 Task: Go to Program & Features. Select Whole Food Market. Add to cart Organic Raw Honey-2. Select Amazon Health. Add to cart Cold and hot therapy pack-2. Place order for James Flores, _x000D_
65 Levine Rd_x000D_
Odenville, Alabama(AL), 35120, Cell Number (205) 629-1135
Action: Mouse moved to (358, 255)
Screenshot: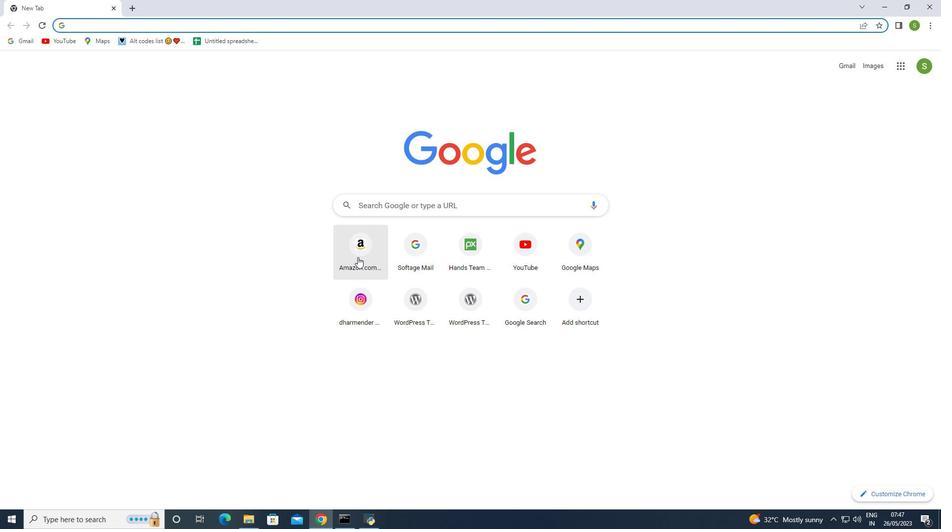 
Action: Mouse pressed left at (358, 255)
Screenshot: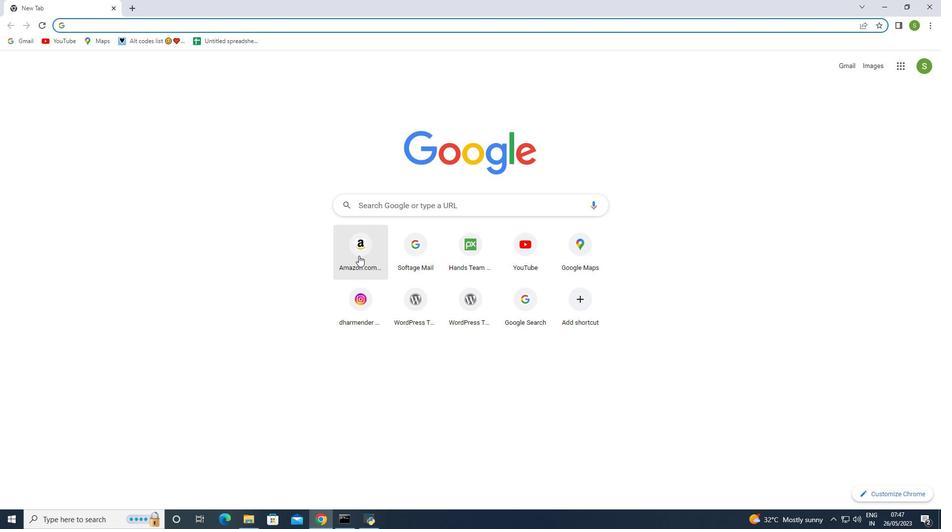 
Action: Mouse moved to (361, 260)
Screenshot: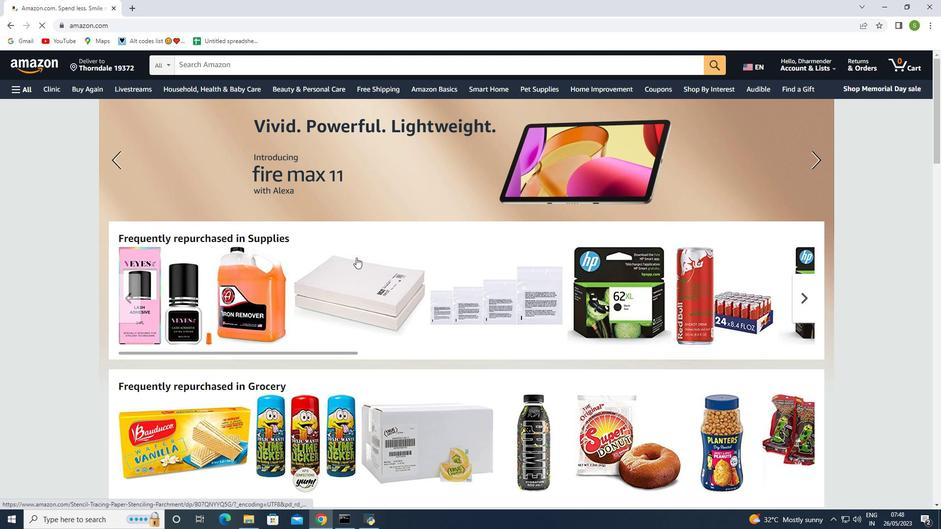 
Action: Mouse scrolled (361, 260) with delta (0, 0)
Screenshot: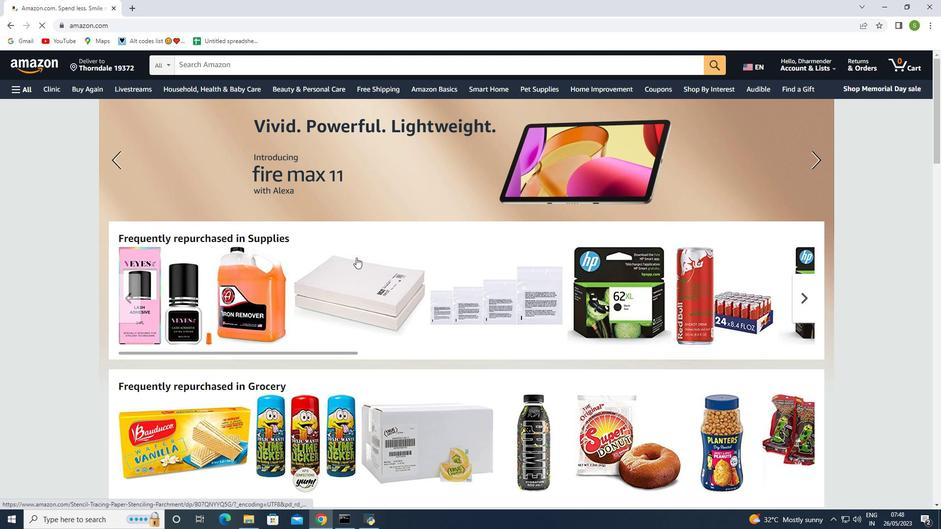 
Action: Mouse moved to (361, 260)
Screenshot: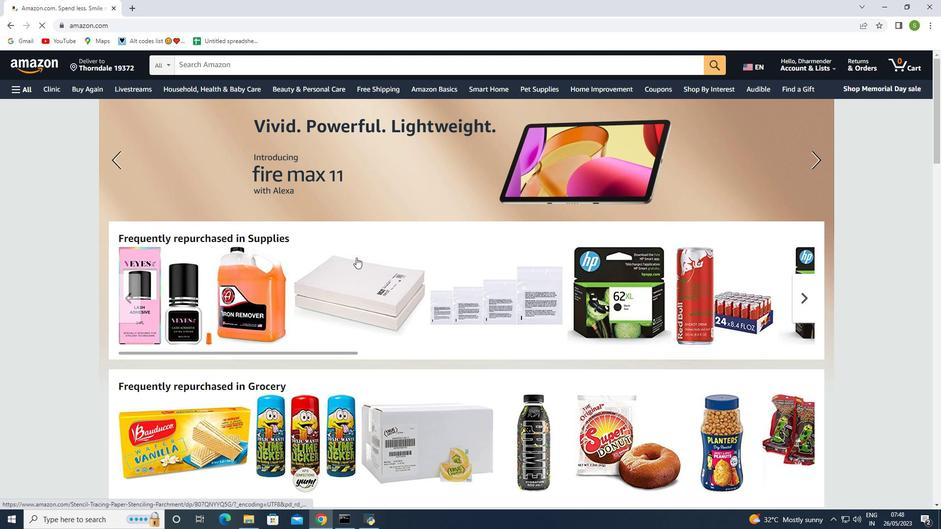 
Action: Mouse scrolled (361, 261) with delta (0, 0)
Screenshot: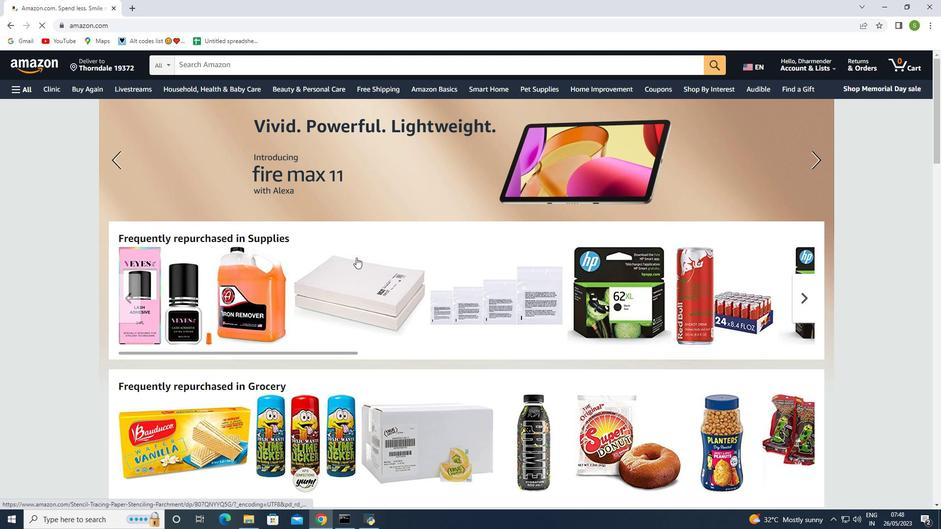 
Action: Mouse moved to (786, 64)
Screenshot: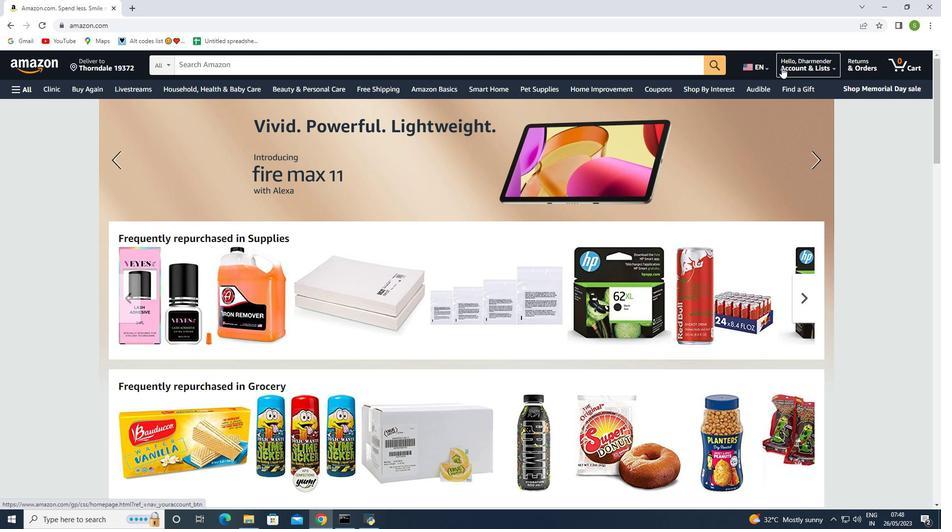 
Action: Mouse pressed left at (786, 64)
Screenshot: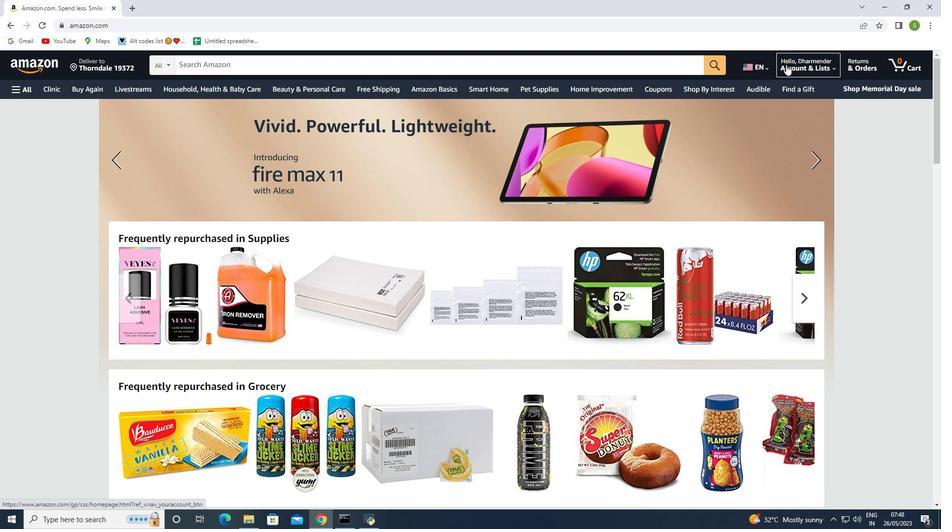 
Action: Mouse moved to (801, 127)
Screenshot: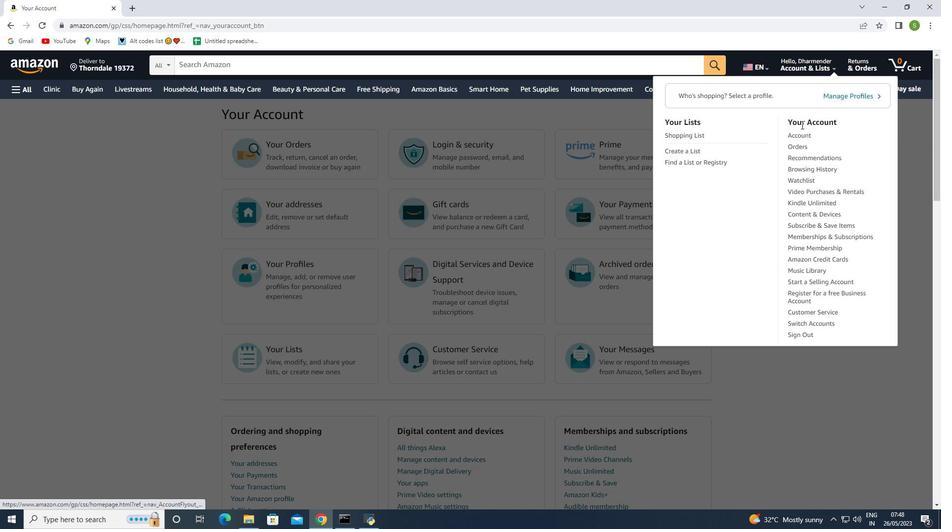
Action: Mouse pressed left at (801, 127)
Screenshot: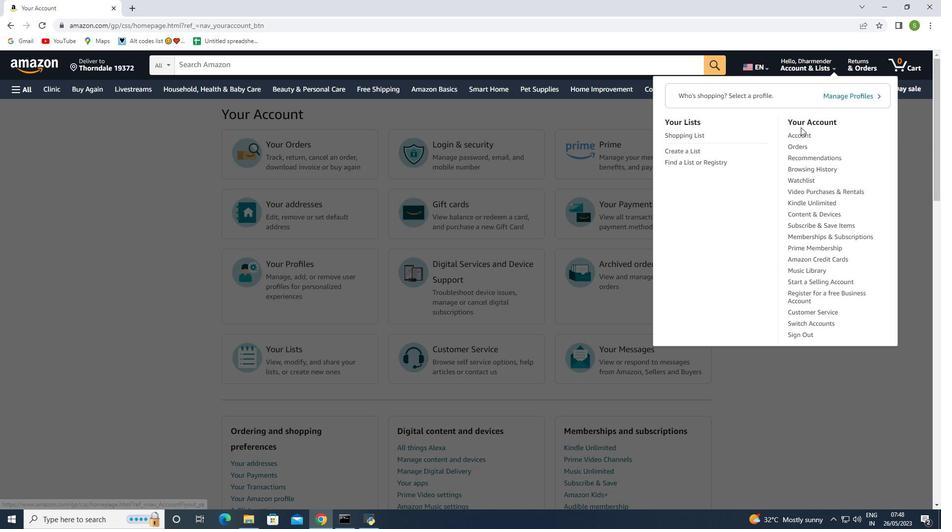
Action: Mouse moved to (799, 133)
Screenshot: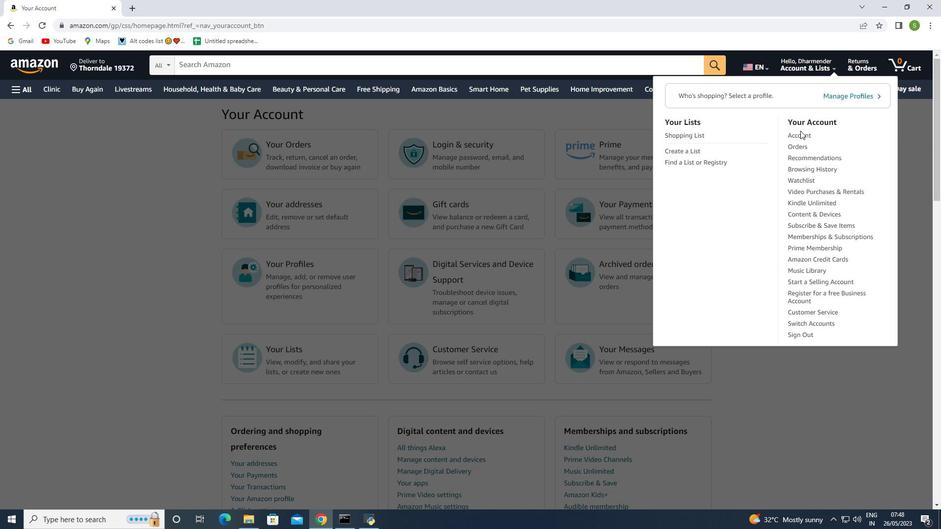 
Action: Mouse pressed left at (799, 133)
Screenshot: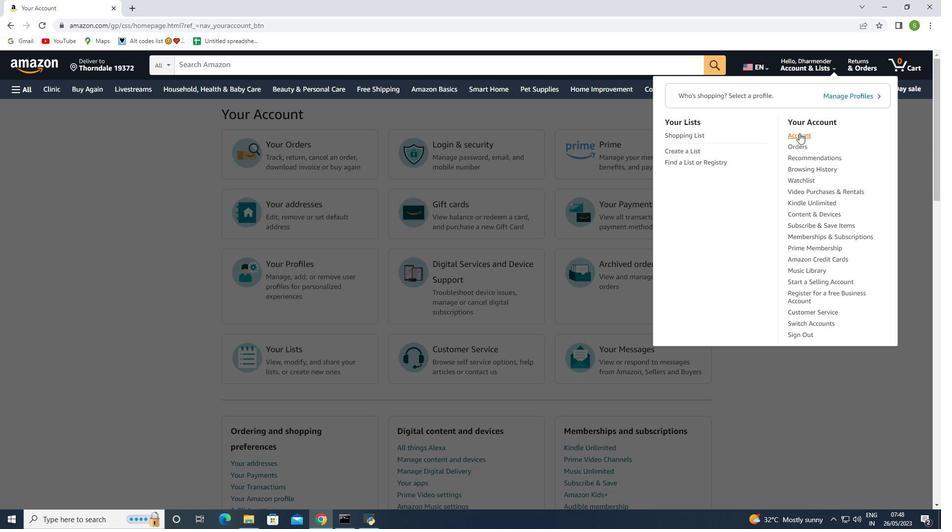 
Action: Mouse moved to (327, 213)
Screenshot: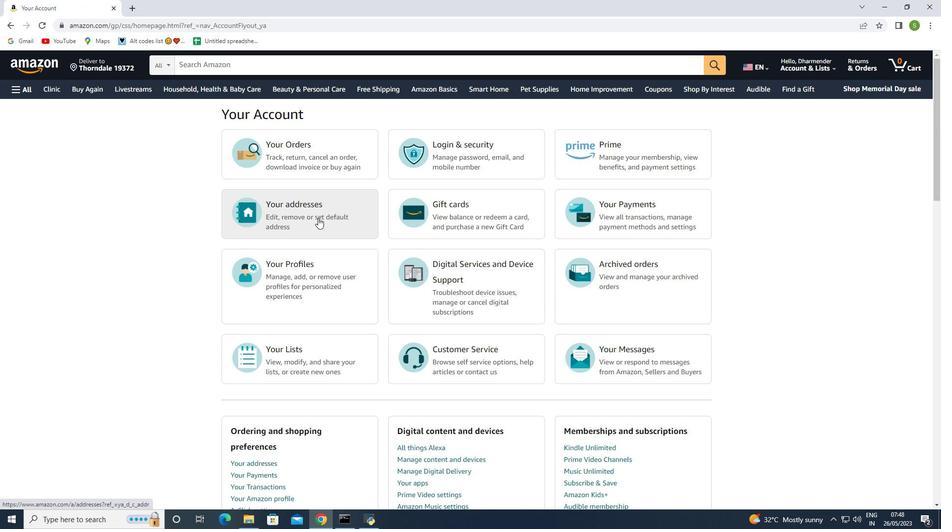 
Action: Mouse pressed left at (327, 213)
Screenshot: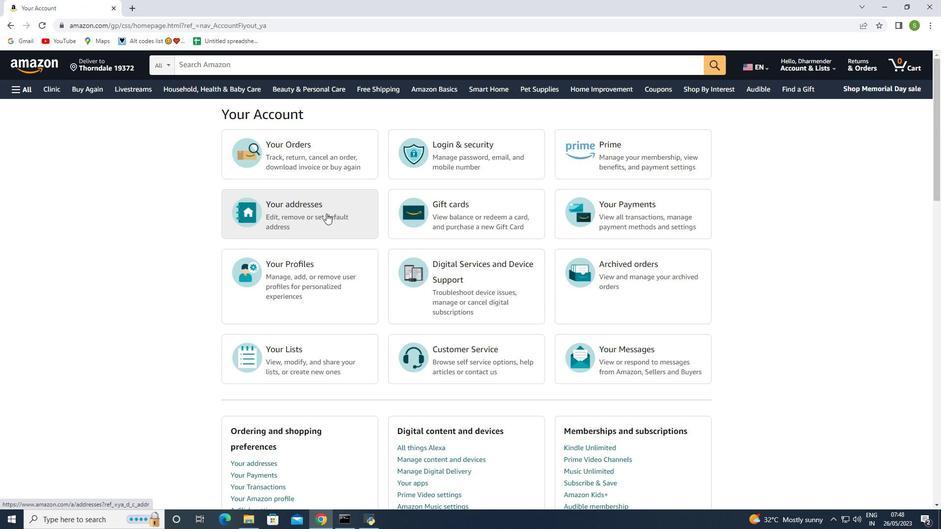 
Action: Mouse moved to (273, 250)
Screenshot: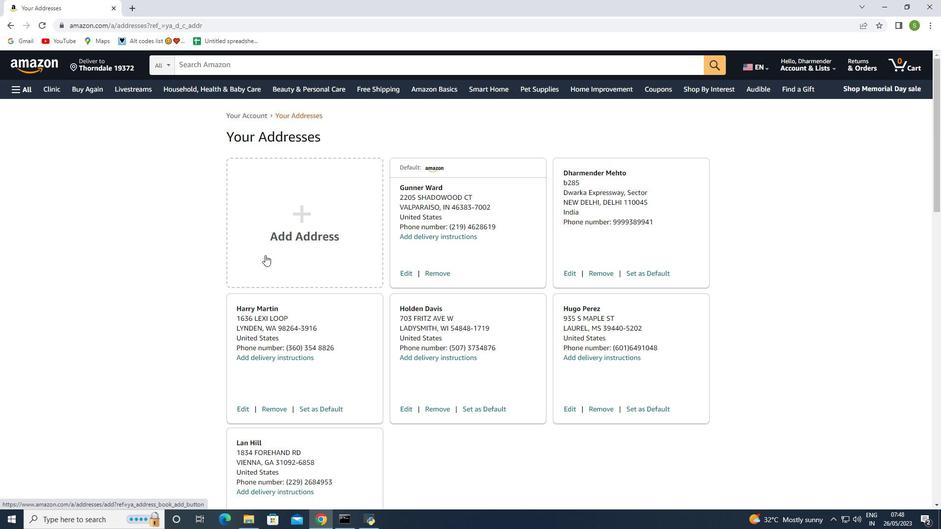 
Action: Mouse pressed left at (273, 250)
Screenshot: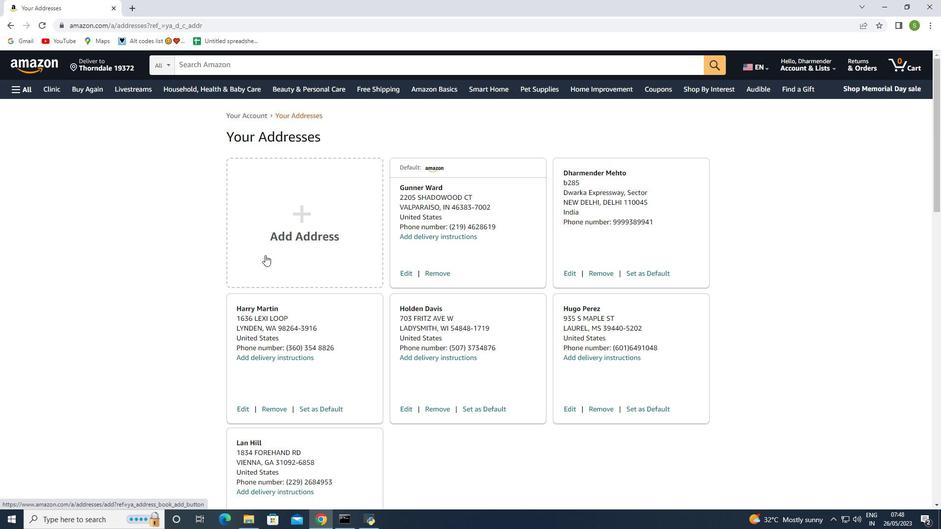 
Action: Mouse moved to (424, 254)
Screenshot: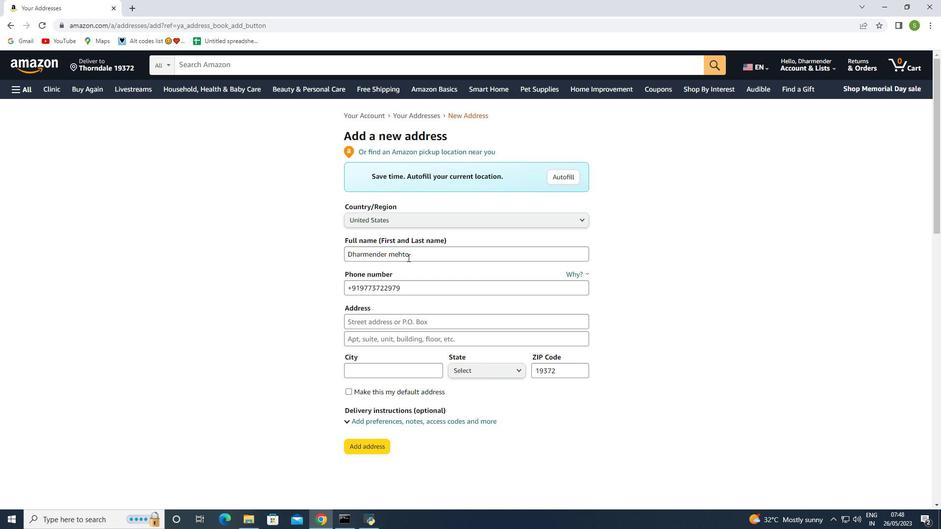 
Action: Mouse pressed left at (424, 254)
Screenshot: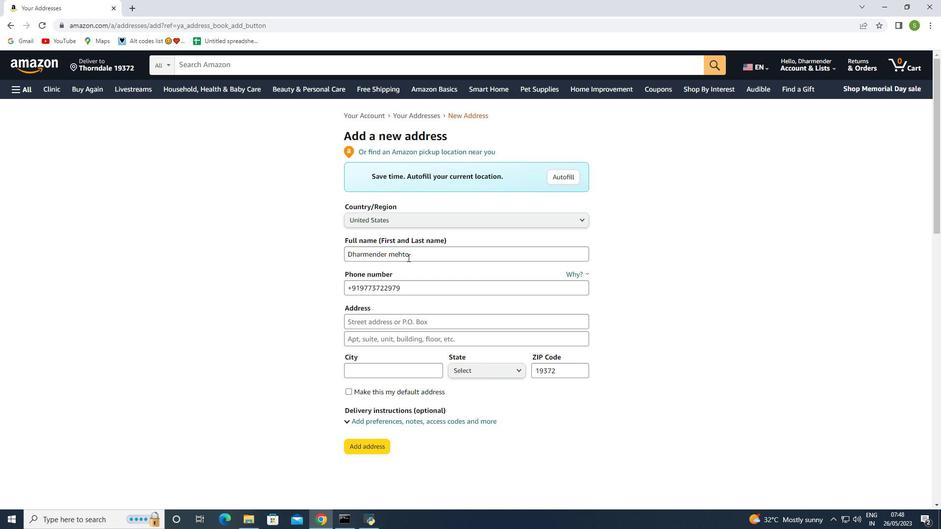 
Action: Mouse moved to (272, 243)
Screenshot: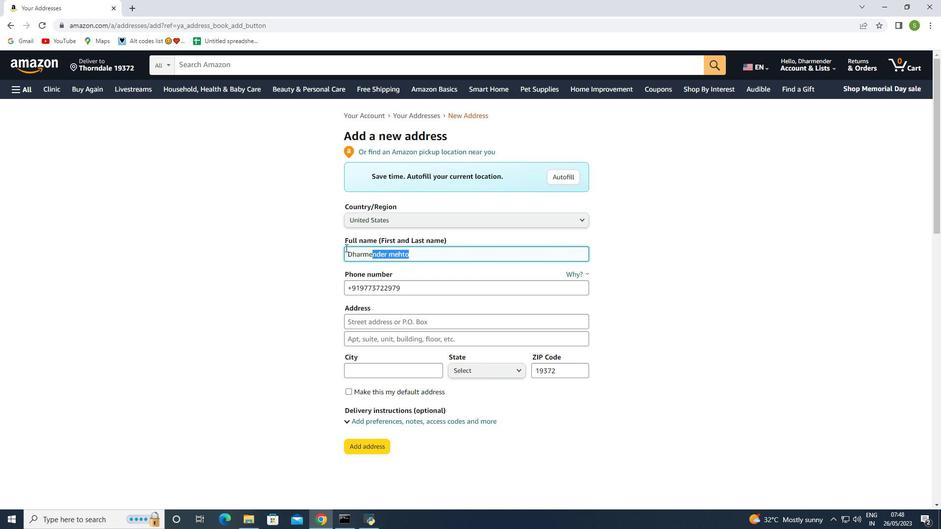 
Action: Key pressed <Key.backspace><Key.shift><Key.shift>James<Key.space><Key.shift>Flores
Screenshot: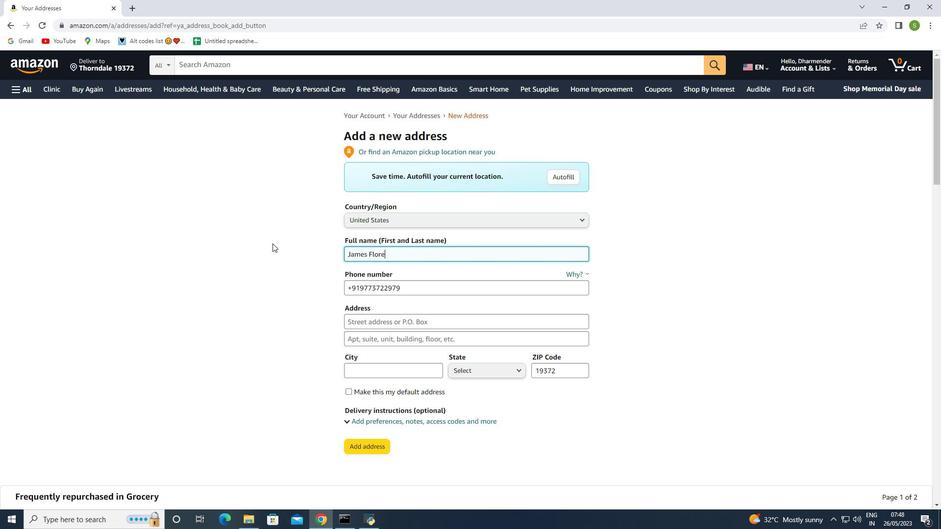 
Action: Mouse moved to (429, 289)
Screenshot: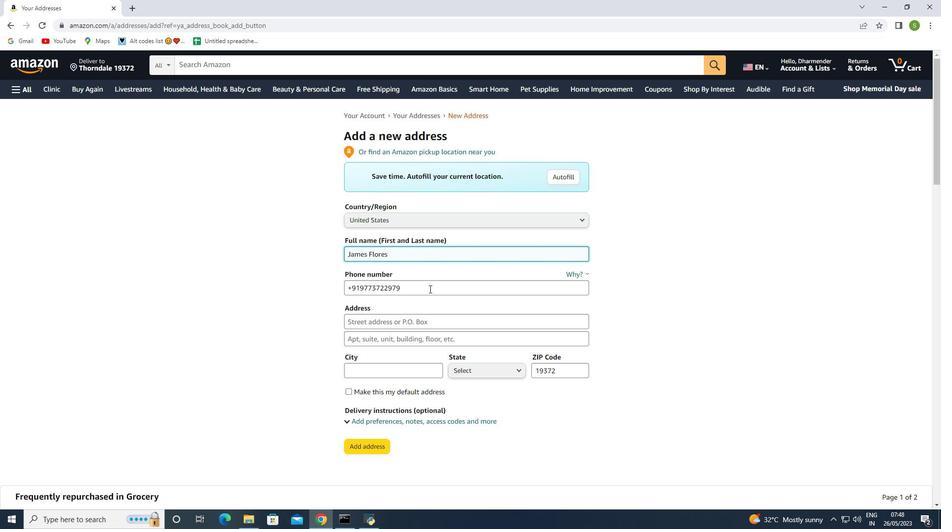 
Action: Mouse pressed left at (429, 289)
Screenshot: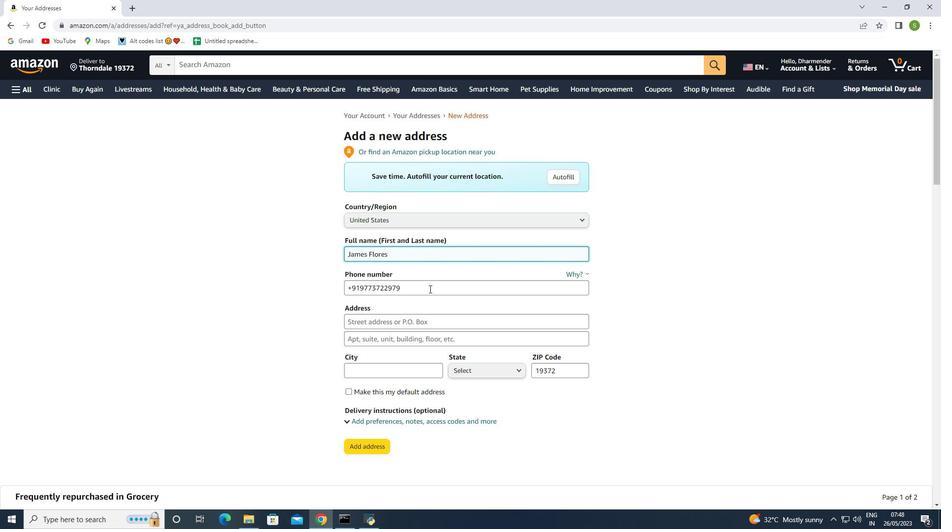 
Action: Mouse moved to (345, 293)
Screenshot: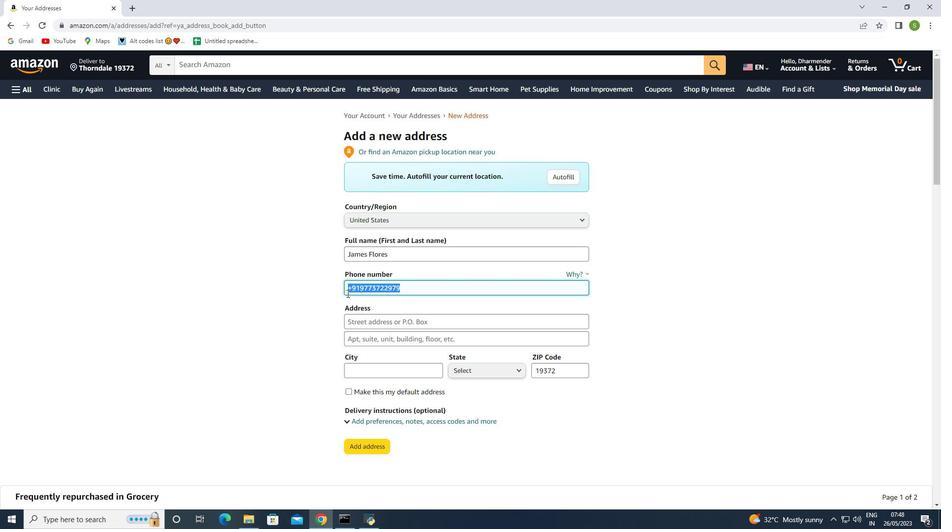 
Action: Key pressed <Key.backspace><Key.shift>65<Key.space><Key.shift>Levine<Key.space><Key.shift>Rd
Screenshot: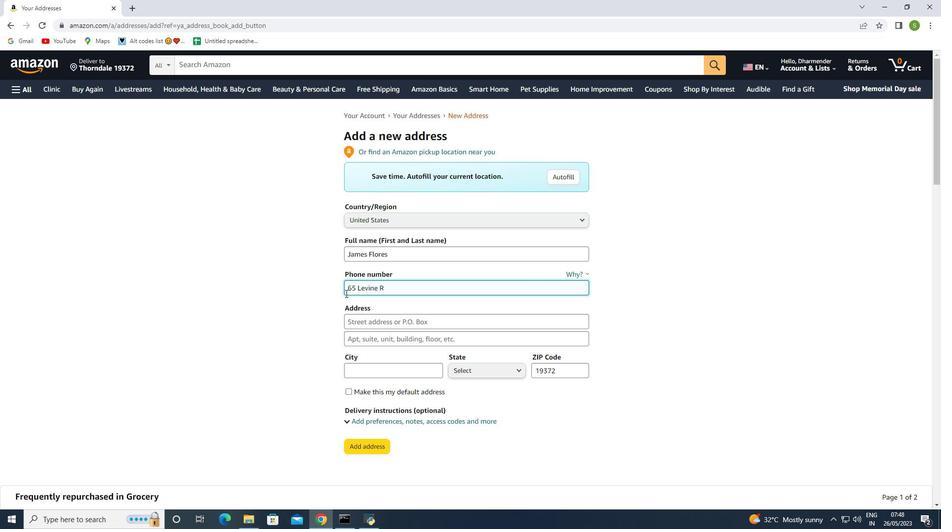 
Action: Mouse moved to (406, 291)
Screenshot: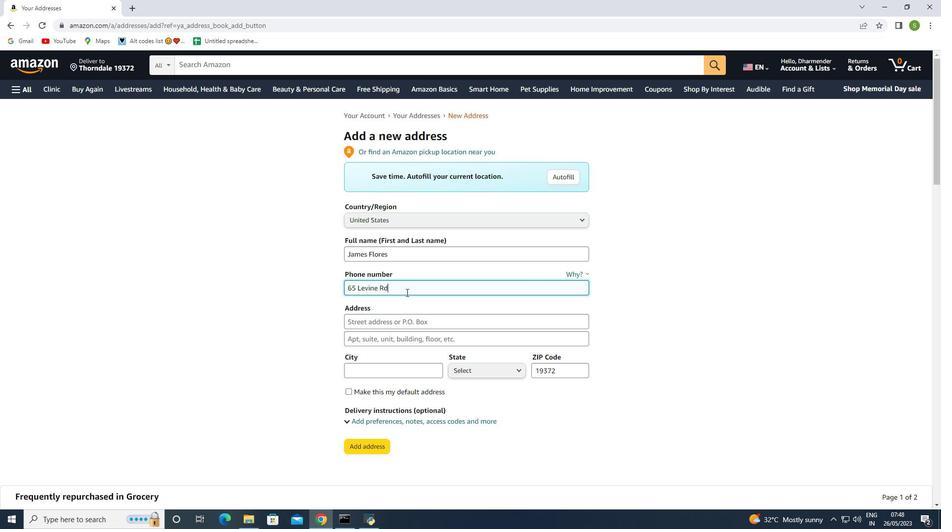 
Action: Key pressed <Key.space><Key.shift><Key.shift><Key.shift><Key.shift><Key.shift><Key.shift><Key.shift><Key.shift>Odenvile
Screenshot: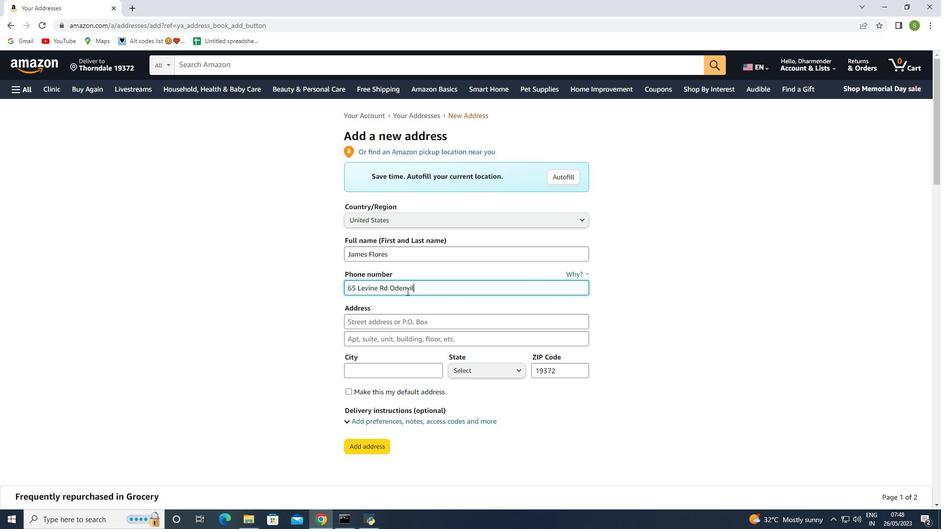 
Action: Mouse moved to (313, 333)
Screenshot: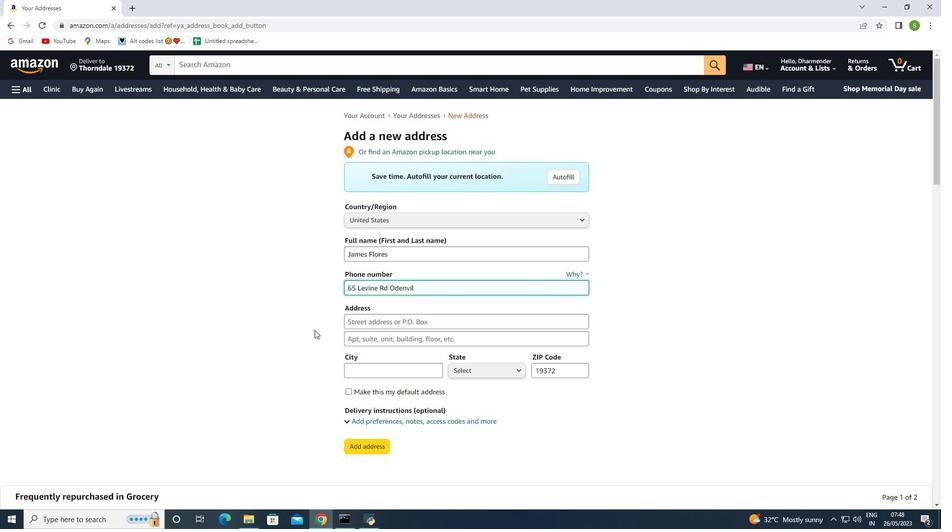 
Action: Mouse pressed left at (313, 333)
Screenshot: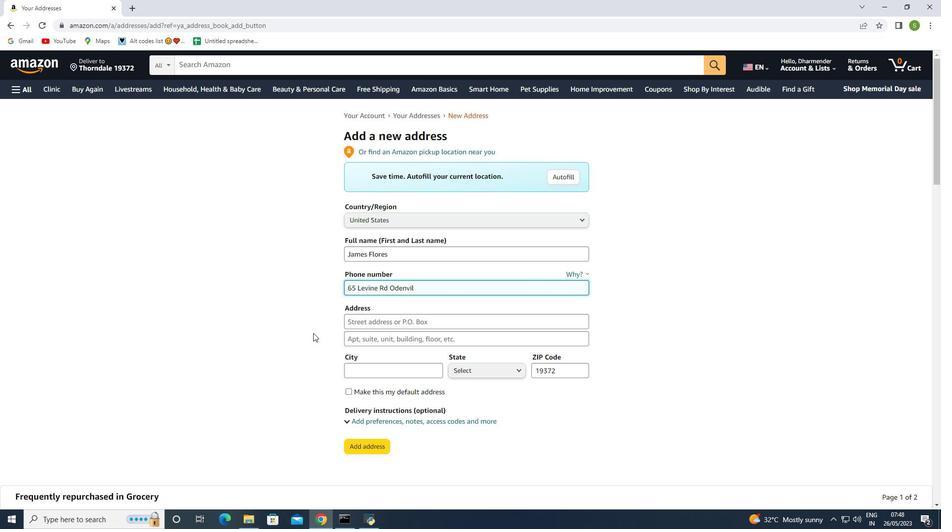 
Action: Mouse moved to (426, 286)
Screenshot: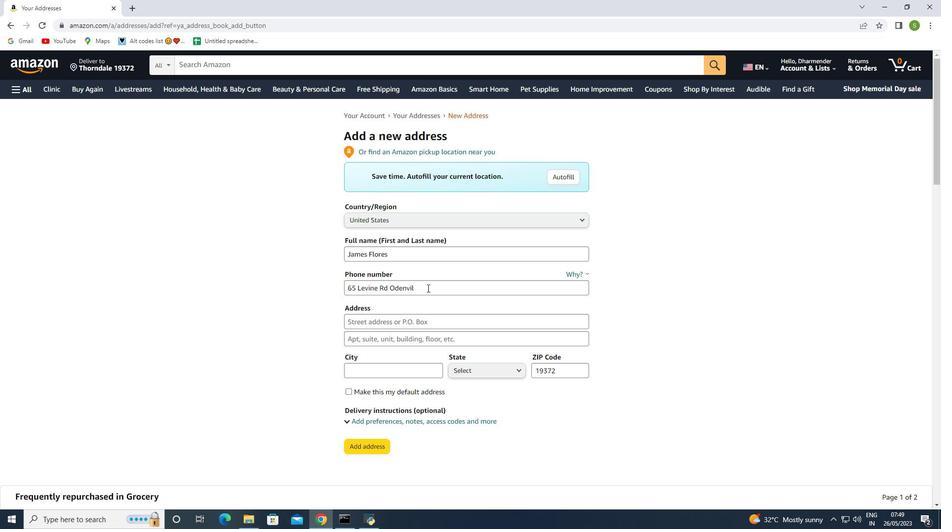 
Action: Mouse pressed left at (426, 286)
Screenshot: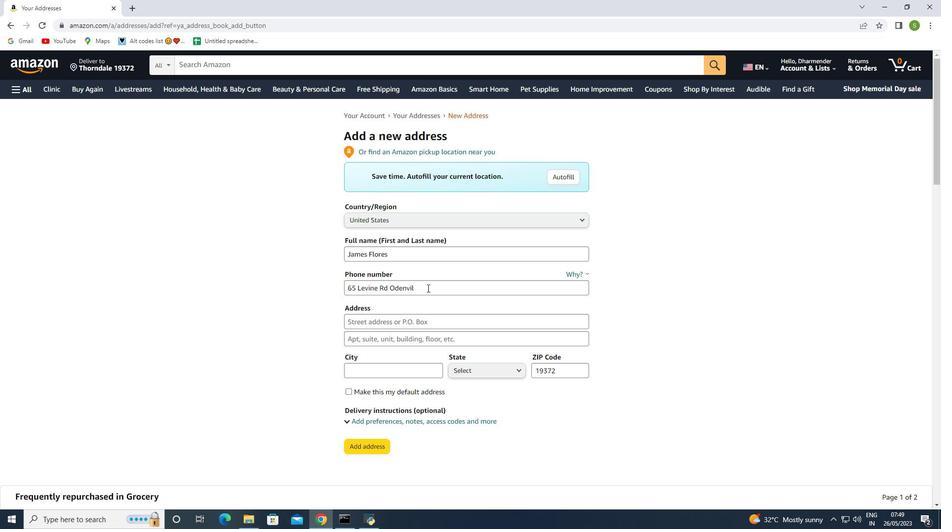 
Action: Mouse moved to (311, 283)
Screenshot: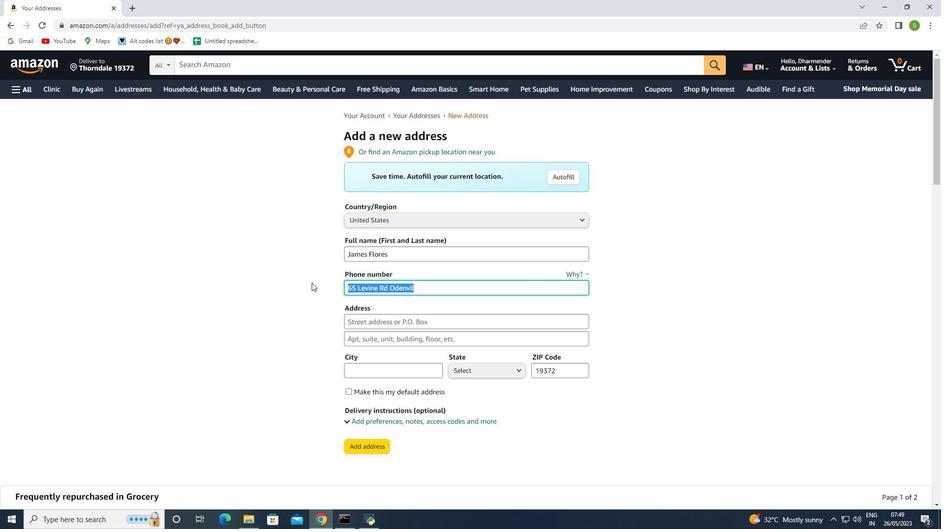 
Action: Key pressed ctrl+C
Screenshot: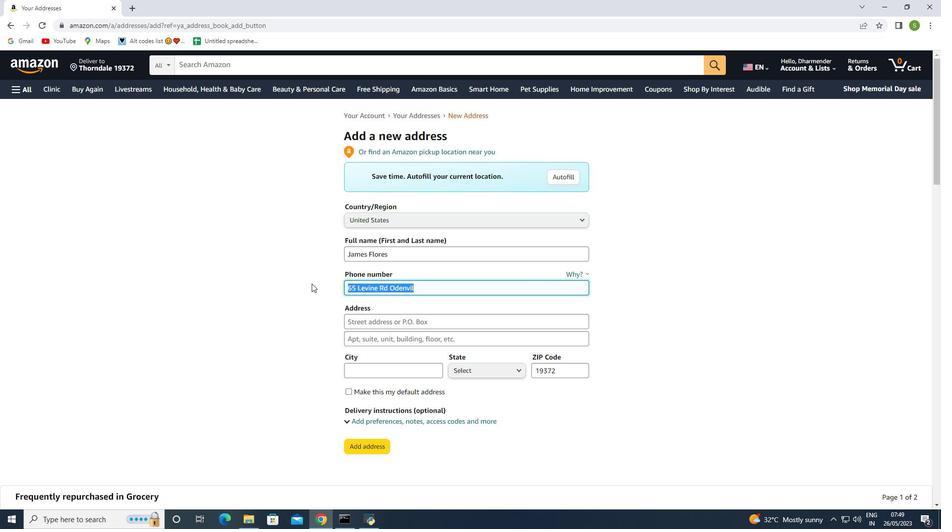 
Action: Mouse moved to (311, 284)
Screenshot: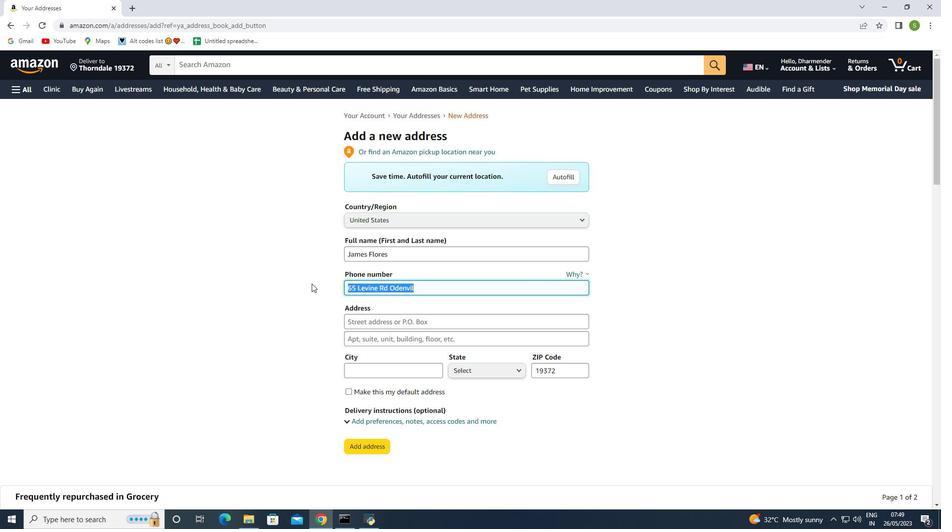 
Action: Key pressed <'\x18'>
Screenshot: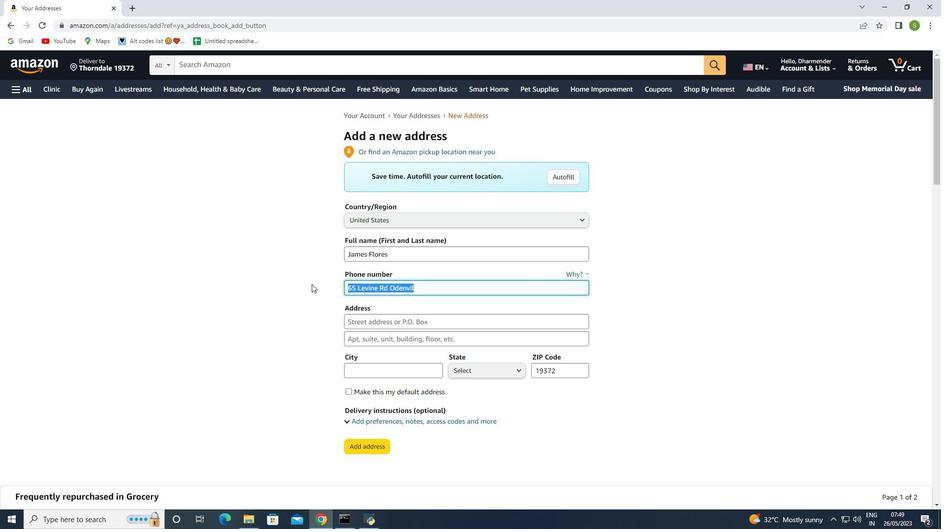 
Action: Mouse moved to (360, 320)
Screenshot: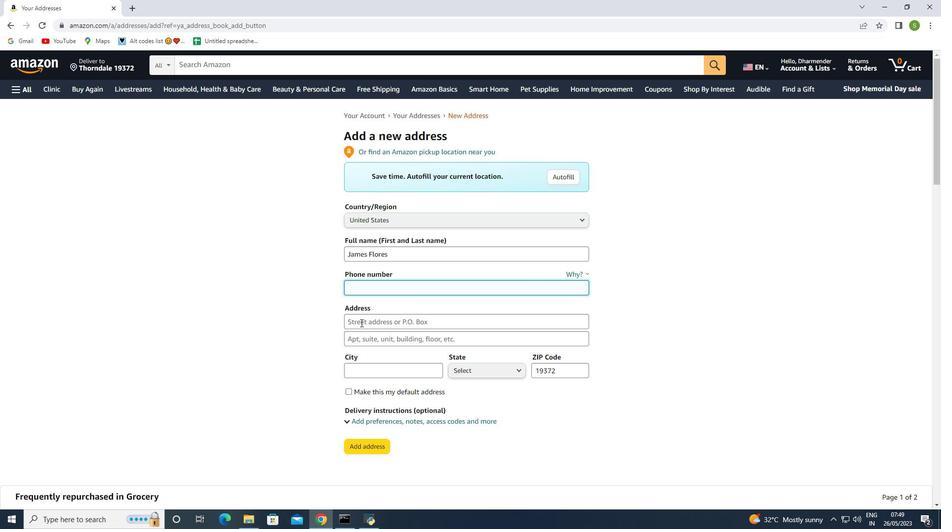 
Action: Mouse pressed left at (360, 320)
Screenshot: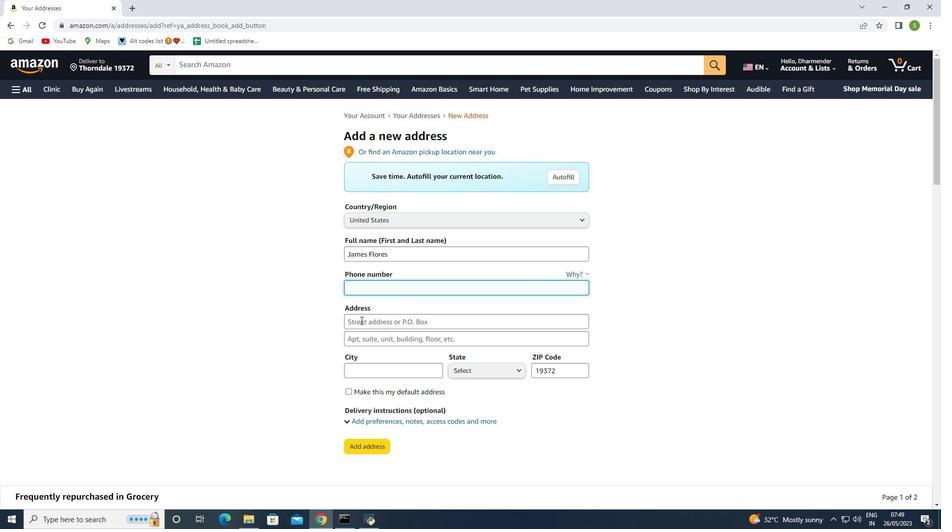 
Action: Mouse moved to (360, 320)
Screenshot: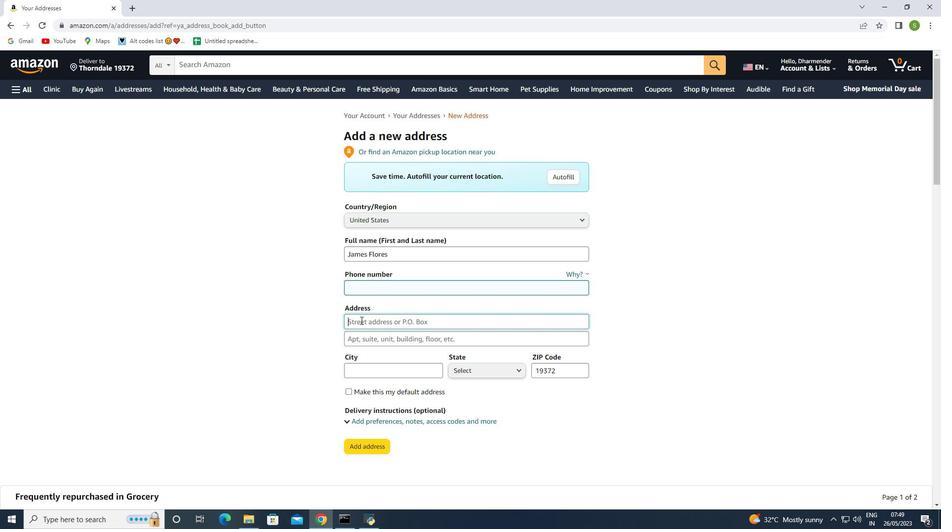 
Action: Key pressed ctrl+V
Screenshot: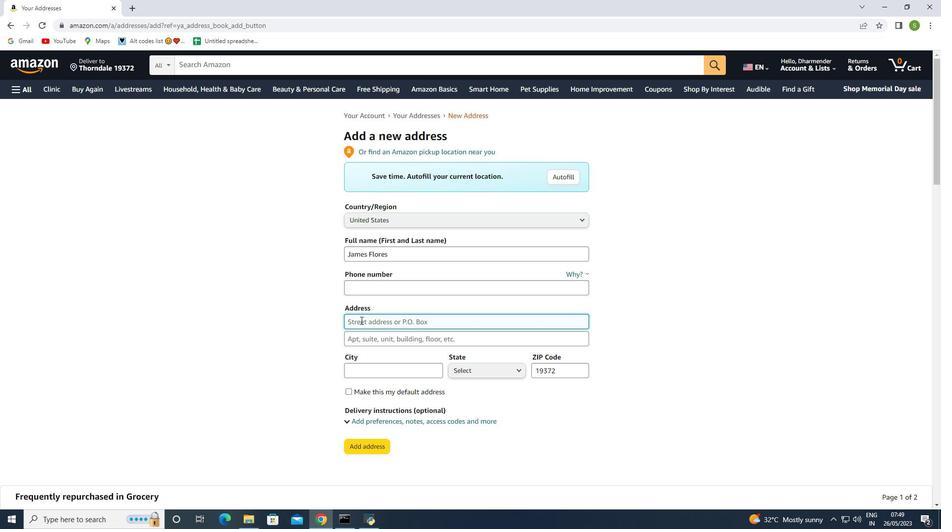
Action: Mouse moved to (367, 284)
Screenshot: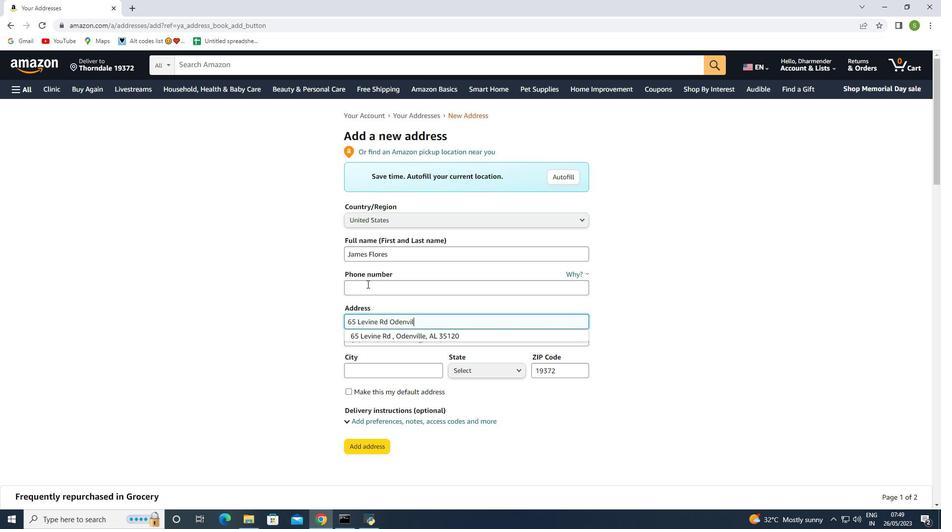 
Action: Mouse pressed left at (367, 284)
Screenshot: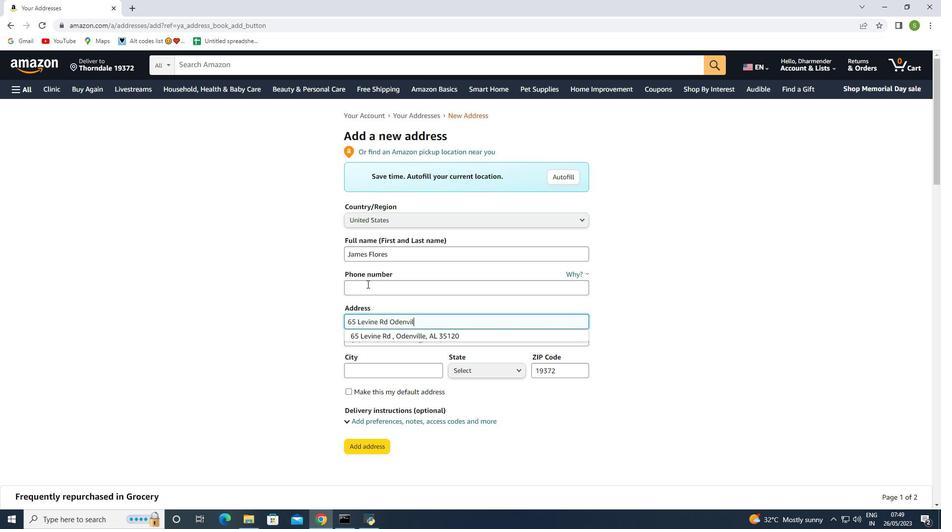
Action: Key pressed <Key.shift_r>(205<Key.shift_r>)629
Screenshot: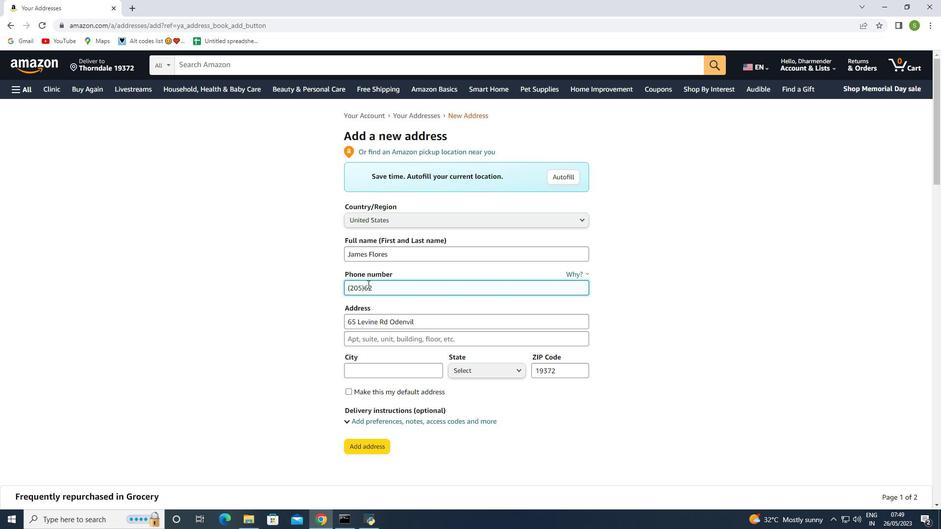
Action: Mouse moved to (407, 294)
Screenshot: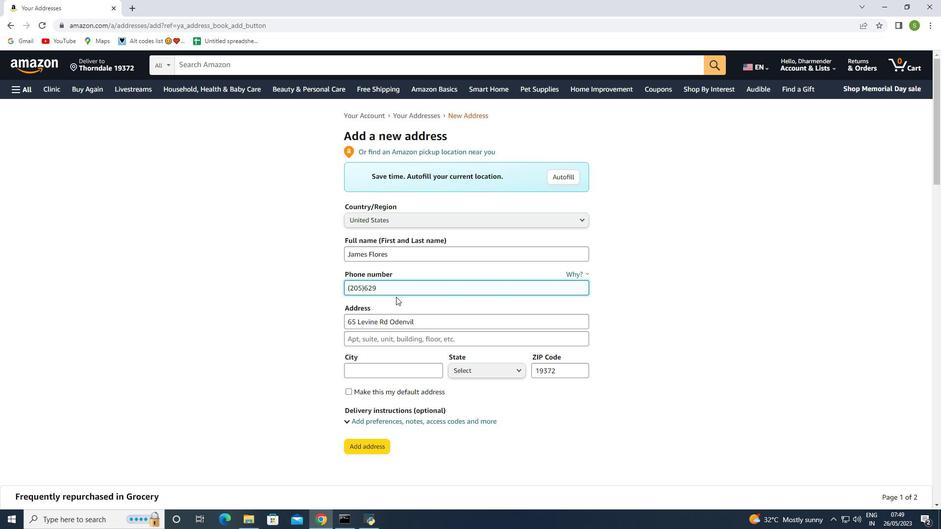 
Action: Key pressed 1135
Screenshot: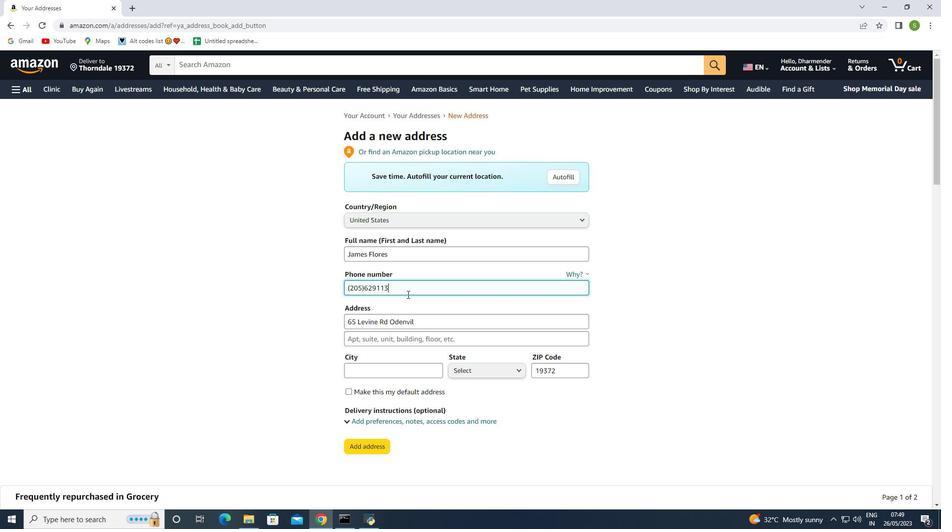 
Action: Mouse moved to (391, 320)
Screenshot: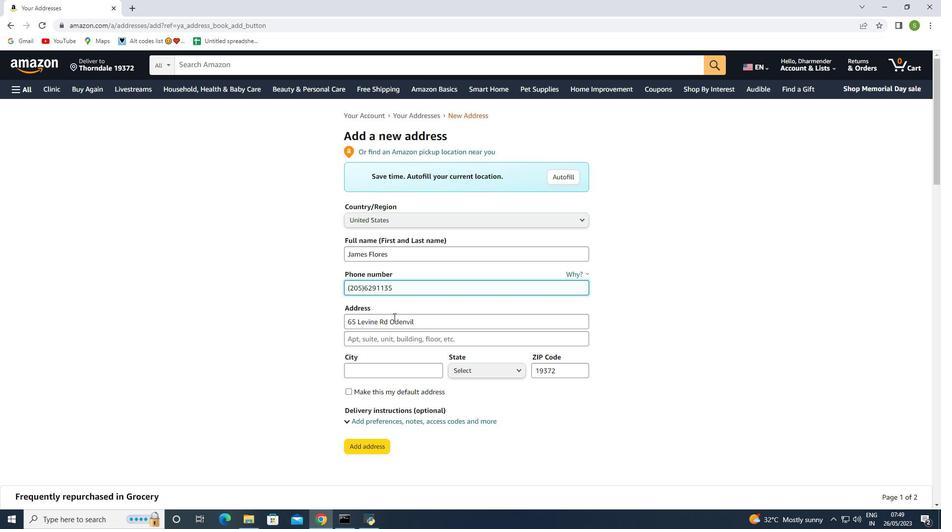 
Action: Mouse pressed left at (391, 320)
Screenshot: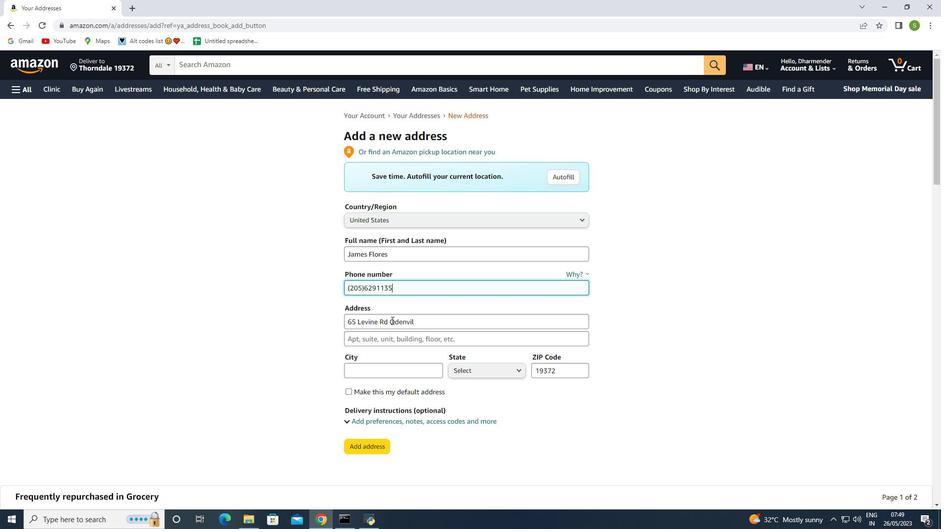 
Action: Mouse moved to (376, 339)
Screenshot: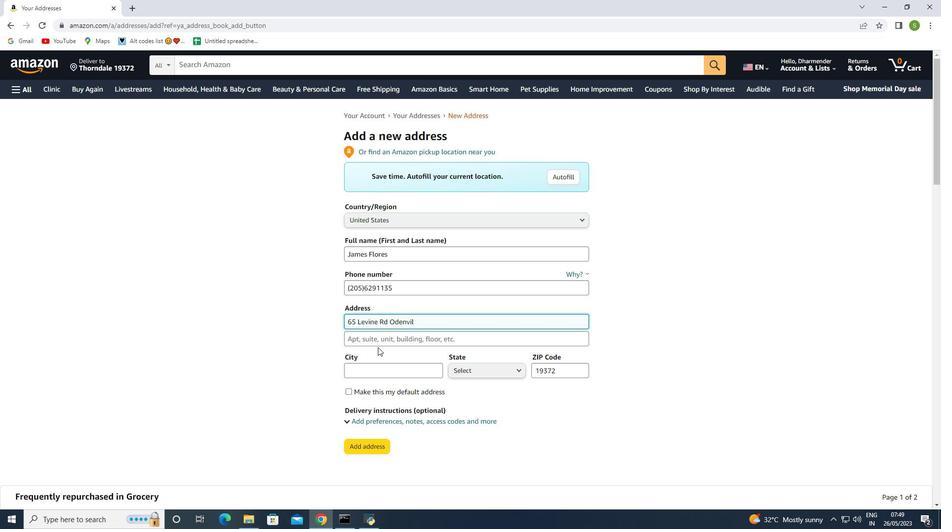 
Action: Mouse pressed left at (376, 339)
Screenshot: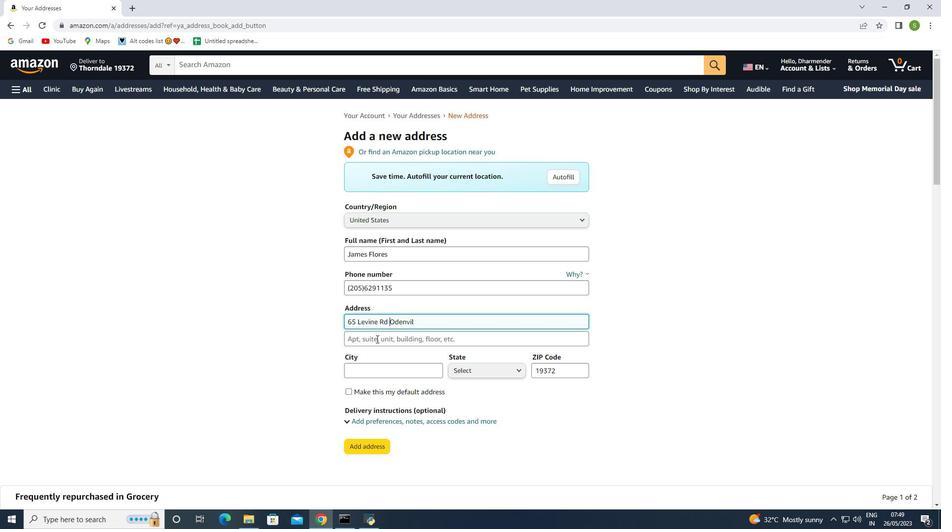 
Action: Mouse moved to (374, 369)
Screenshot: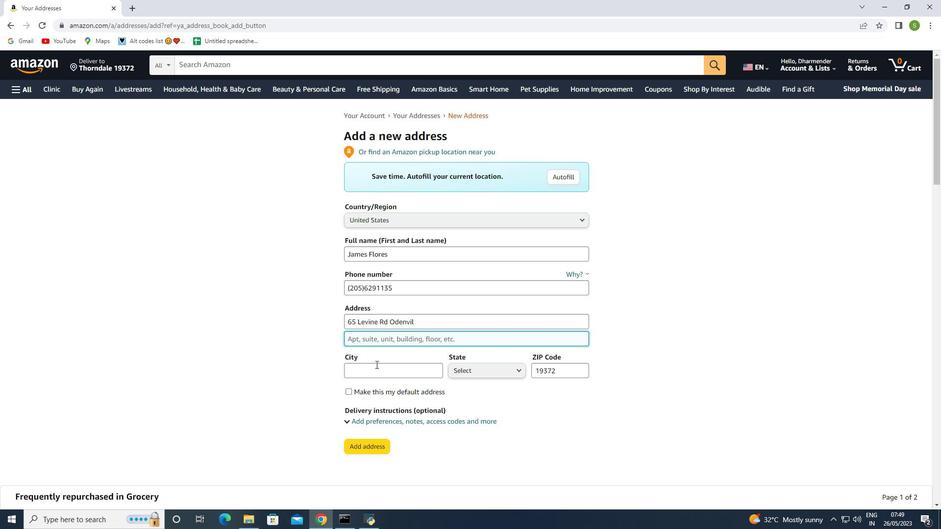 
Action: Mouse pressed left at (374, 369)
Screenshot: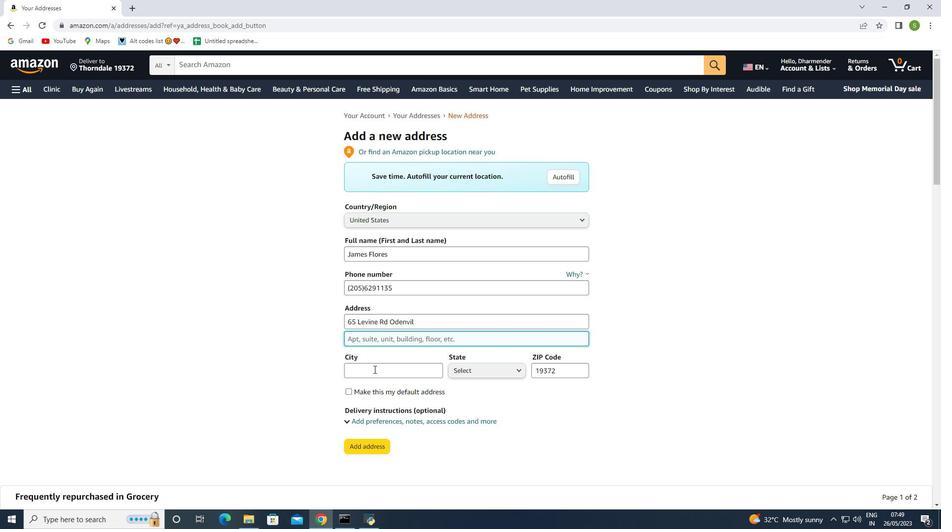 
Action: Key pressed <Key.shift>A
Screenshot: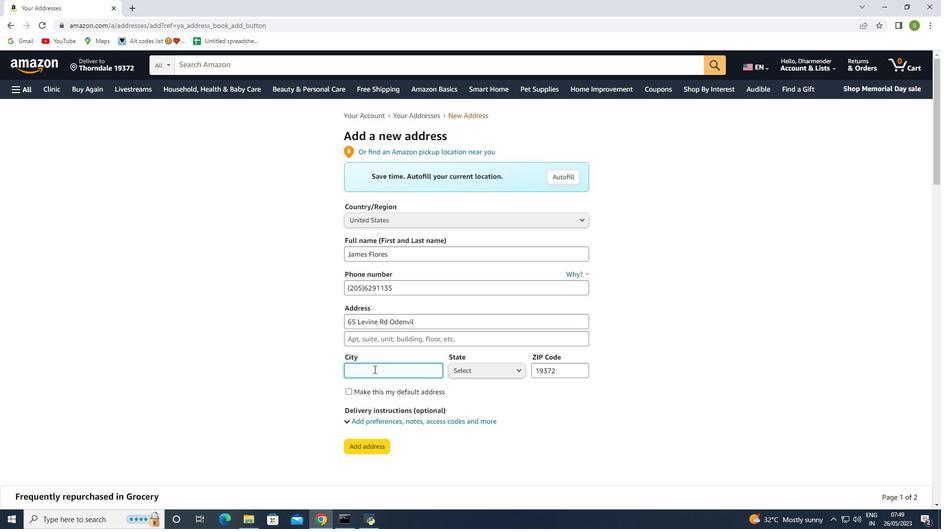 
Action: Mouse moved to (560, 372)
Screenshot: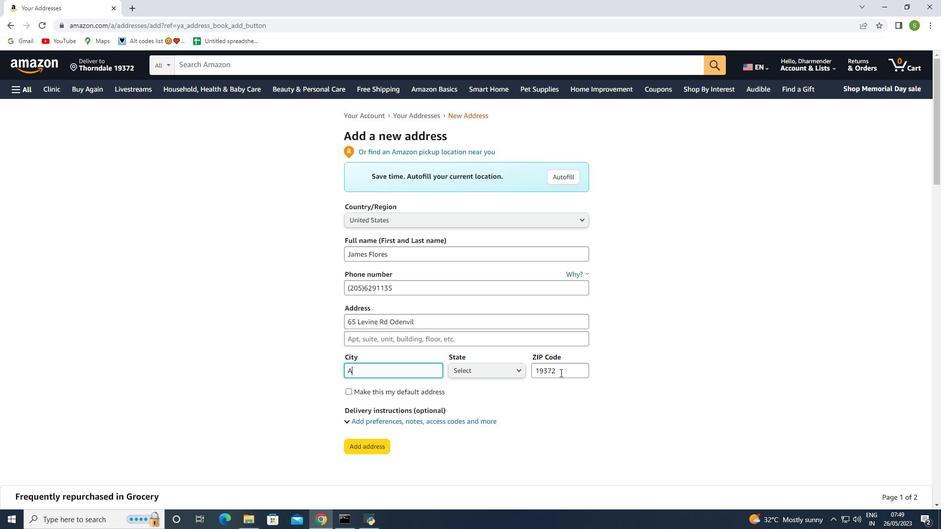 
Action: Mouse pressed left at (560, 372)
Screenshot: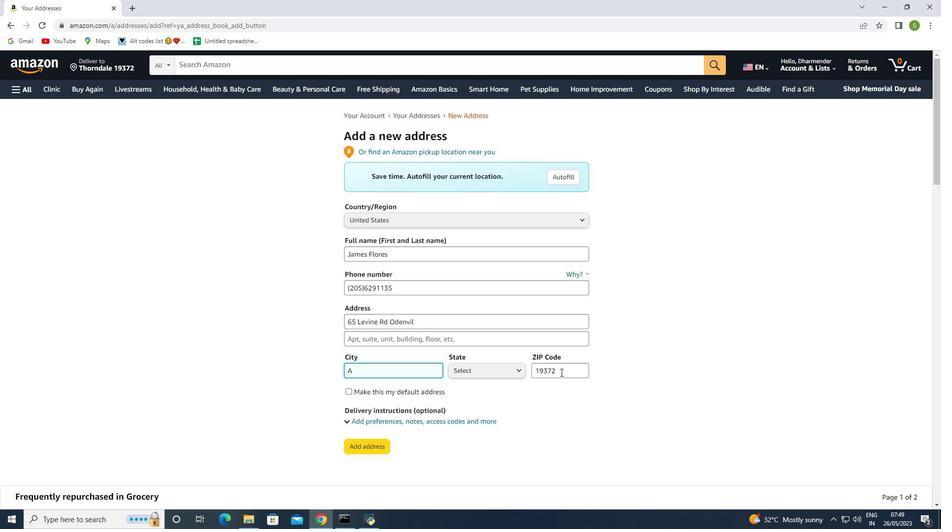 
Action: Key pressed <Key.backspace><Key.backspace><Key.backspace><Key.backspace><Key.backspace>35120
Screenshot: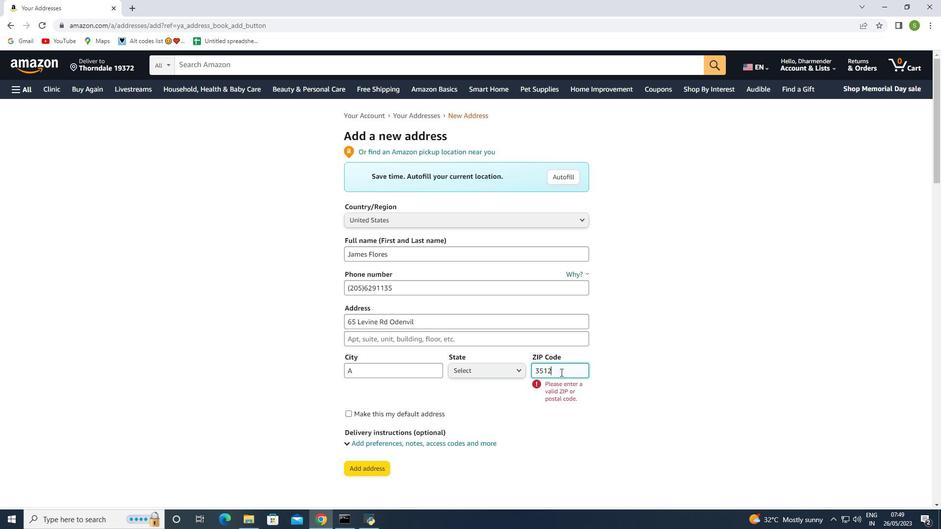 
Action: Mouse moved to (517, 411)
Screenshot: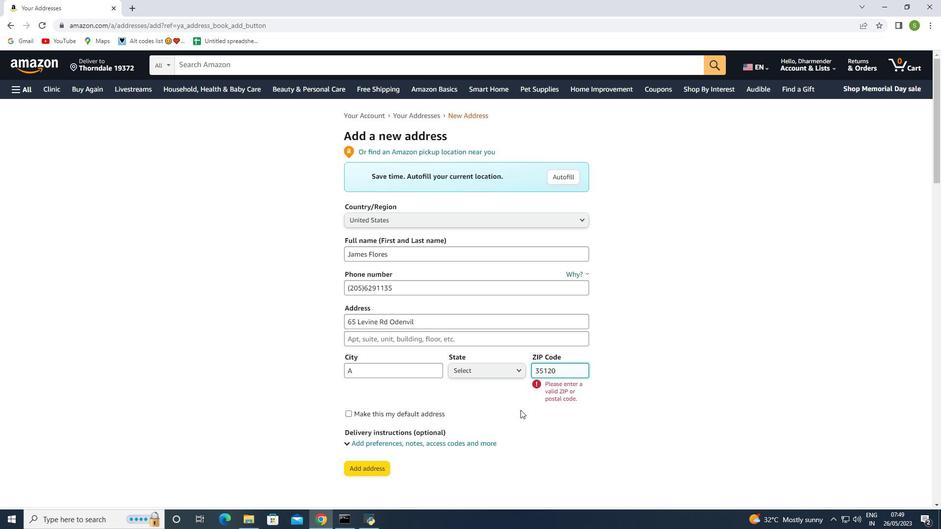 
Action: Mouse pressed left at (517, 411)
Screenshot: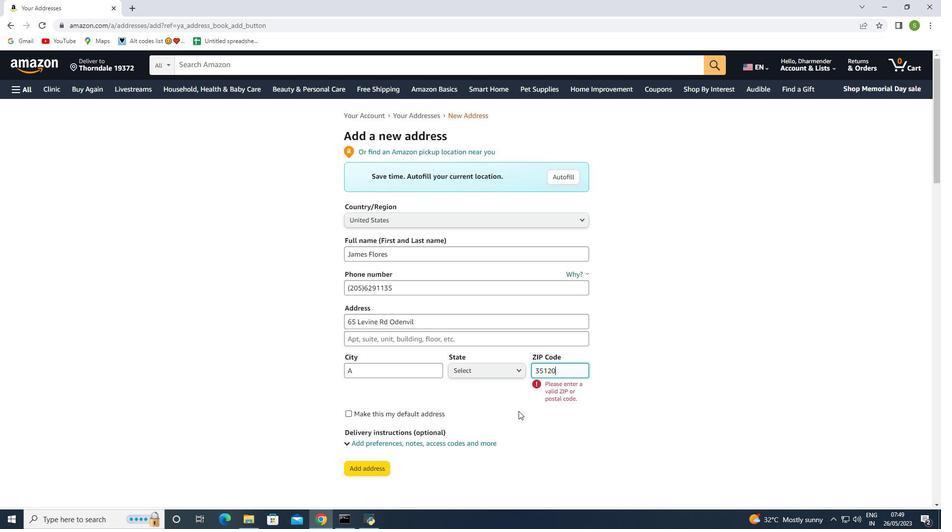 
Action: Mouse moved to (380, 371)
Screenshot: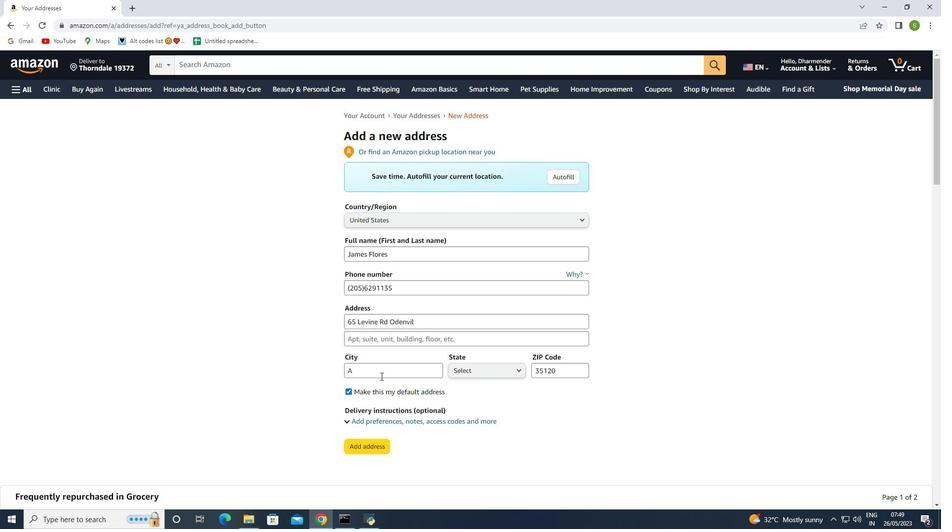 
Action: Mouse pressed left at (380, 371)
Screenshot: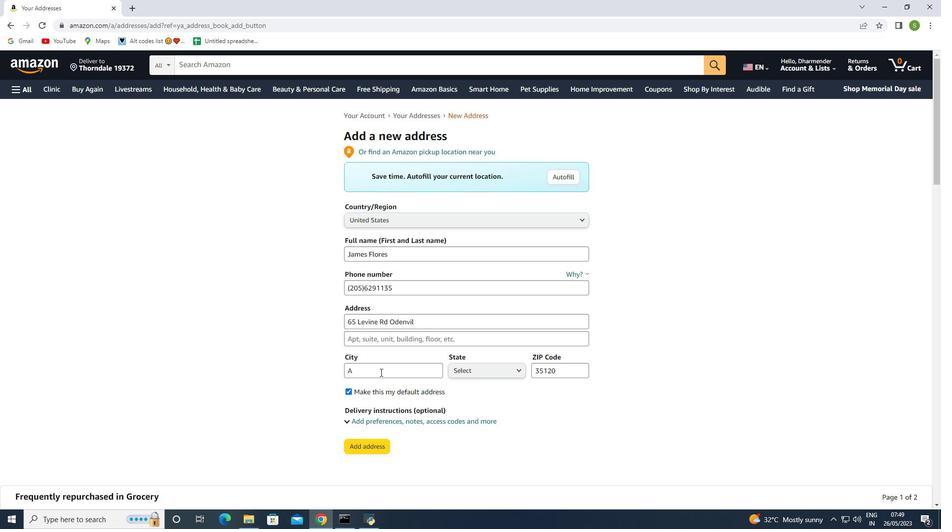 
Action: Key pressed labama
Screenshot: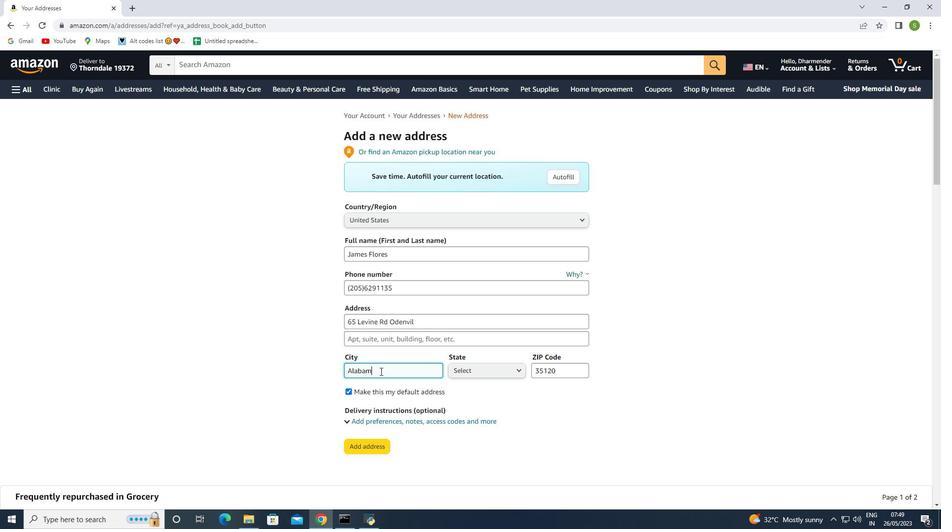 
Action: Mouse moved to (541, 406)
Screenshot: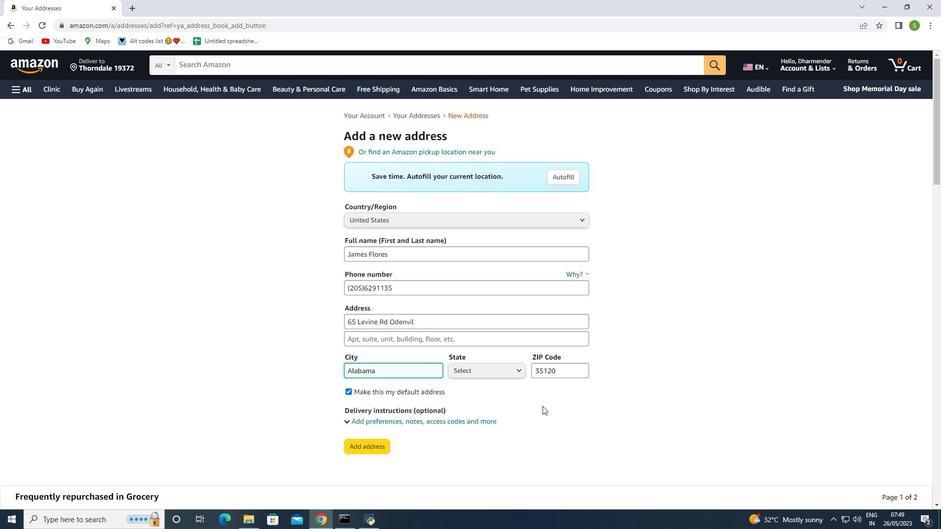 
Action: Mouse pressed left at (541, 406)
Screenshot: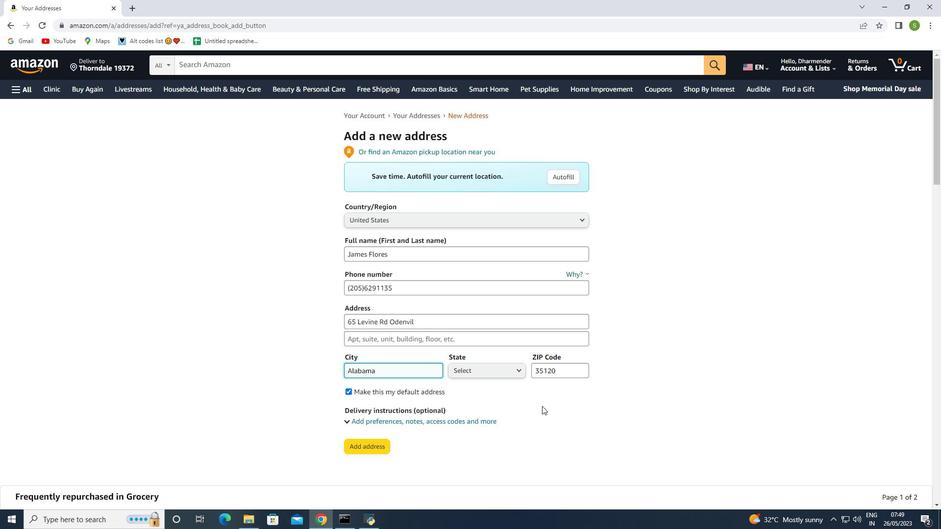 
Action: Mouse moved to (467, 372)
Screenshot: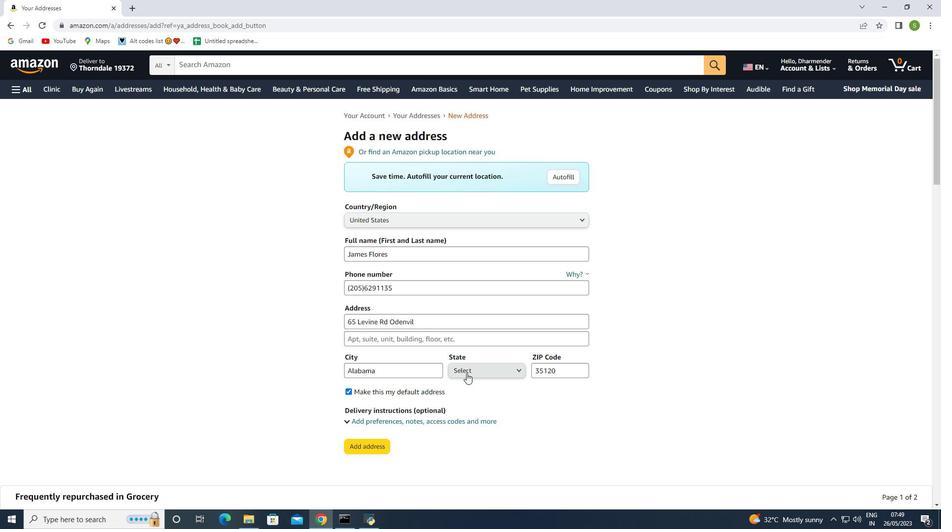 
Action: Mouse pressed left at (467, 372)
Screenshot: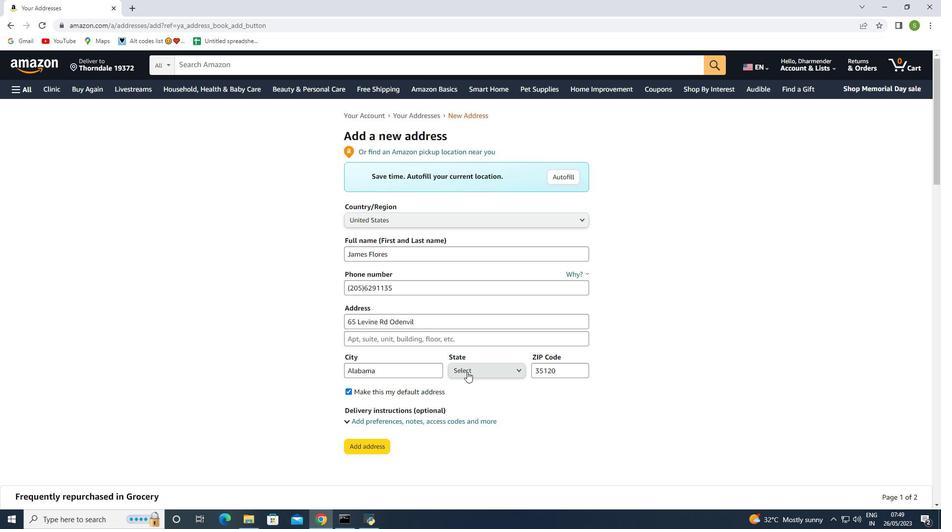 
Action: Mouse moved to (177, 153)
Screenshot: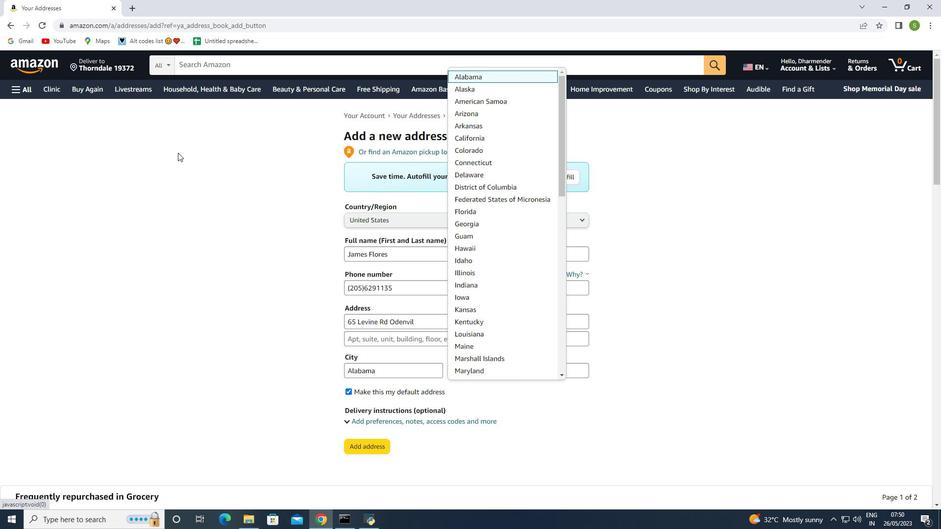 
Action: Mouse pressed left at (177, 153)
Screenshot: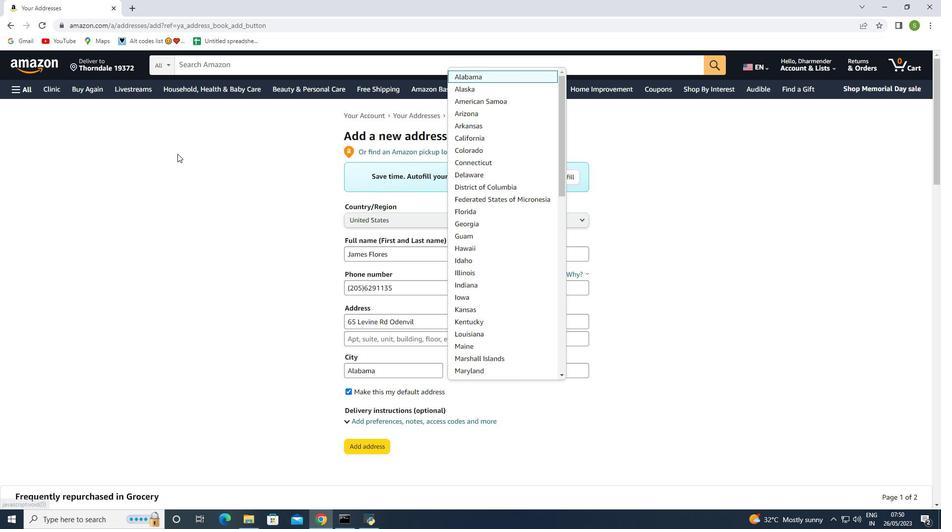 
Action: Mouse moved to (275, 374)
Screenshot: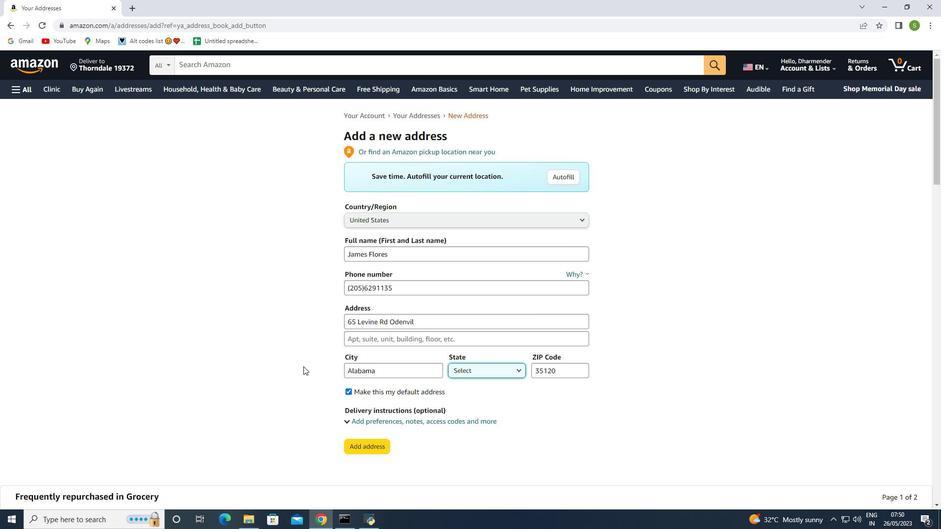 
Action: Mouse pressed left at (275, 374)
Screenshot: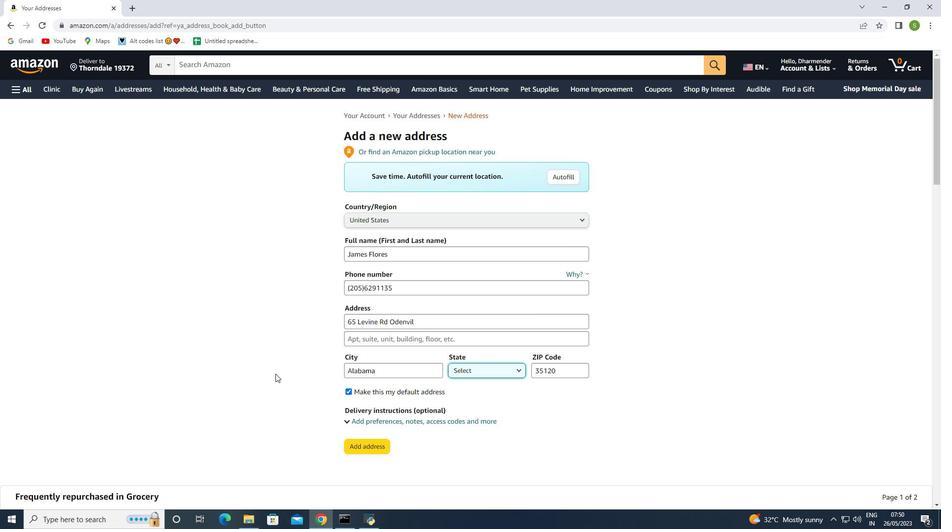 
Action: Mouse moved to (479, 375)
Screenshot: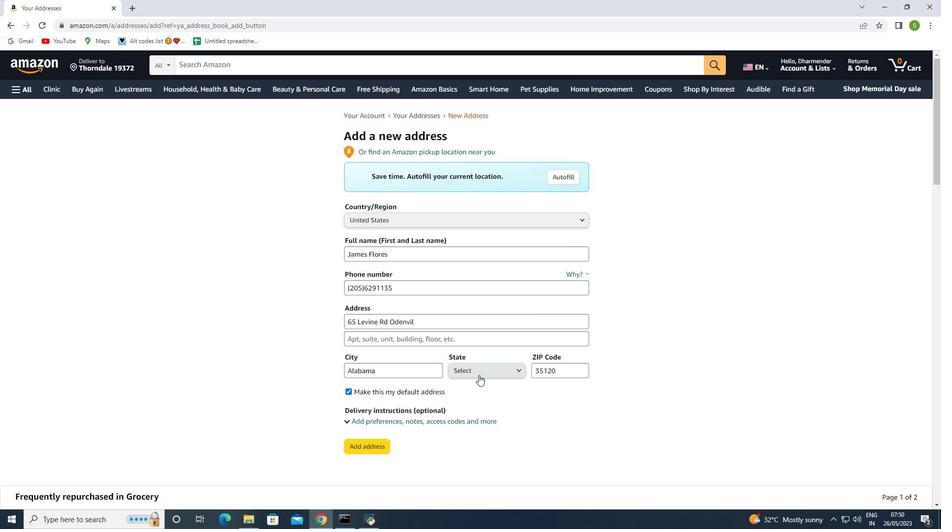 
Action: Mouse pressed left at (479, 375)
Screenshot: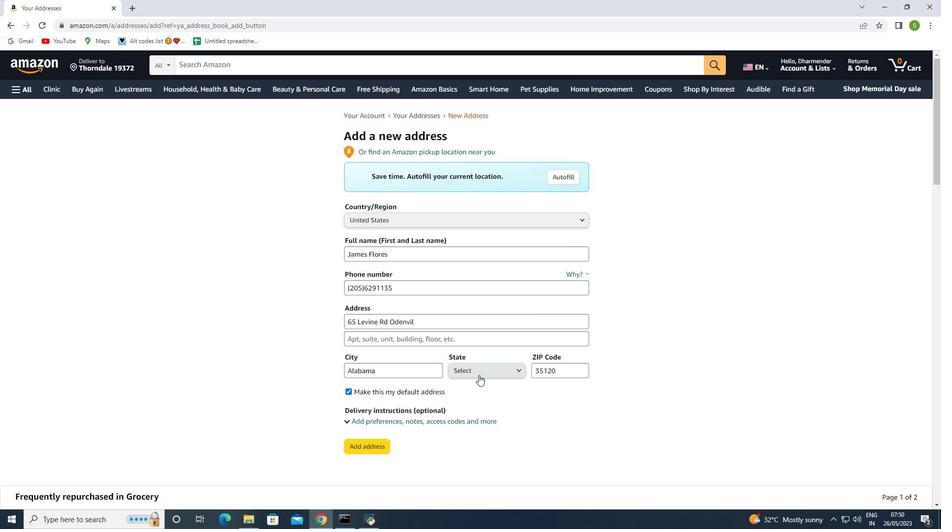 
Action: Mouse moved to (558, 444)
Screenshot: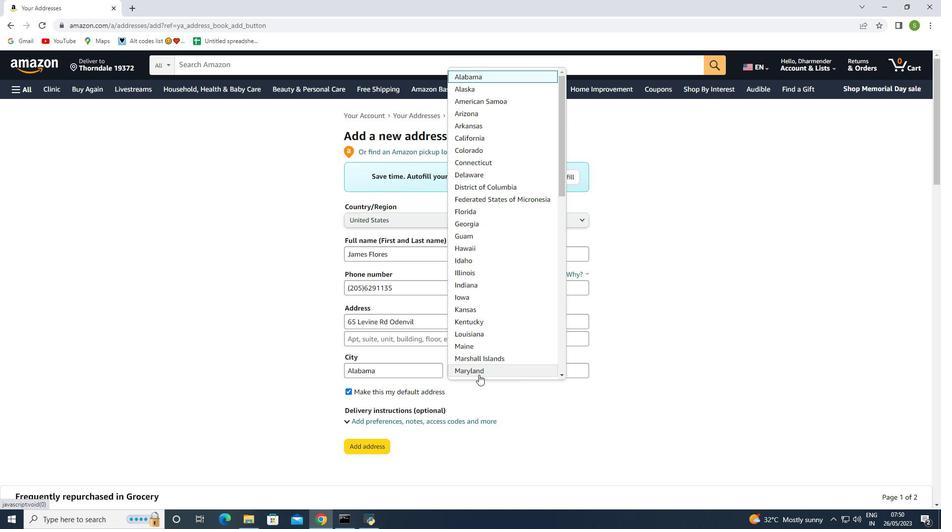 
Action: Mouse pressed left at (558, 444)
Screenshot: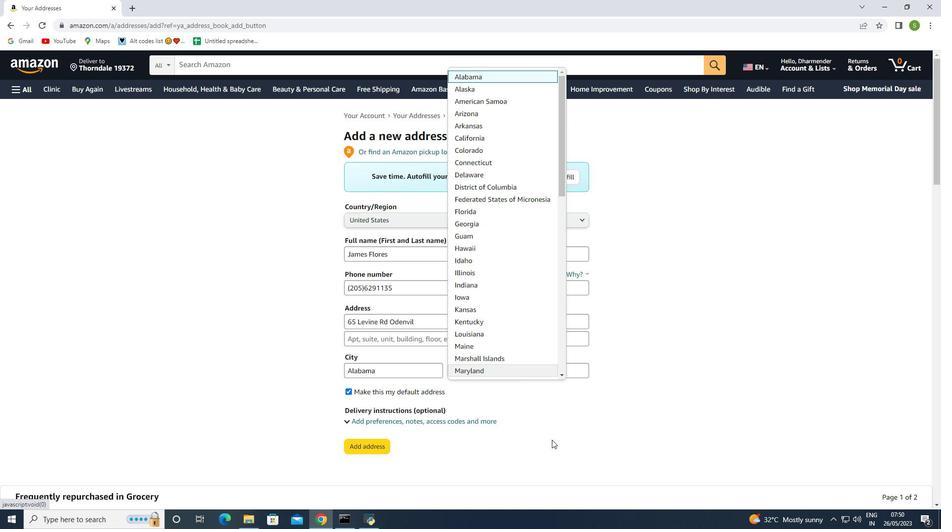 
Action: Mouse moved to (561, 373)
Screenshot: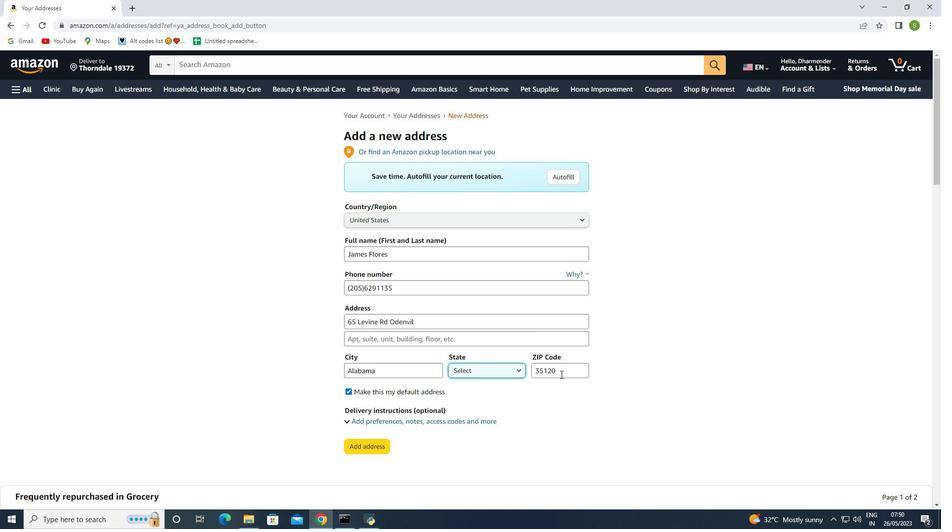 
Action: Mouse pressed left at (561, 373)
Screenshot: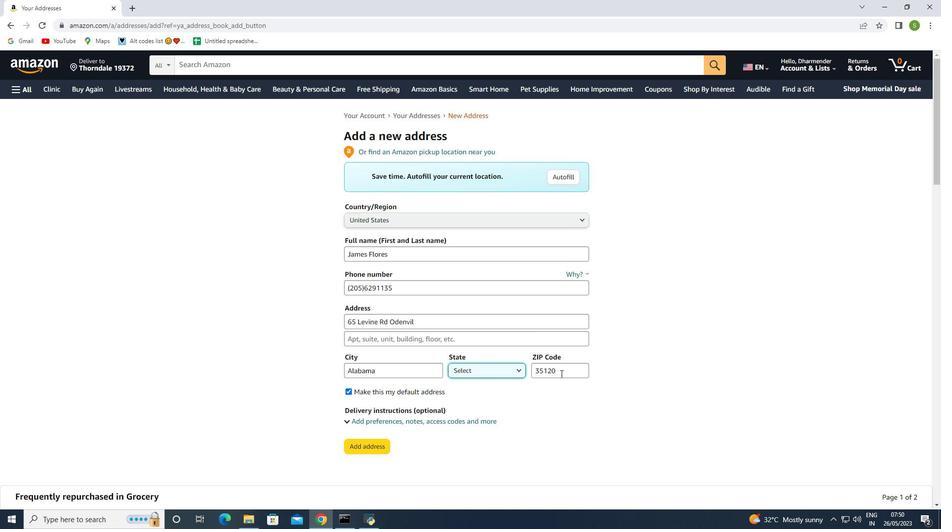 
Action: Mouse moved to (564, 408)
Screenshot: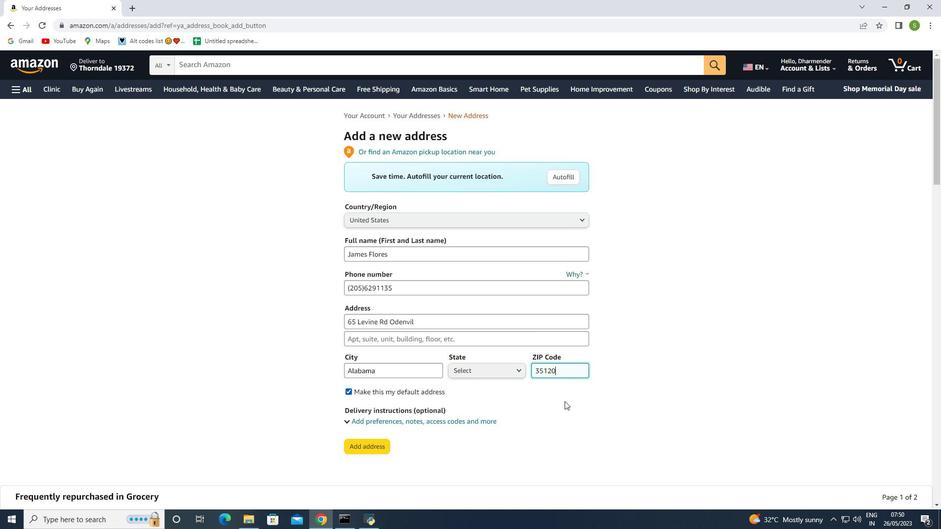 
Action: Mouse pressed left at (564, 408)
Screenshot: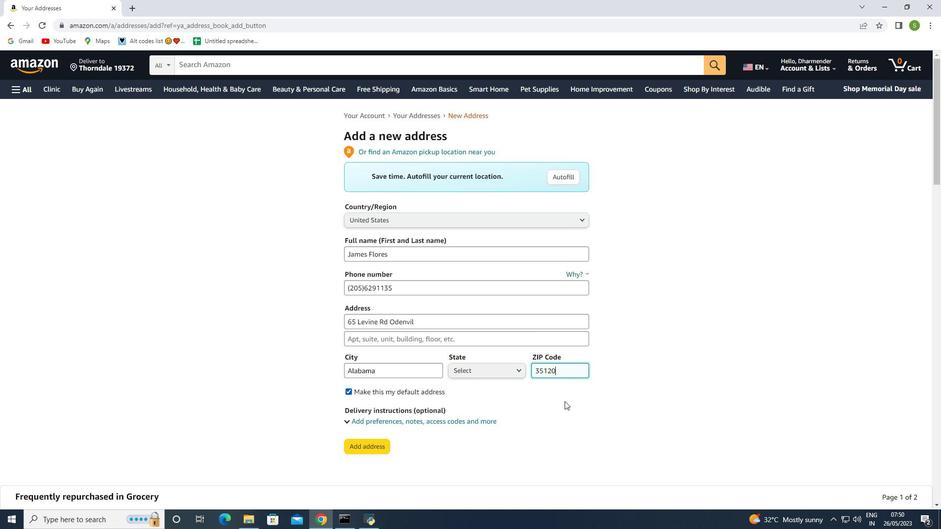 
Action: Mouse pressed left at (564, 408)
Screenshot: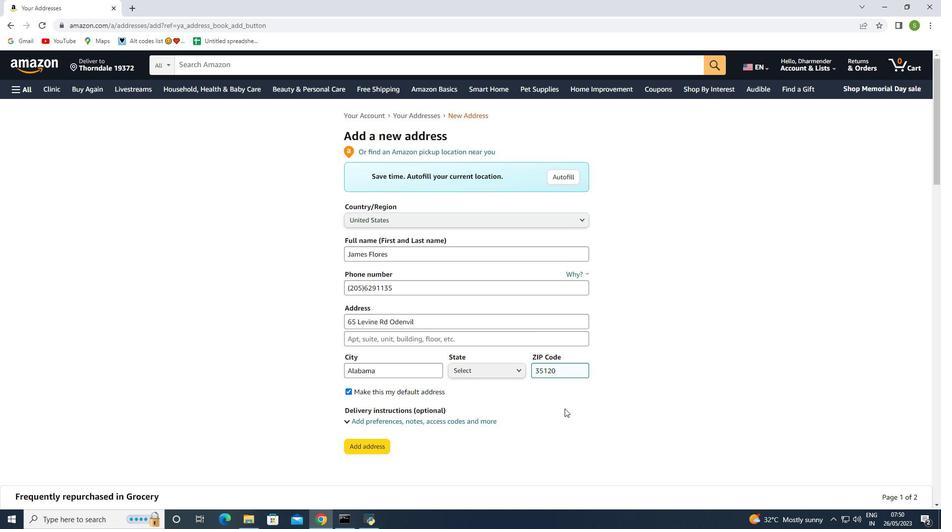 
Action: Mouse moved to (482, 364)
Screenshot: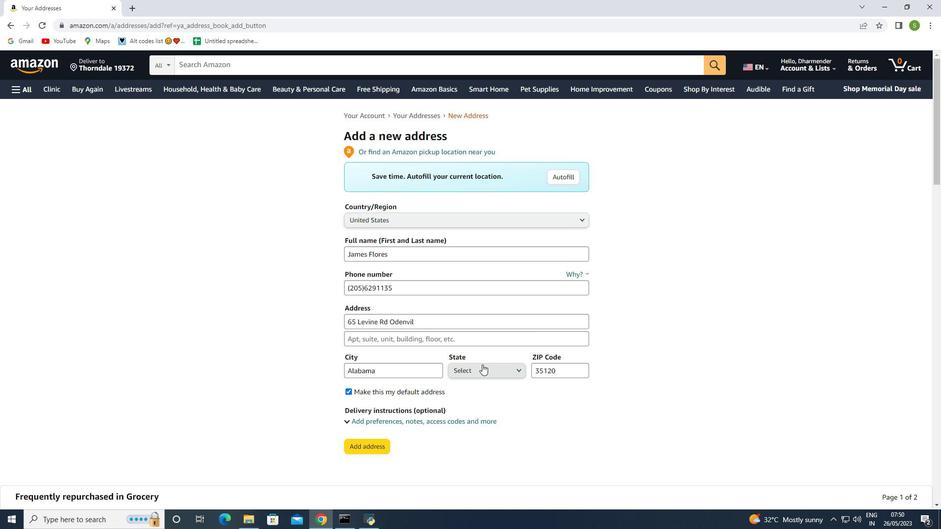 
Action: Mouse pressed left at (482, 364)
Screenshot: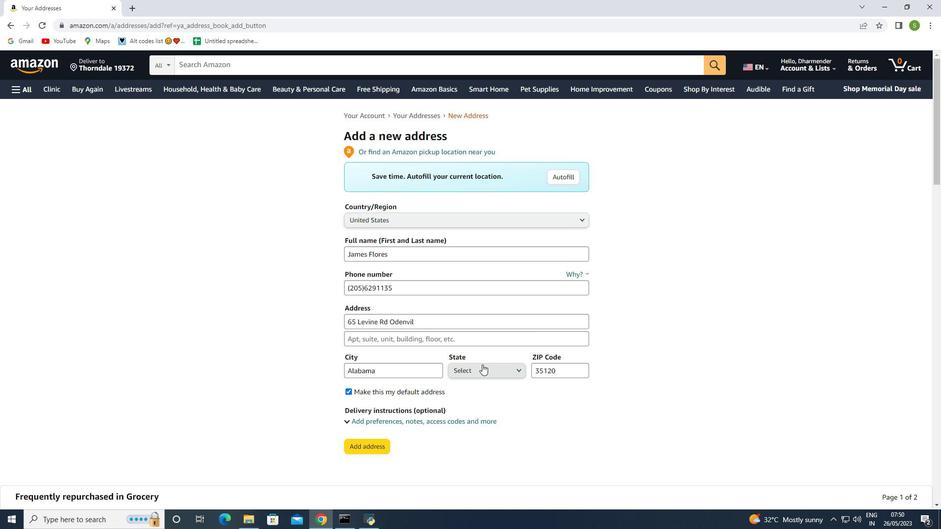 
Action: Mouse moved to (476, 103)
Screenshot: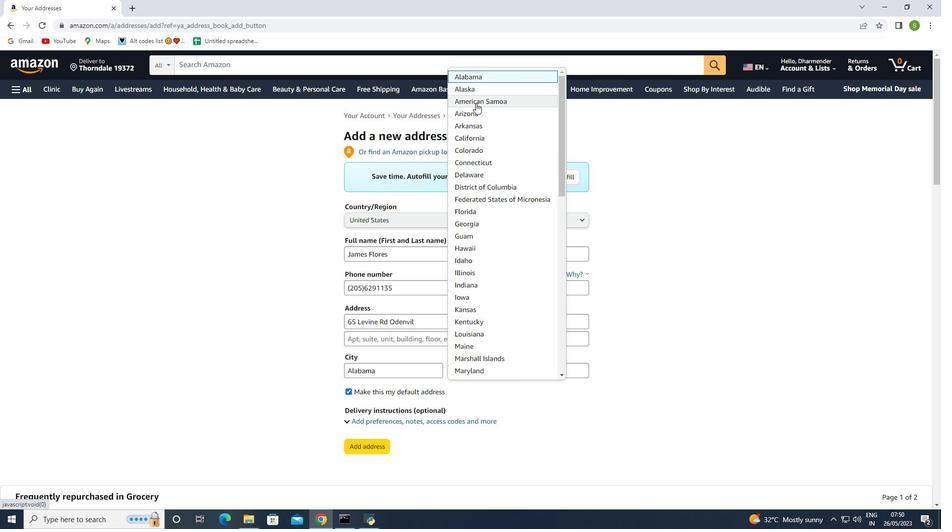 
Action: Mouse scrolled (476, 103) with delta (0, 0)
Screenshot: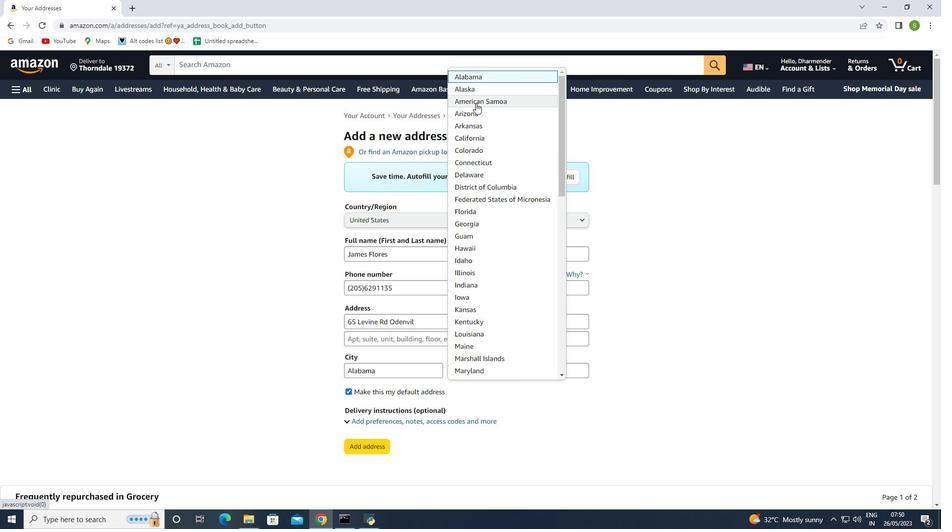 
Action: Mouse moved to (476, 103)
Screenshot: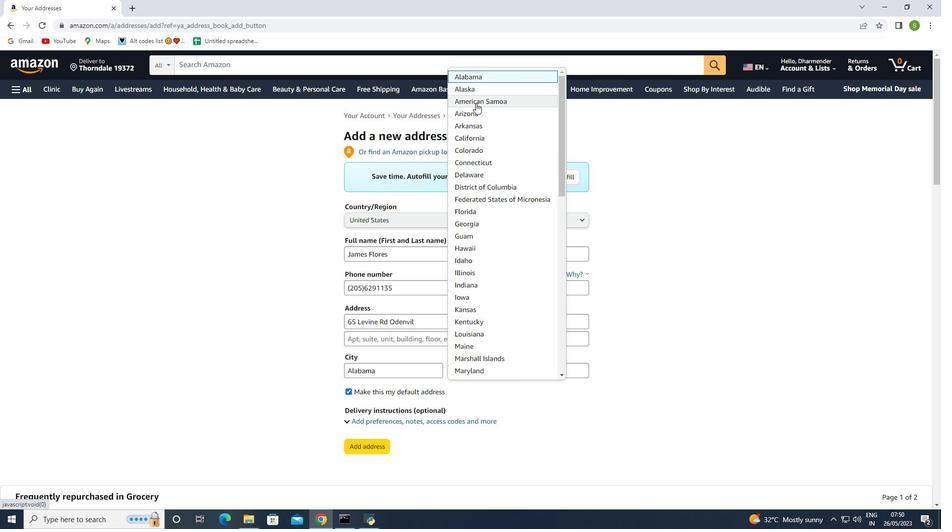 
Action: Mouse scrolled (476, 103) with delta (0, 0)
Screenshot: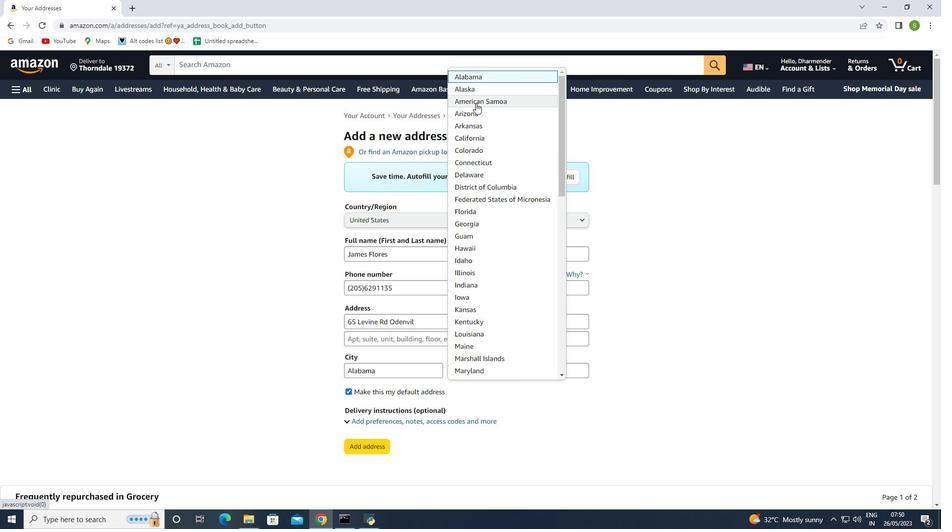 
Action: Mouse moved to (483, 211)
Screenshot: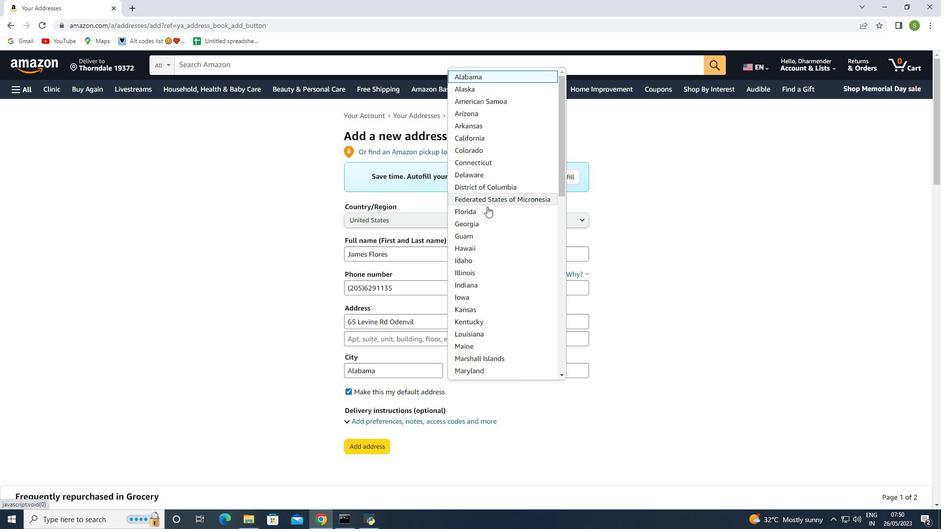 
Action: Mouse scrolled (483, 210) with delta (0, 0)
Screenshot: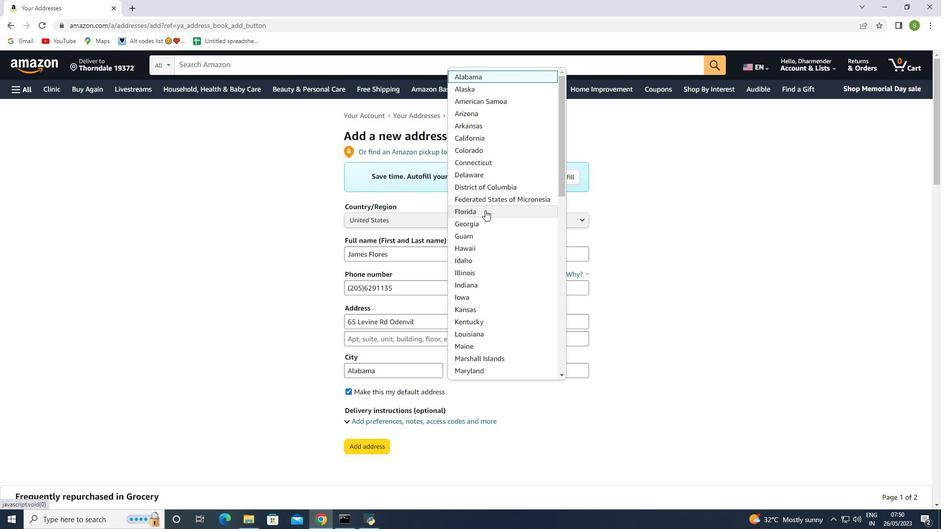 
Action: Mouse moved to (483, 211)
Screenshot: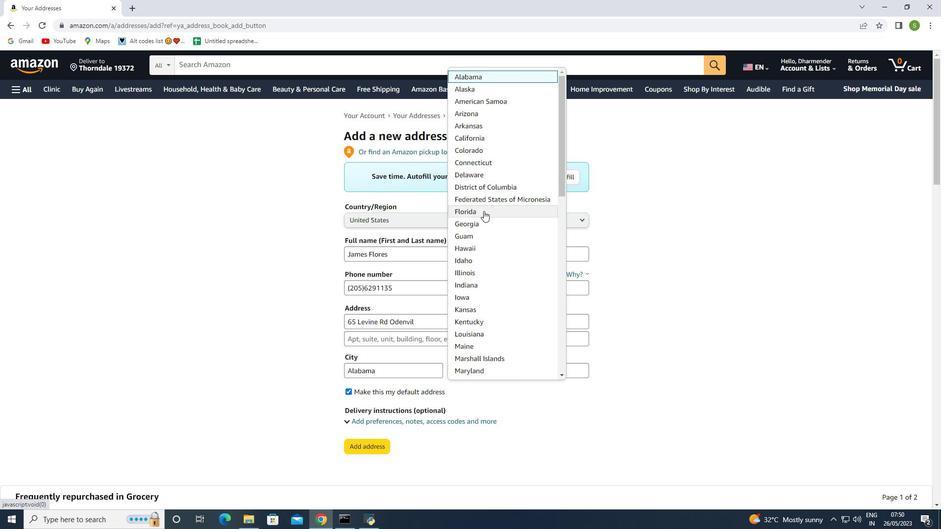 
Action: Mouse scrolled (483, 210) with delta (0, 0)
Screenshot: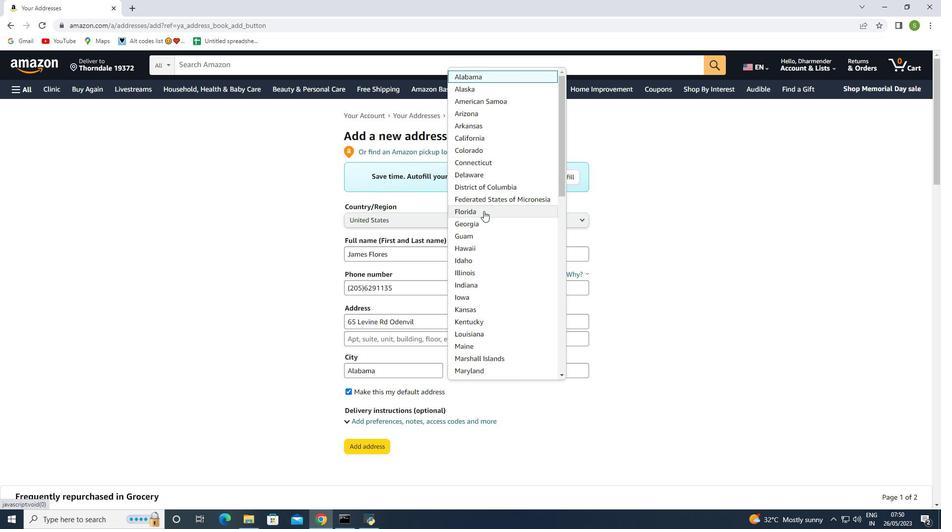 
Action: Mouse scrolled (483, 210) with delta (0, 0)
Screenshot: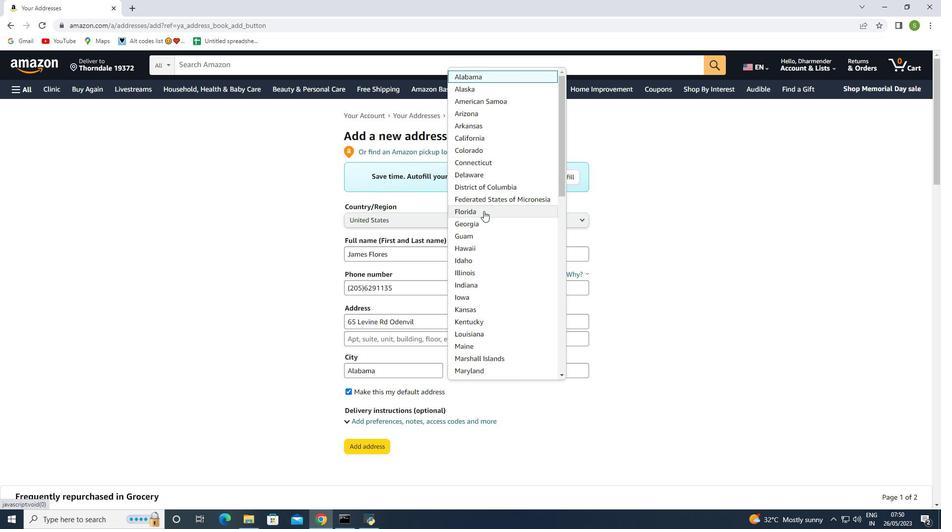 
Action: Mouse scrolled (483, 210) with delta (0, 0)
Screenshot: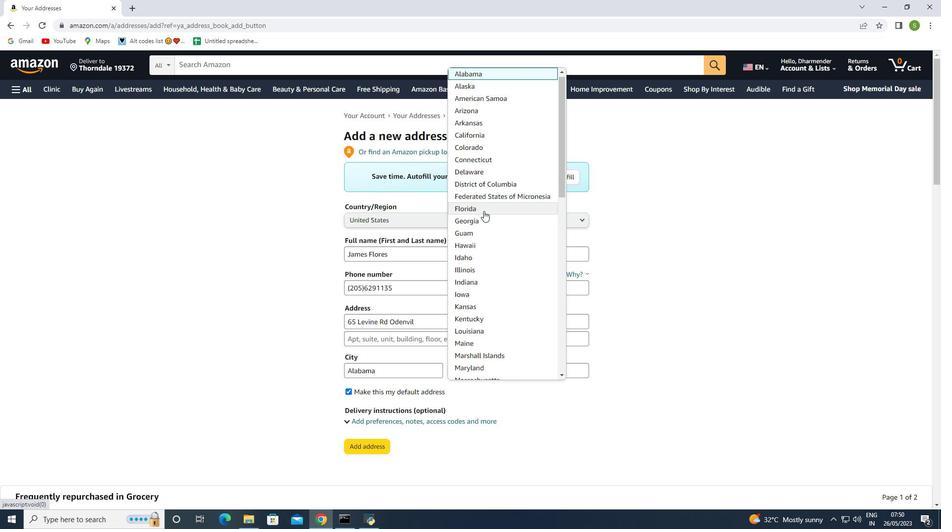 
Action: Mouse moved to (482, 213)
Screenshot: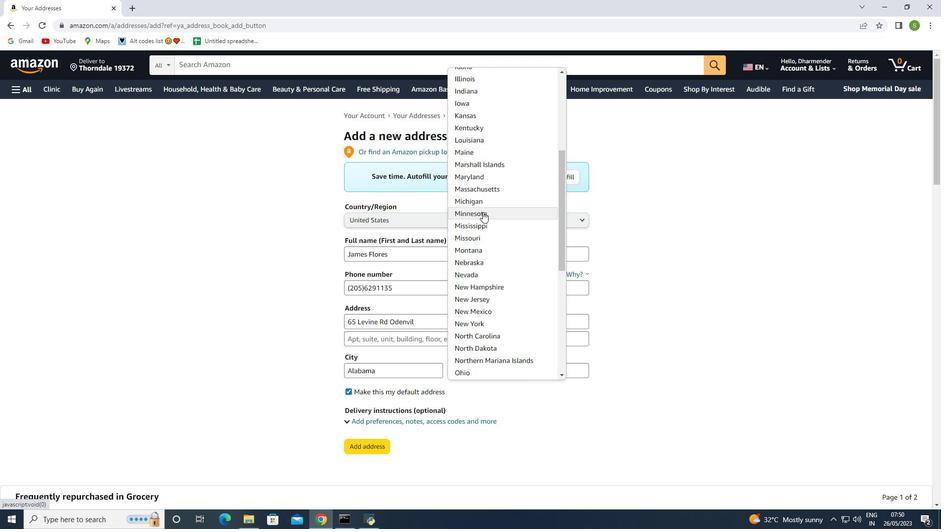 
Action: Mouse scrolled (482, 212) with delta (0, 0)
Screenshot: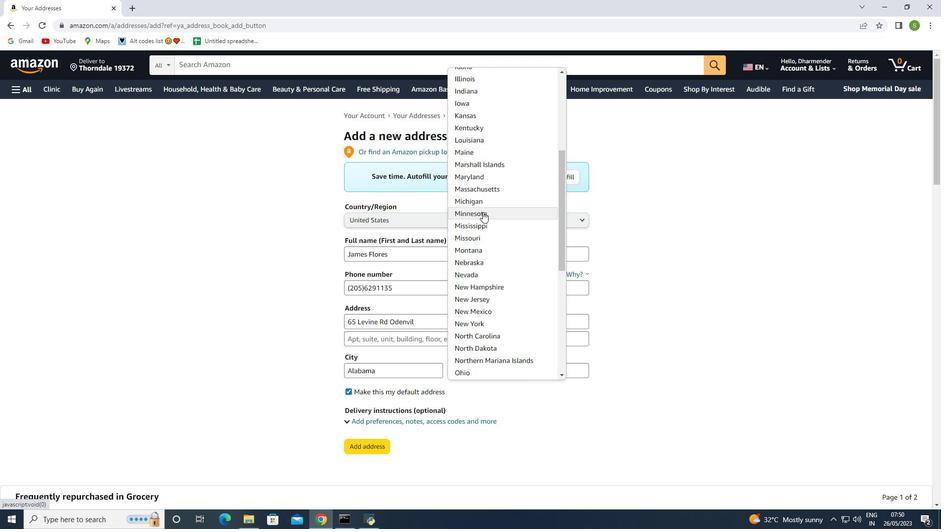 
Action: Mouse moved to (482, 213)
Screenshot: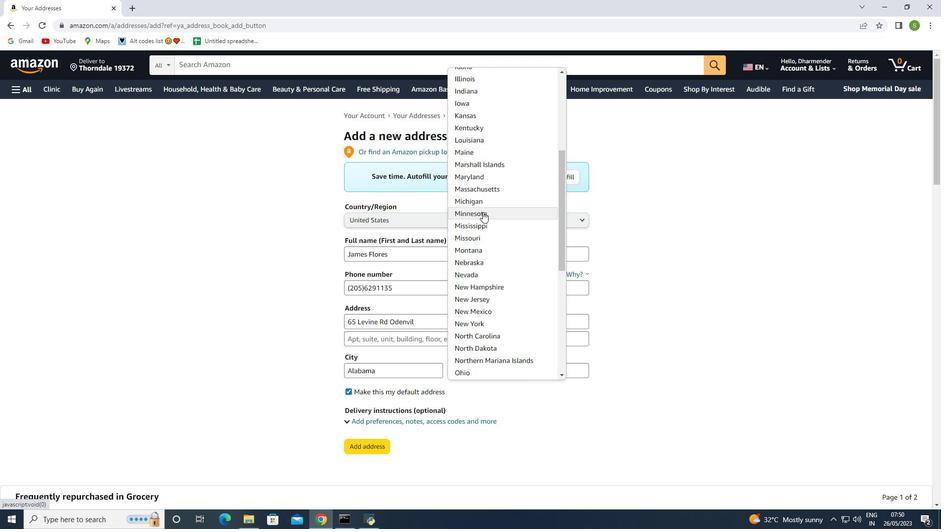
Action: Mouse scrolled (482, 213) with delta (0, 0)
Screenshot: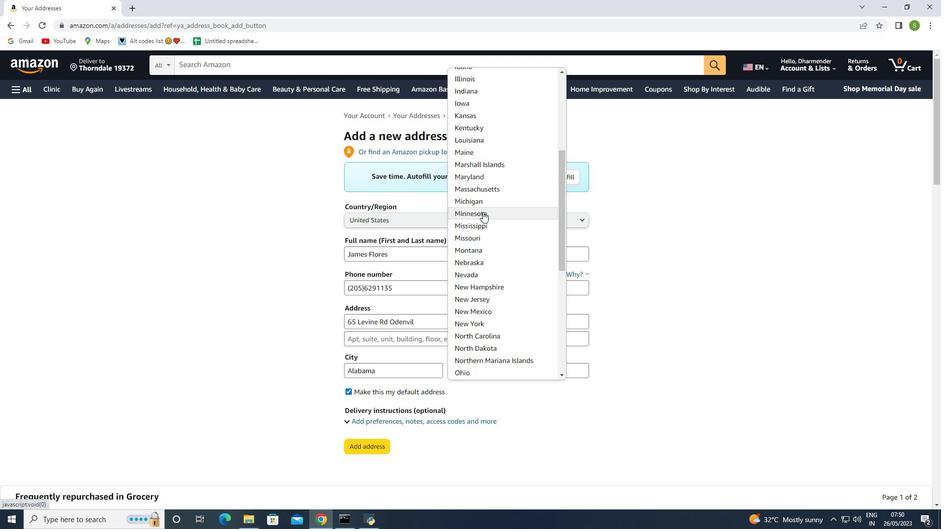 
Action: Mouse moved to (482, 214)
Screenshot: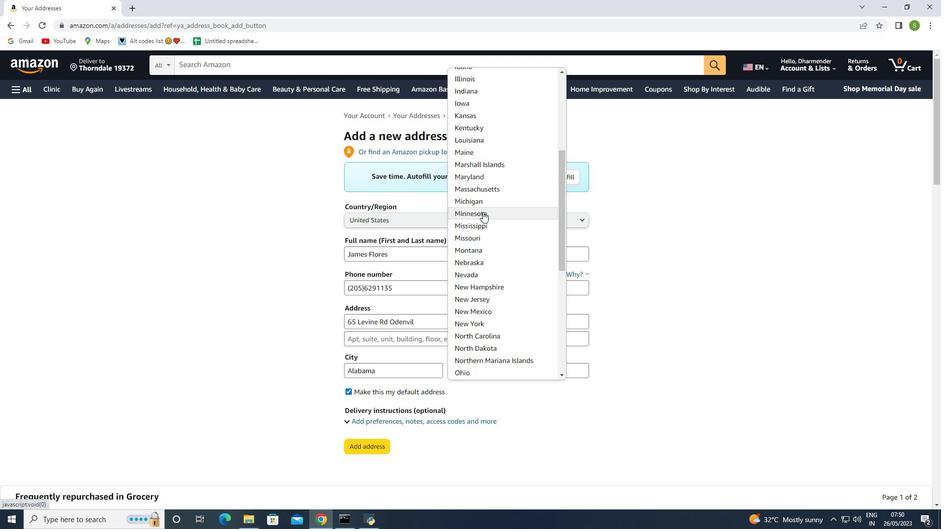 
Action: Mouse scrolled (482, 213) with delta (0, 0)
Screenshot: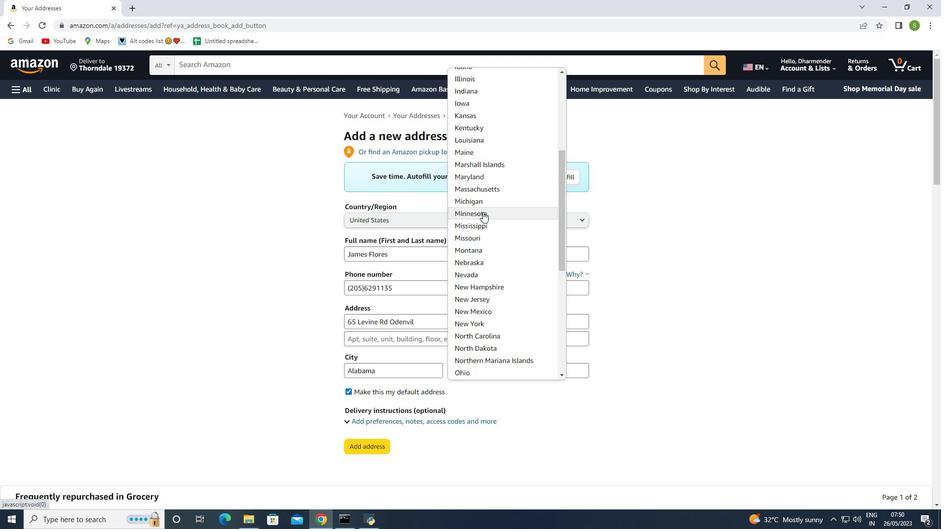 
Action: Mouse scrolled (482, 213) with delta (0, 0)
Screenshot: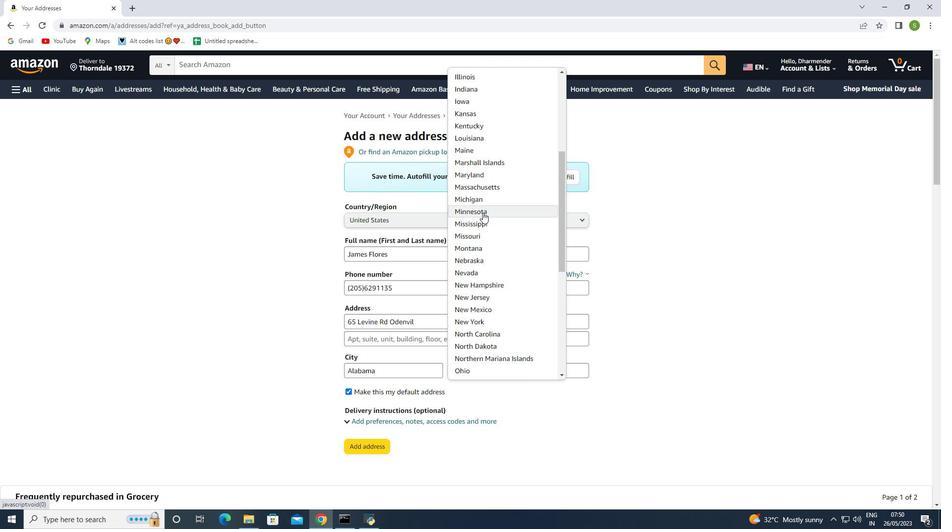 
Action: Mouse moved to (482, 214)
Screenshot: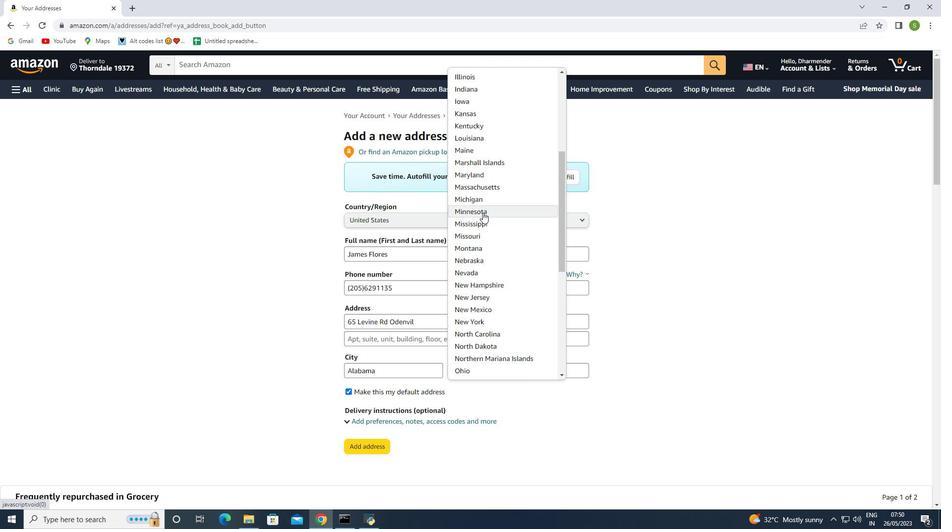 
Action: Mouse scrolled (482, 213) with delta (0, 0)
Screenshot: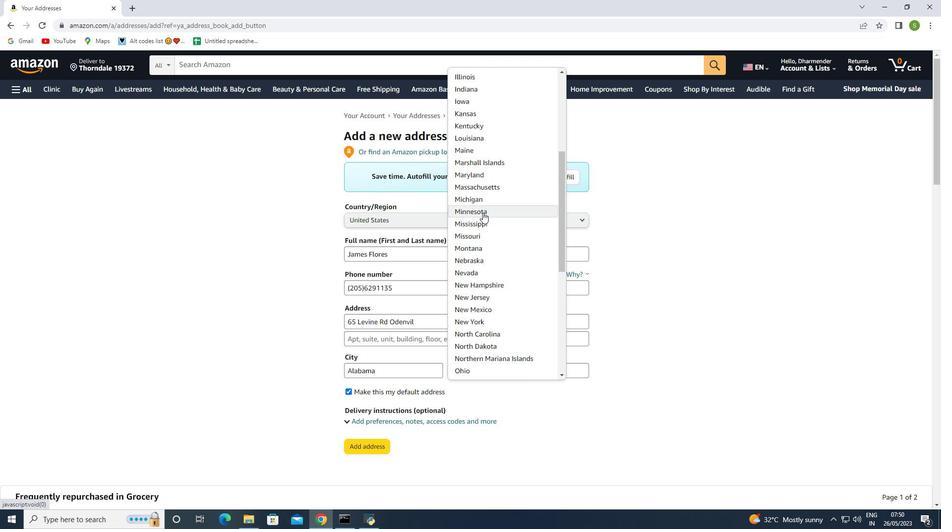 
Action: Mouse moved to (485, 237)
Screenshot: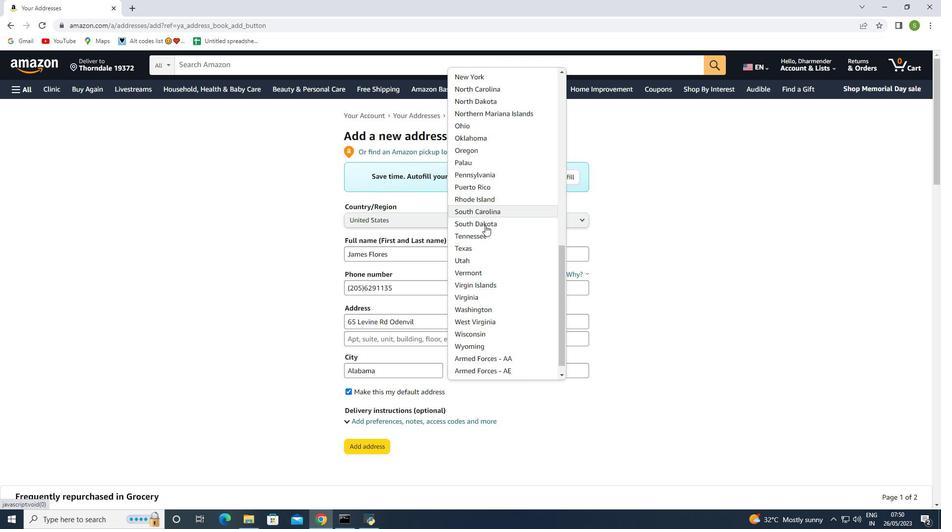 
Action: Mouse scrolled (485, 237) with delta (0, 0)
Screenshot: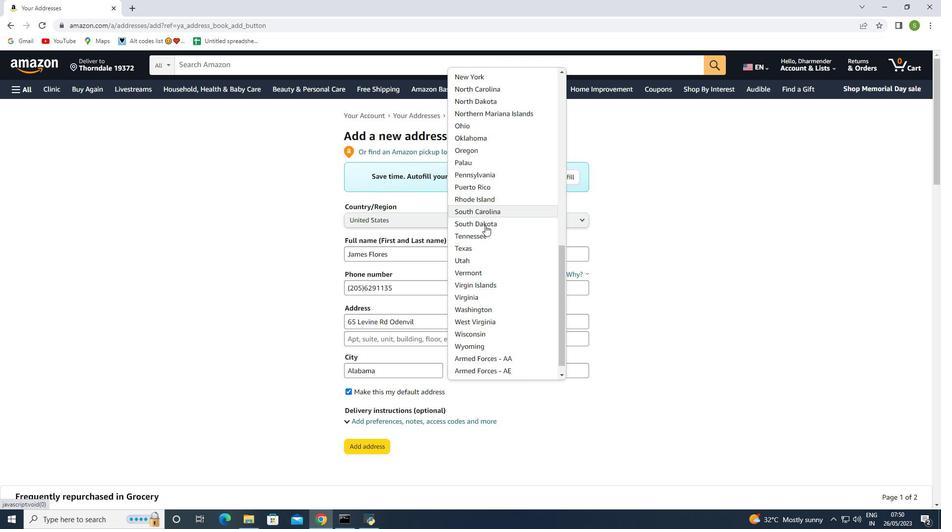 
Action: Mouse moved to (485, 237)
Screenshot: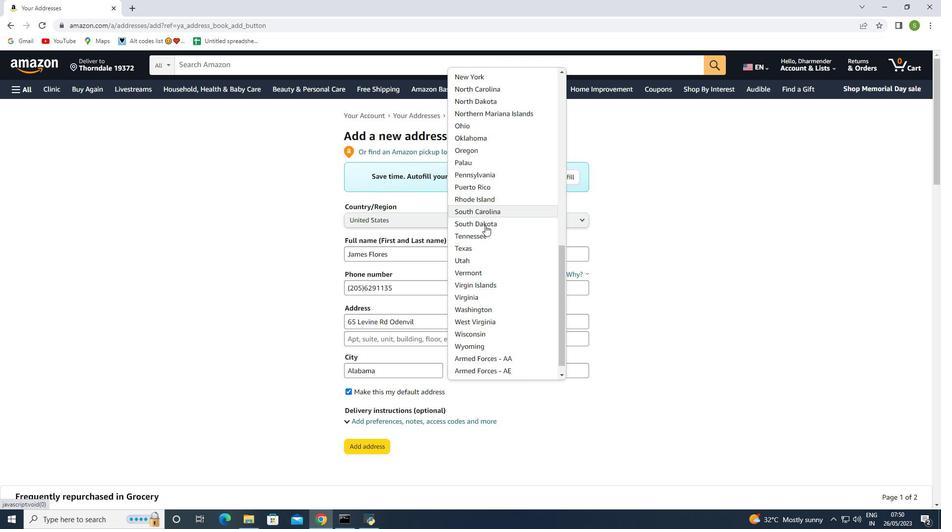 
Action: Mouse scrolled (485, 237) with delta (0, 0)
Screenshot: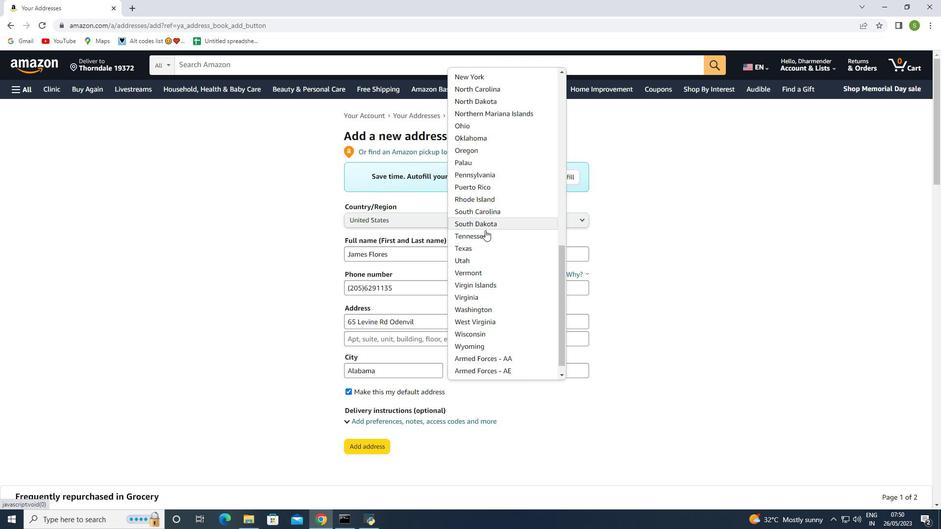 
Action: Mouse moved to (485, 238)
Screenshot: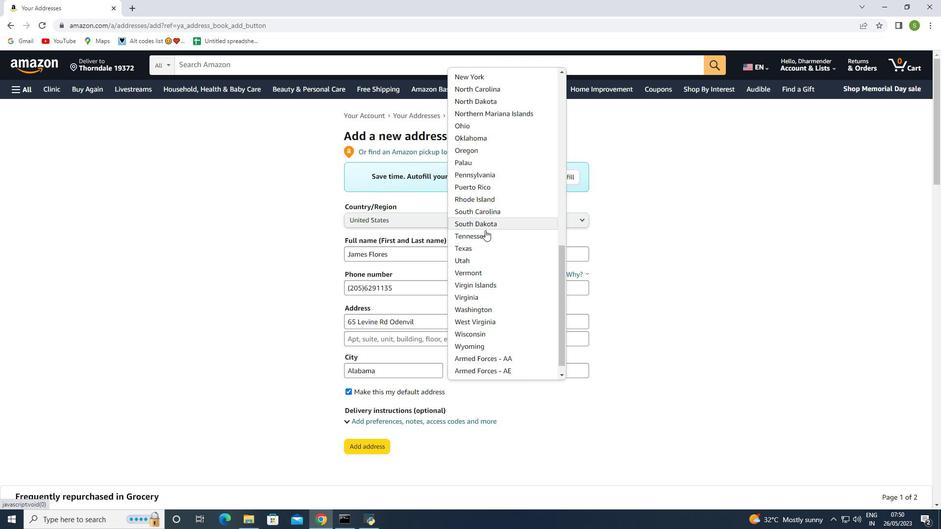 
Action: Mouse scrolled (485, 237) with delta (0, 0)
Screenshot: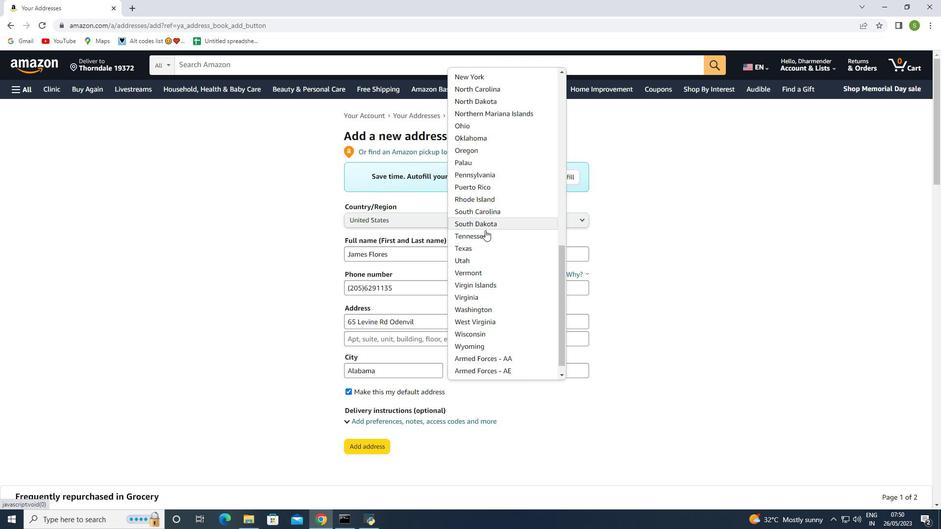
Action: Mouse scrolled (485, 237) with delta (0, 0)
Screenshot: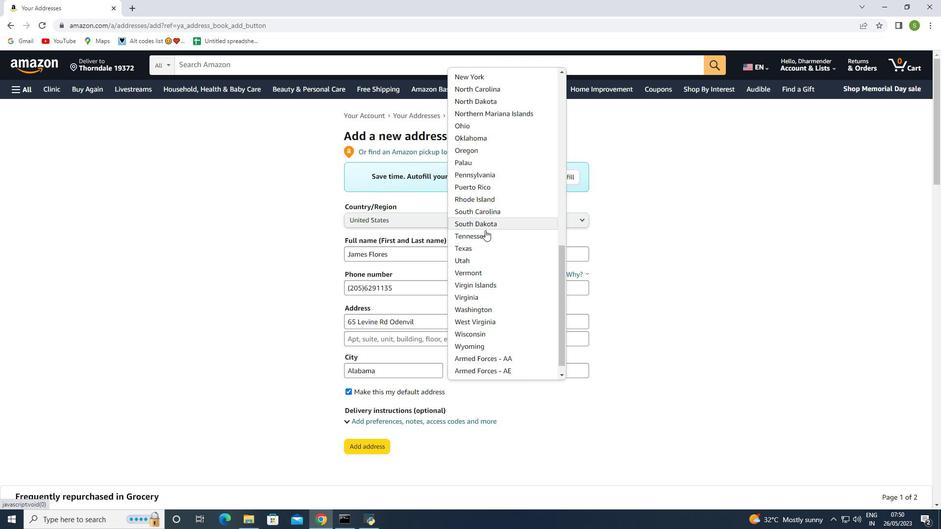 
Action: Mouse scrolled (485, 237) with delta (0, 0)
Screenshot: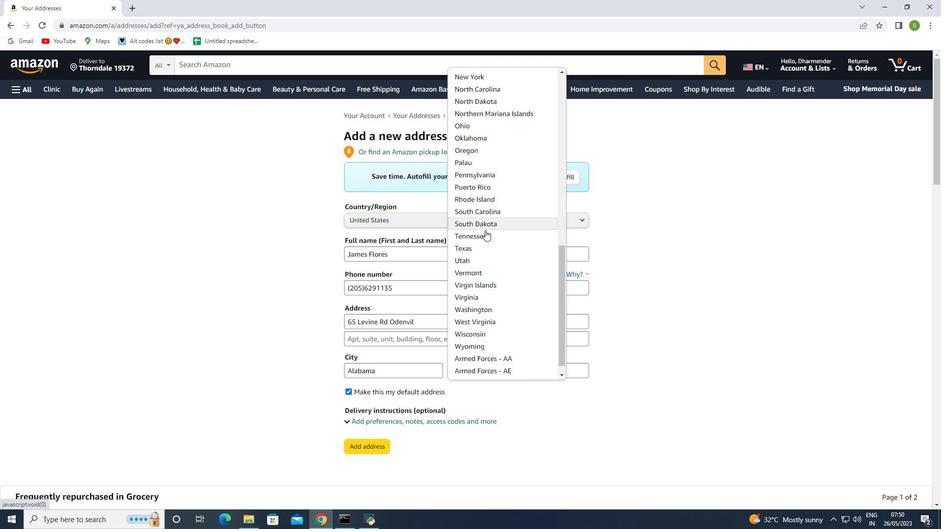
Action: Mouse scrolled (485, 237) with delta (0, 0)
Screenshot: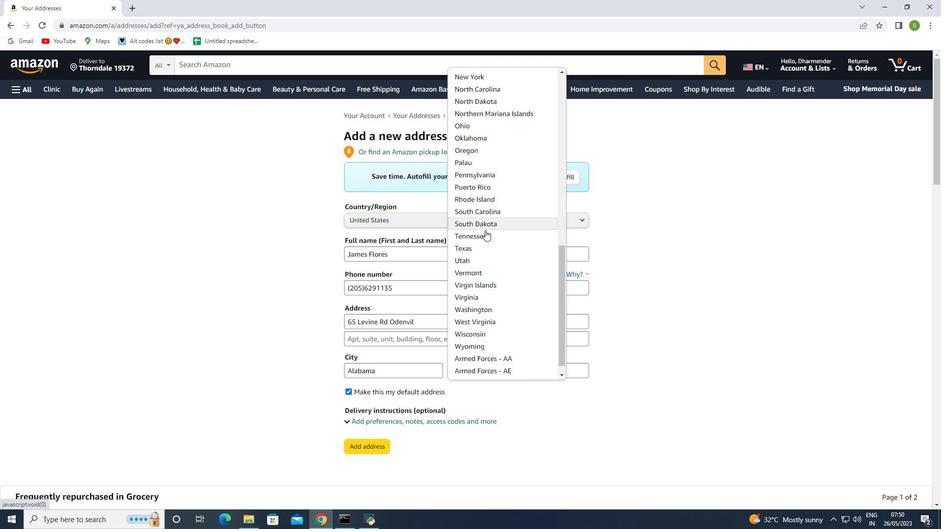 
Action: Mouse moved to (486, 268)
Screenshot: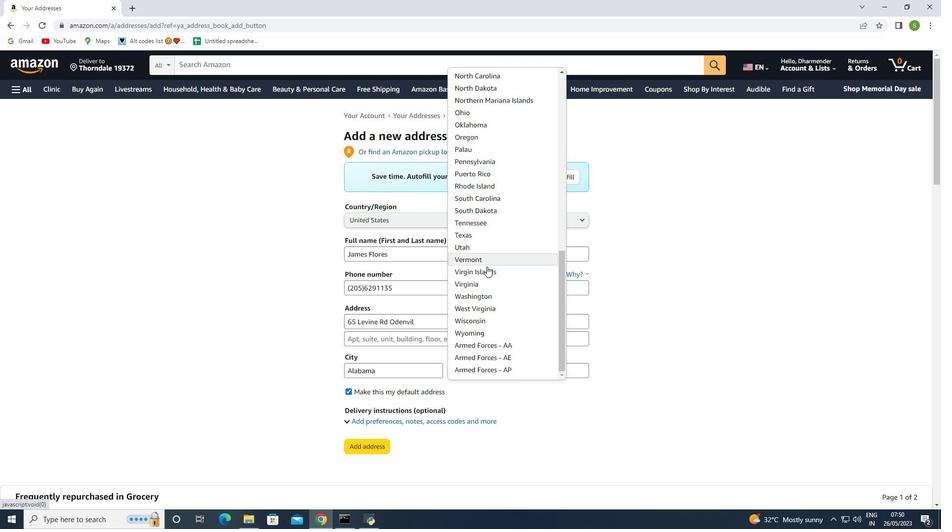 
Action: Mouse scrolled (486, 267) with delta (0, 0)
Screenshot: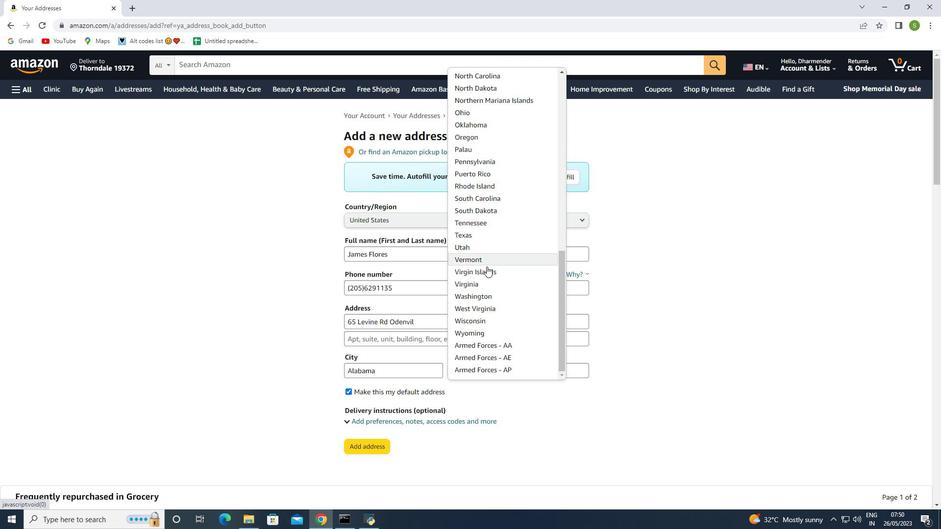 
Action: Mouse scrolled (486, 267) with delta (0, 0)
Screenshot: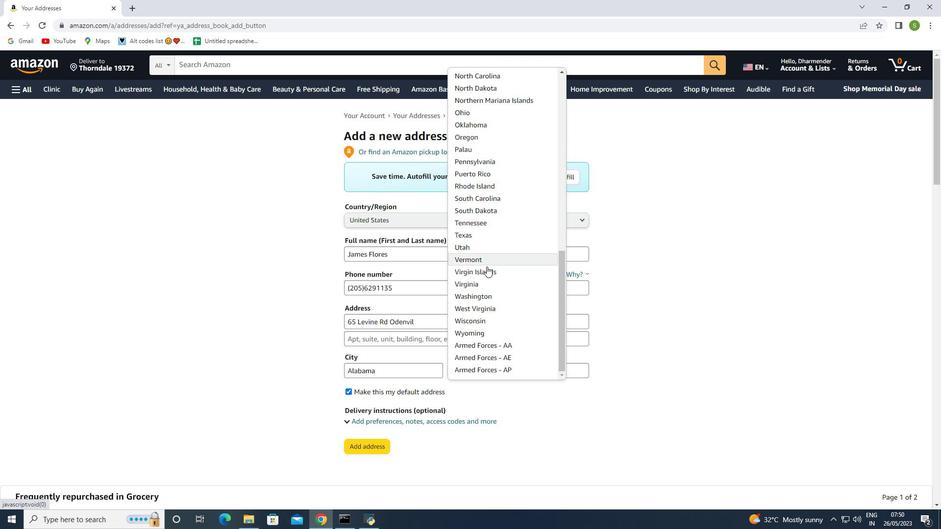 
Action: Mouse scrolled (486, 267) with delta (0, 0)
Screenshot: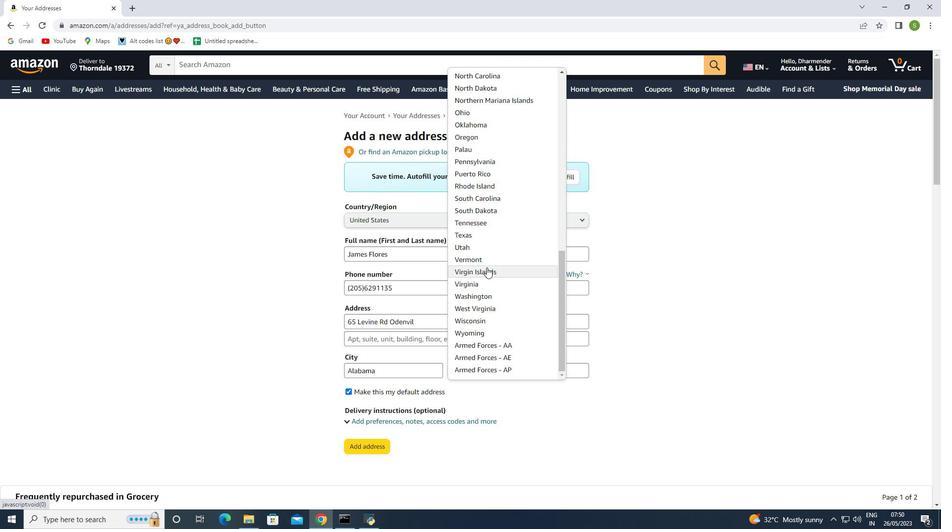 
Action: Mouse moved to (486, 268)
Screenshot: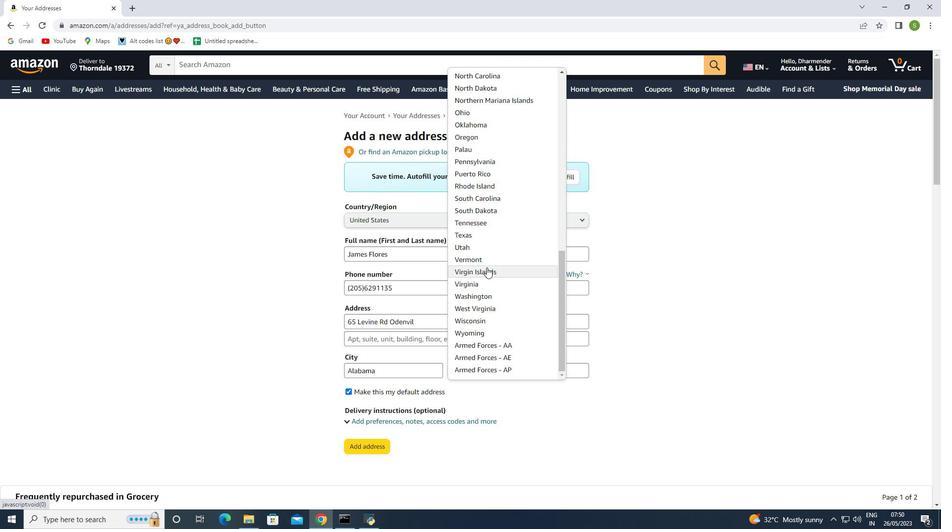 
Action: Mouse scrolled (486, 268) with delta (0, 0)
Screenshot: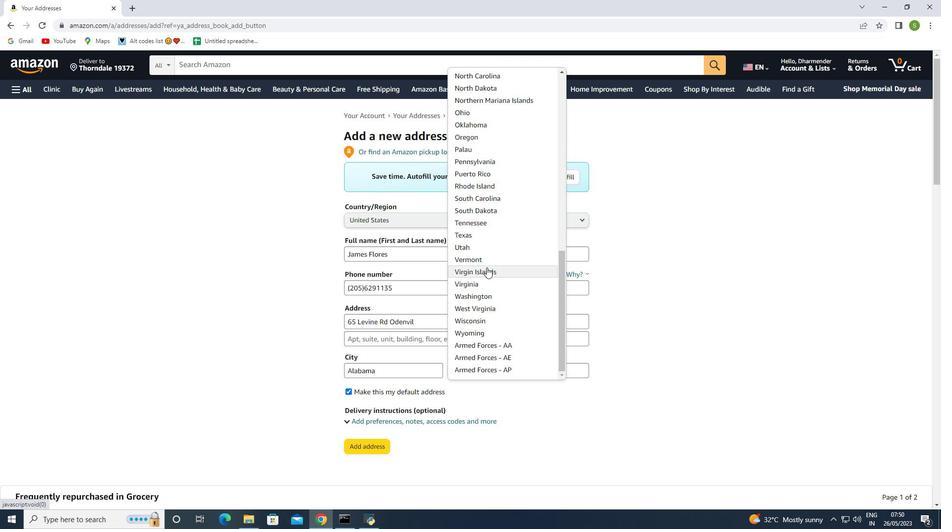 
Action: Mouse scrolled (486, 268) with delta (0, 0)
Screenshot: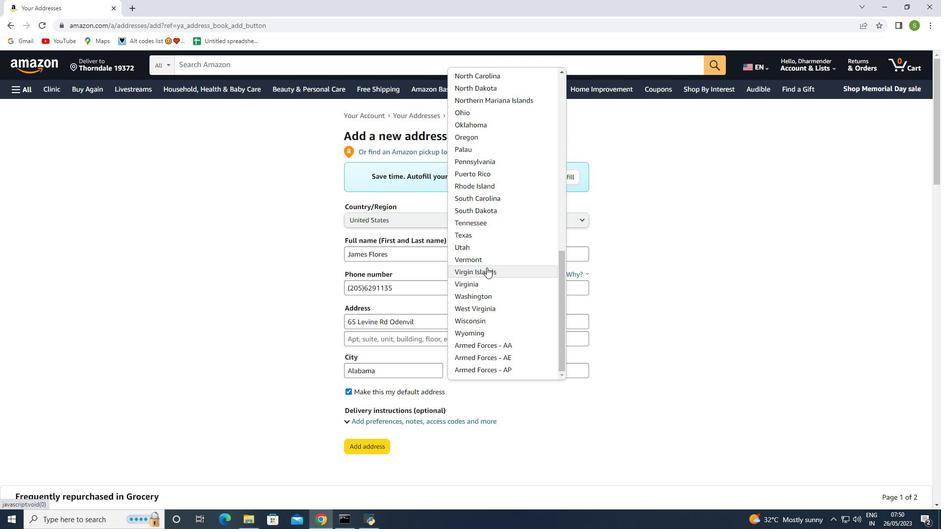 
Action: Mouse scrolled (486, 268) with delta (0, 0)
Screenshot: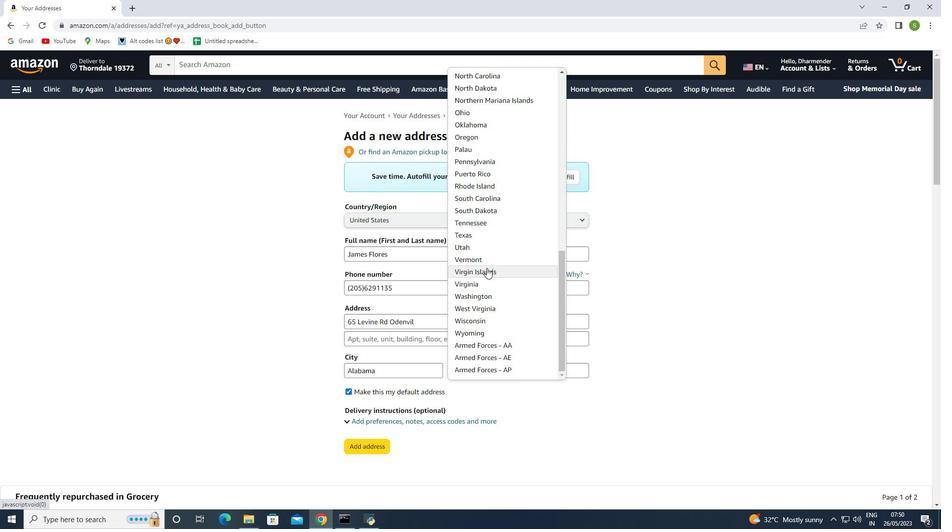
Action: Mouse moved to (490, 190)
Screenshot: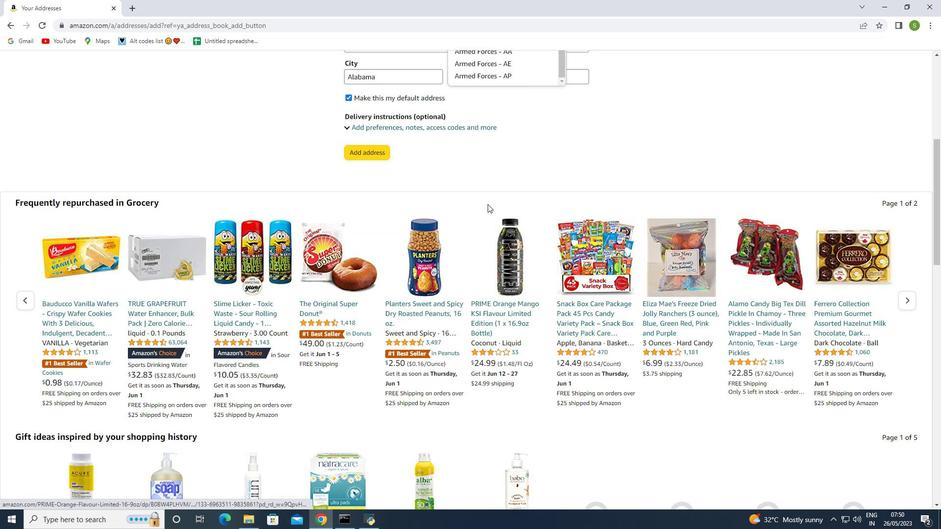 
Action: Mouse scrolled (490, 190) with delta (0, 0)
Screenshot: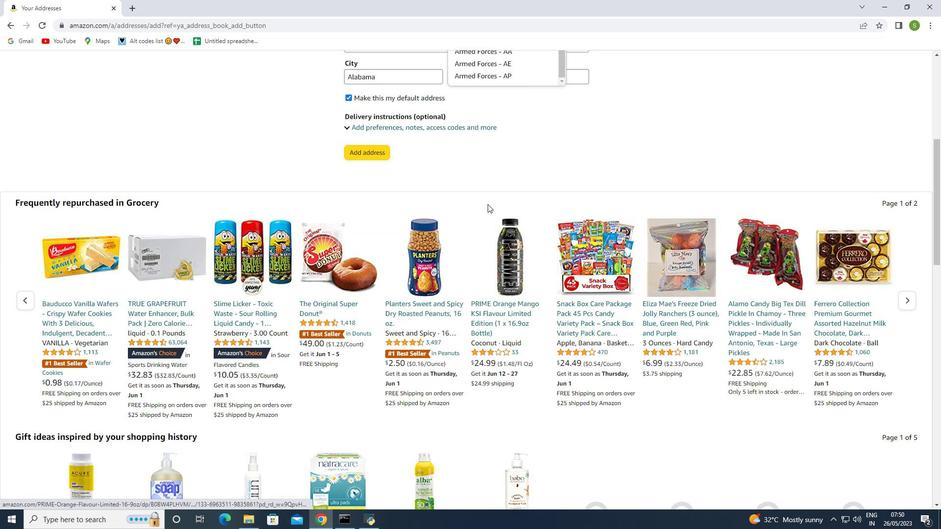 
Action: Mouse scrolled (490, 190) with delta (0, 0)
Screenshot: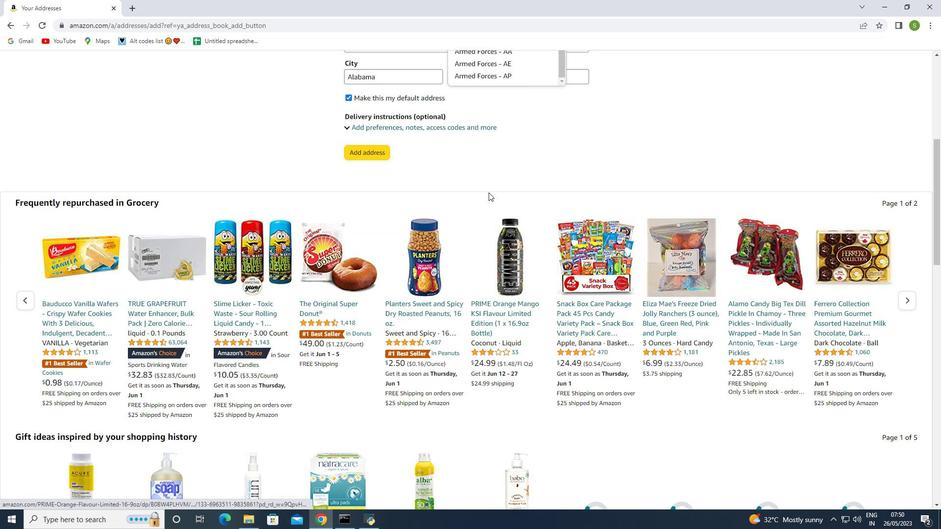 
Action: Mouse moved to (490, 190)
Screenshot: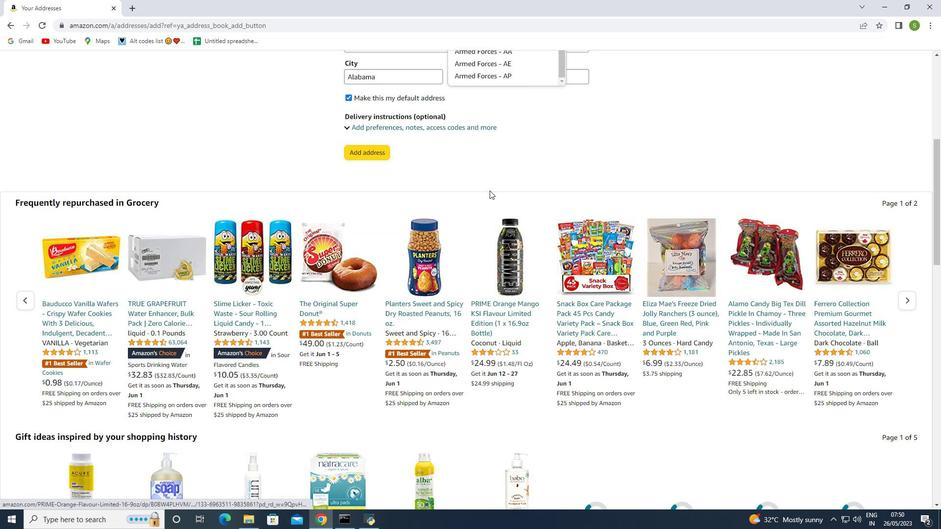 
Action: Mouse scrolled (490, 190) with delta (0, 0)
Screenshot: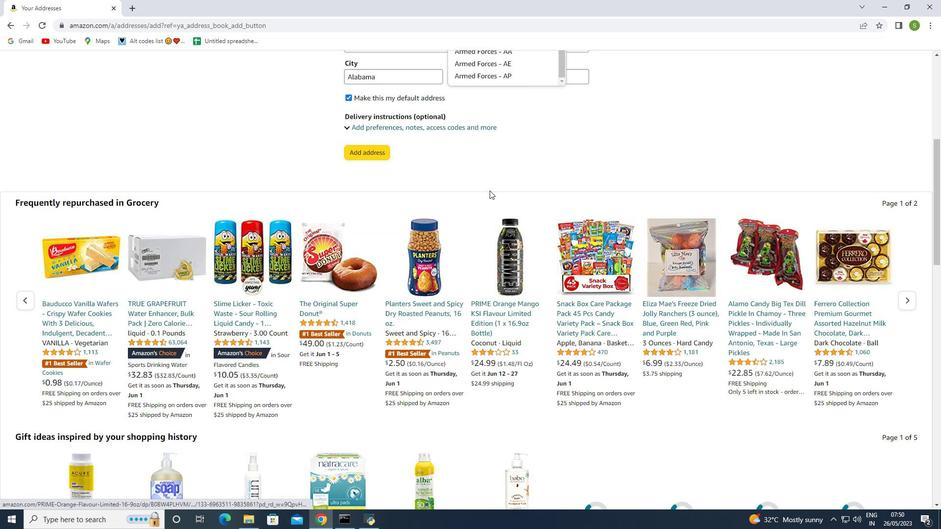 
Action: Mouse moved to (490, 190)
Screenshot: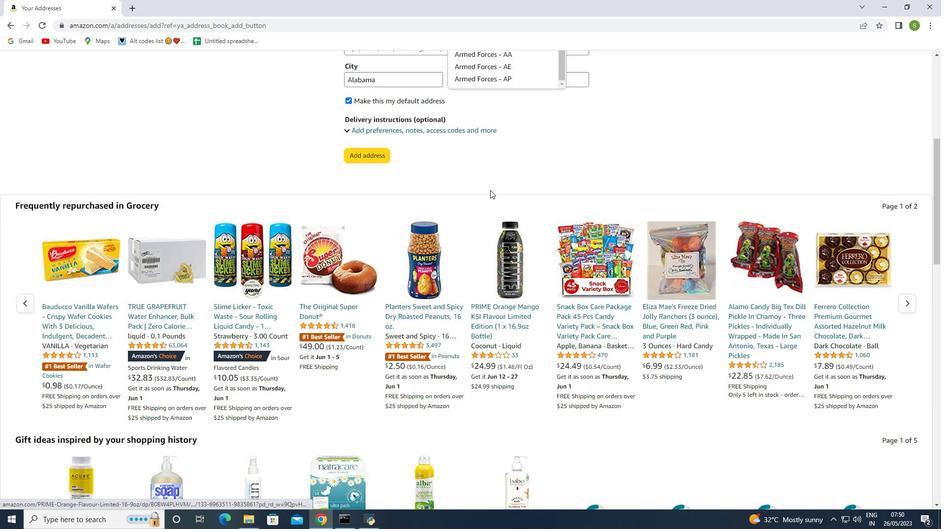 
Action: Mouse scrolled (490, 190) with delta (0, 0)
Screenshot: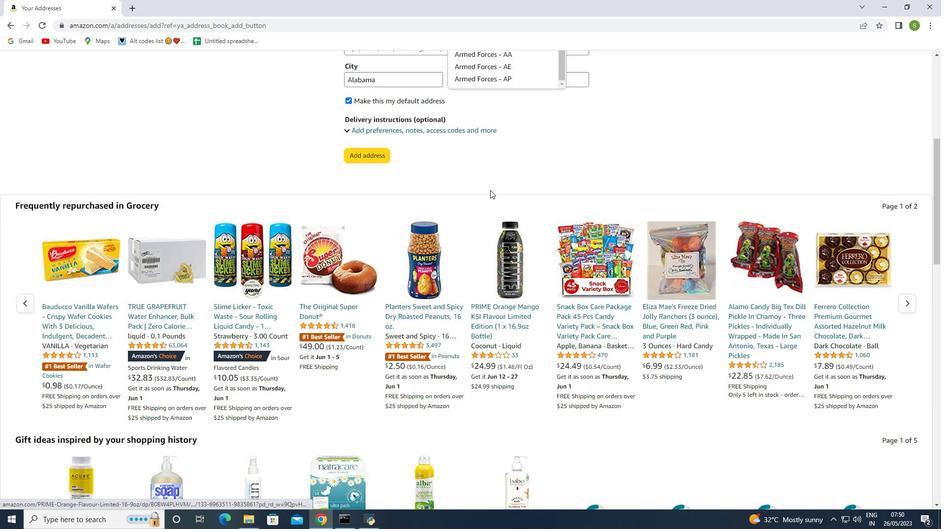 
Action: Mouse moved to (492, 214)
Screenshot: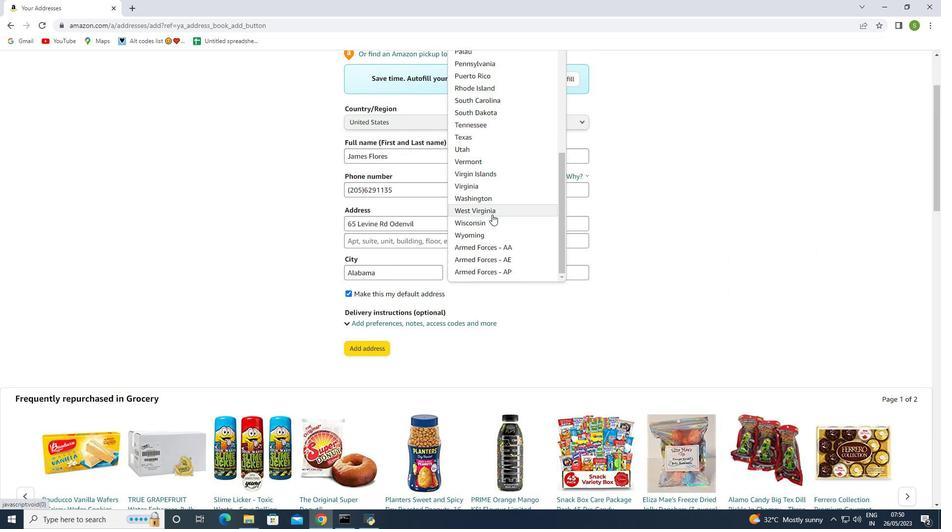 
Action: Mouse scrolled (492, 215) with delta (0, 0)
Screenshot: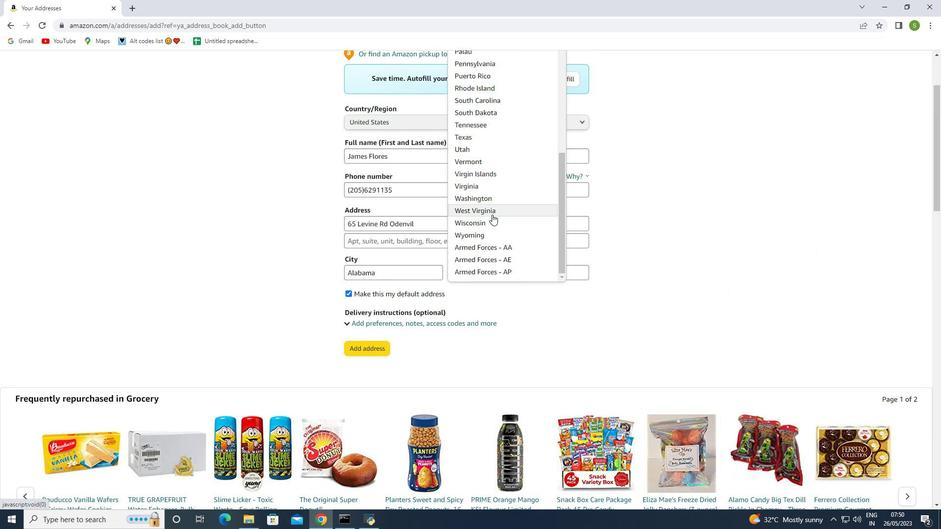 
Action: Mouse moved to (482, 199)
Screenshot: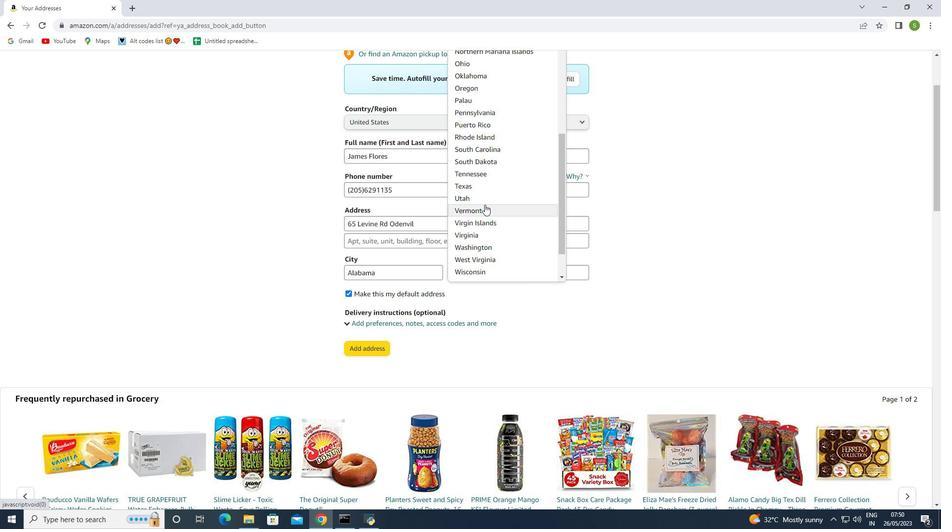 
Action: Mouse scrolled (482, 200) with delta (0, 0)
Screenshot: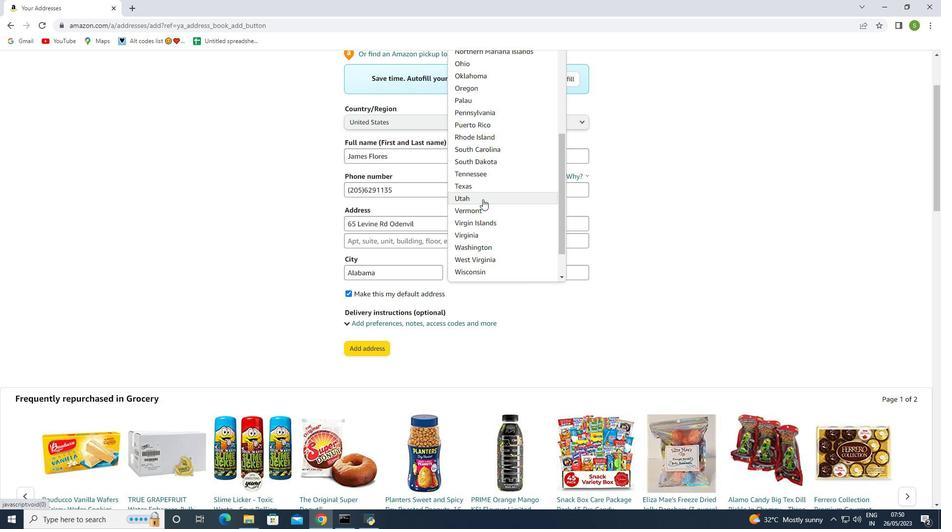 
Action: Mouse moved to (481, 189)
Screenshot: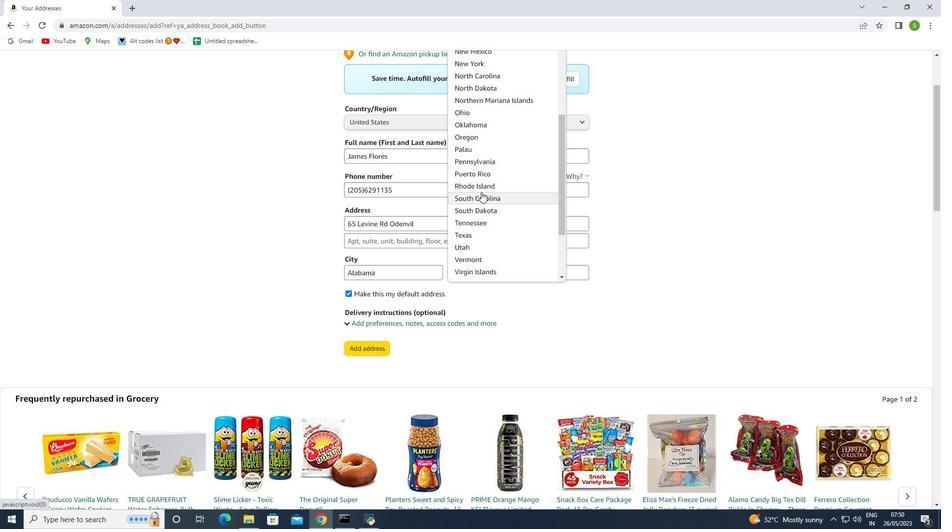 
Action: Mouse scrolled (481, 189) with delta (0, 0)
Screenshot: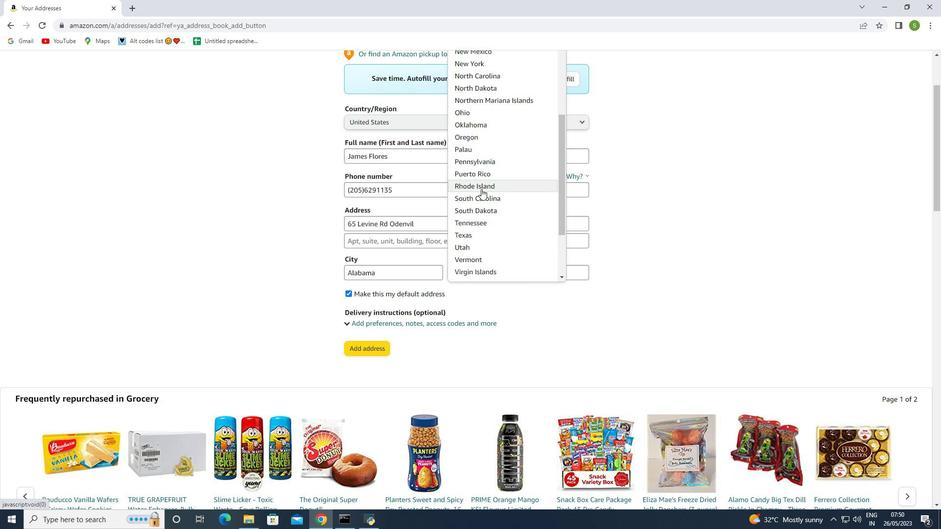 
Action: Mouse moved to (485, 163)
Screenshot: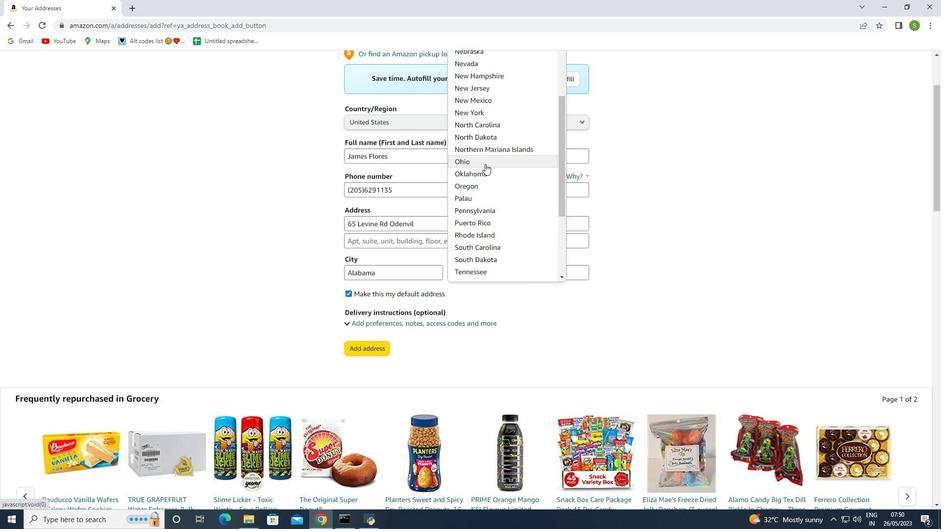 
Action: Mouse scrolled (485, 164) with delta (0, 0)
Screenshot: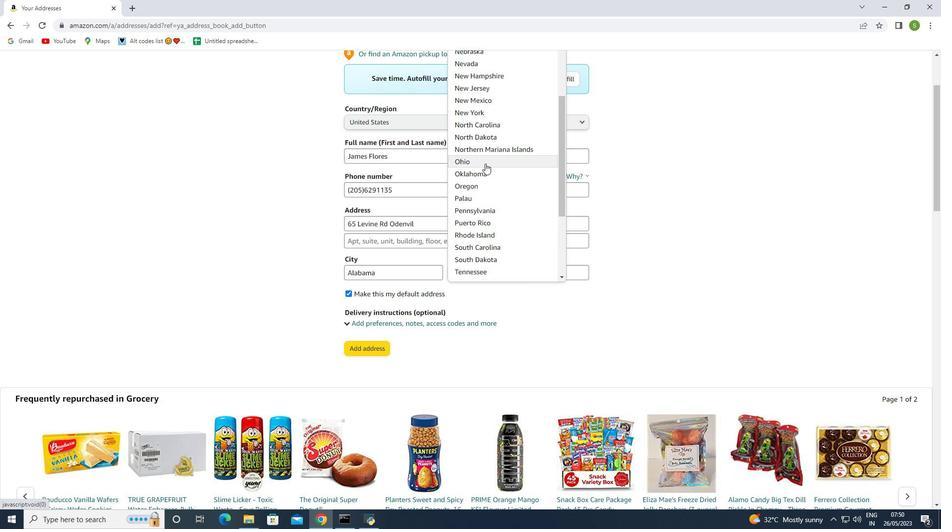 
Action: Mouse moved to (486, 201)
Screenshot: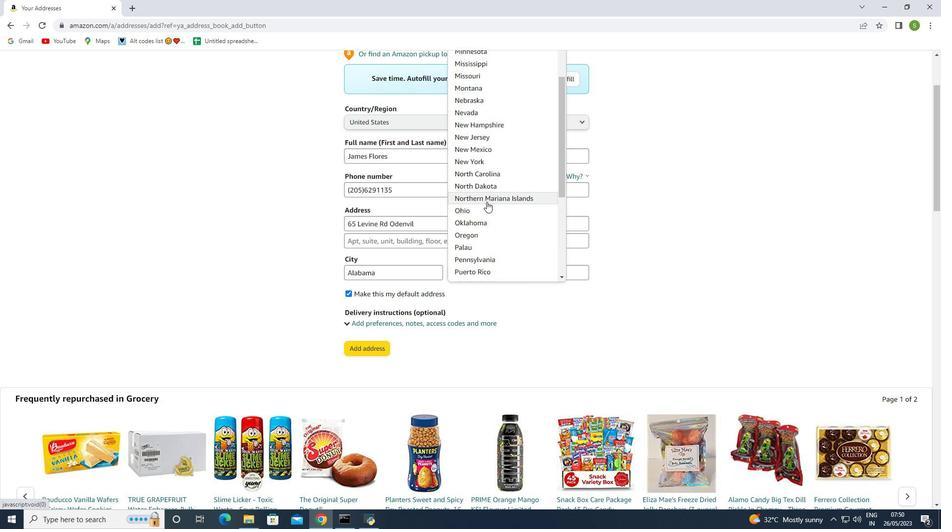 
Action: Mouse scrolled (486, 202) with delta (0, 0)
Screenshot: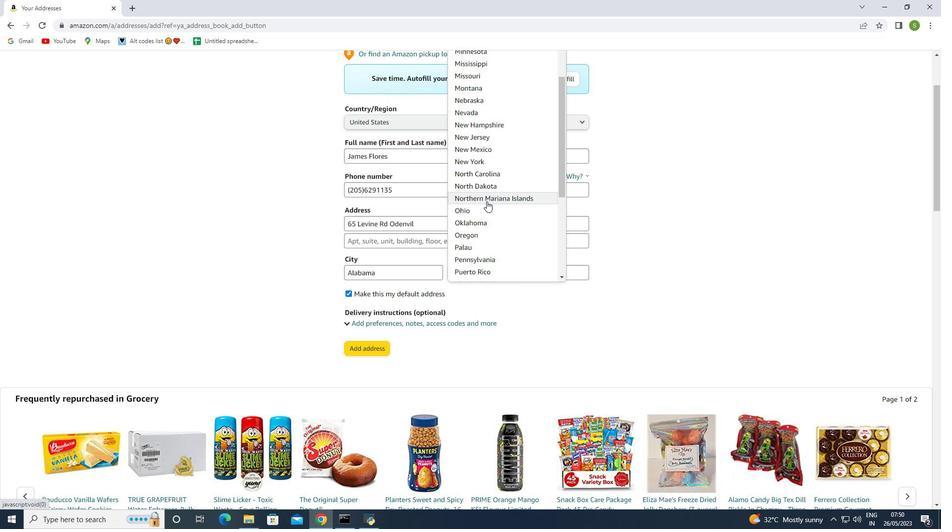 
Action: Mouse scrolled (486, 202) with delta (0, 0)
Screenshot: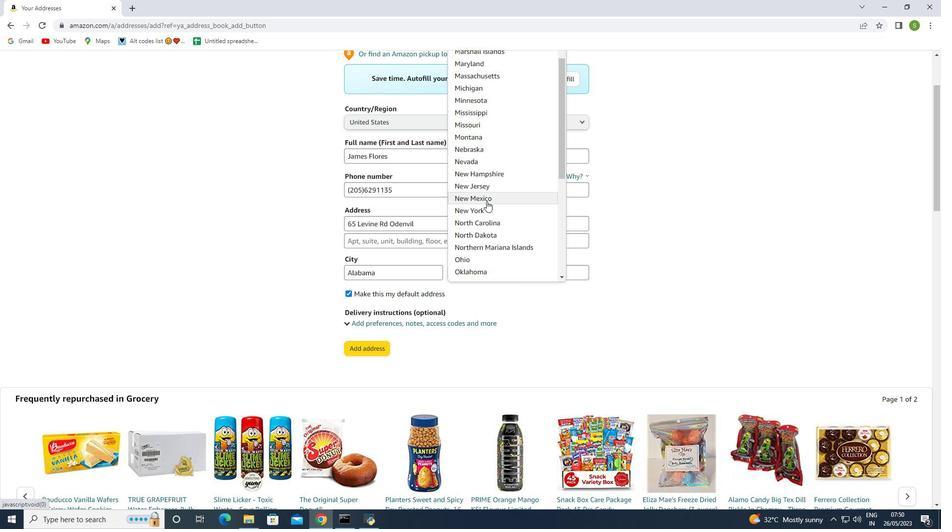 
Action: Mouse scrolled (486, 202) with delta (0, 0)
Screenshot: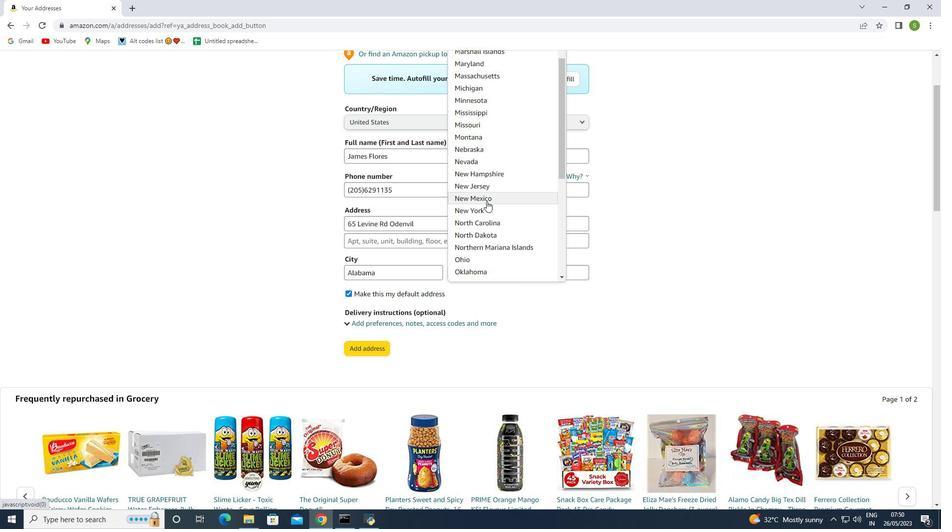 
Action: Mouse moved to (483, 194)
Screenshot: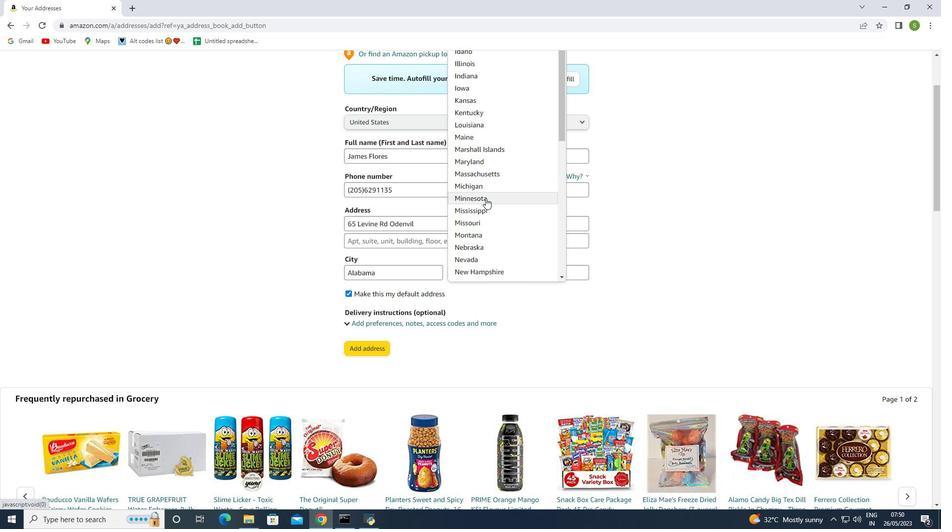 
Action: Mouse scrolled (483, 194) with delta (0, 0)
Screenshot: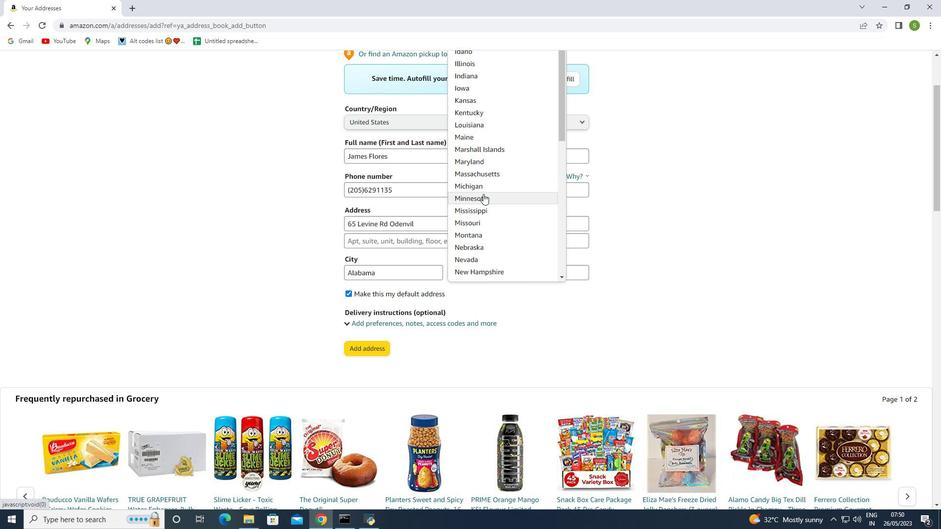 
Action: Mouse moved to (483, 194)
Screenshot: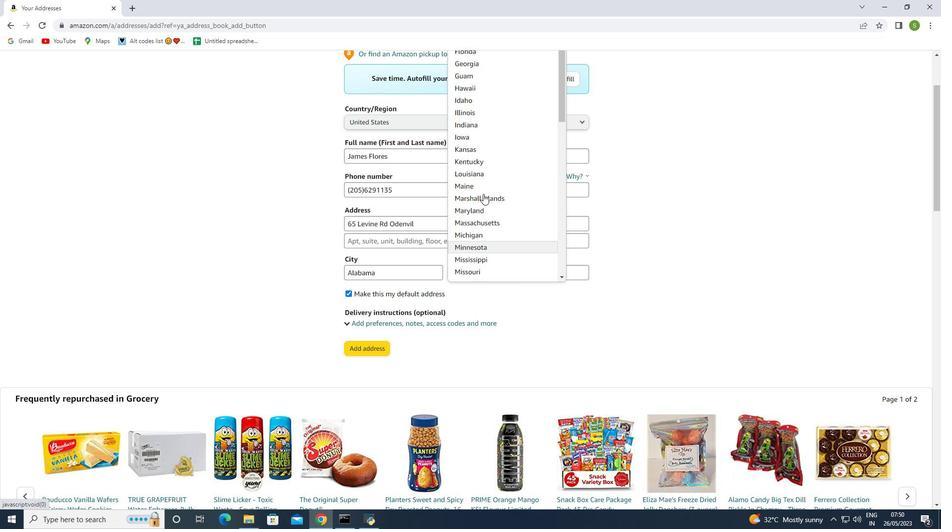 
Action: Mouse scrolled (483, 194) with delta (0, 0)
Screenshot: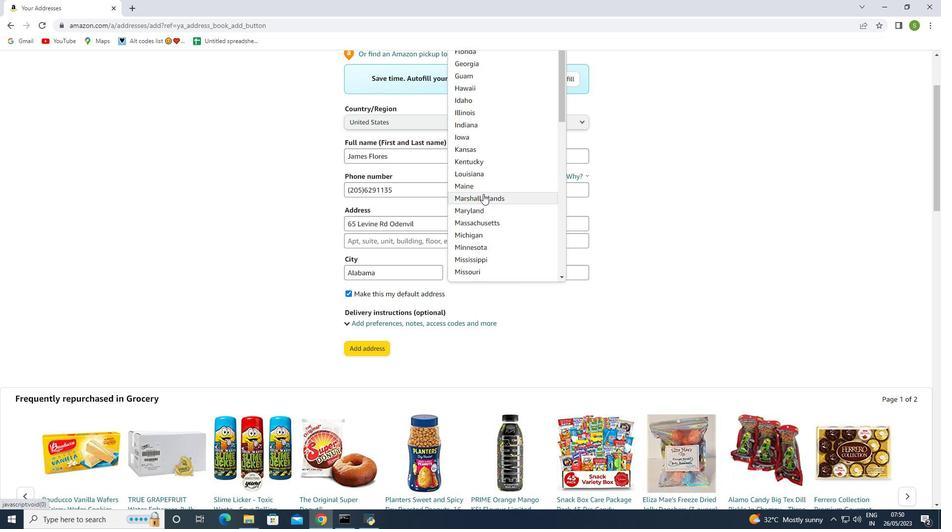 
Action: Mouse scrolled (483, 194) with delta (0, 0)
Screenshot: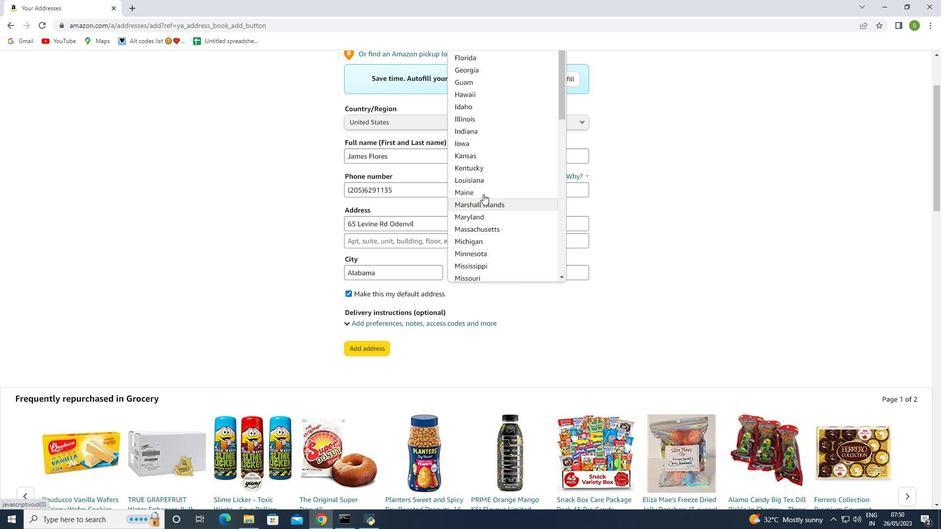 
Action: Mouse scrolled (483, 194) with delta (0, 0)
Screenshot: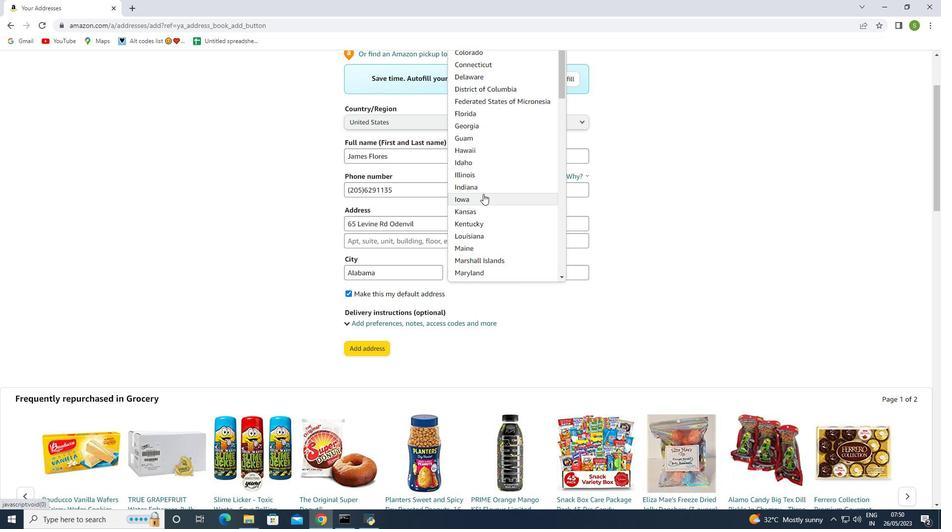 
Action: Mouse scrolled (483, 194) with delta (0, 0)
Screenshot: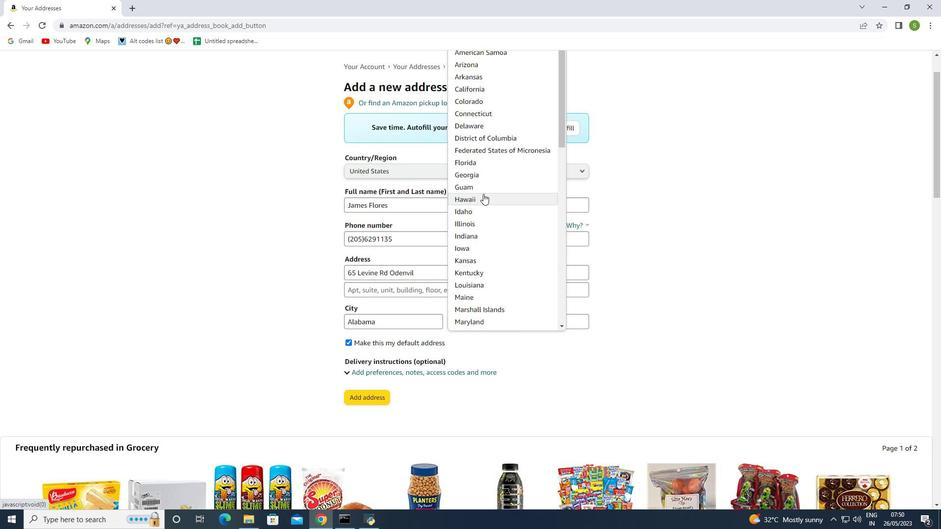 
Action: Mouse scrolled (483, 194) with delta (0, 0)
Screenshot: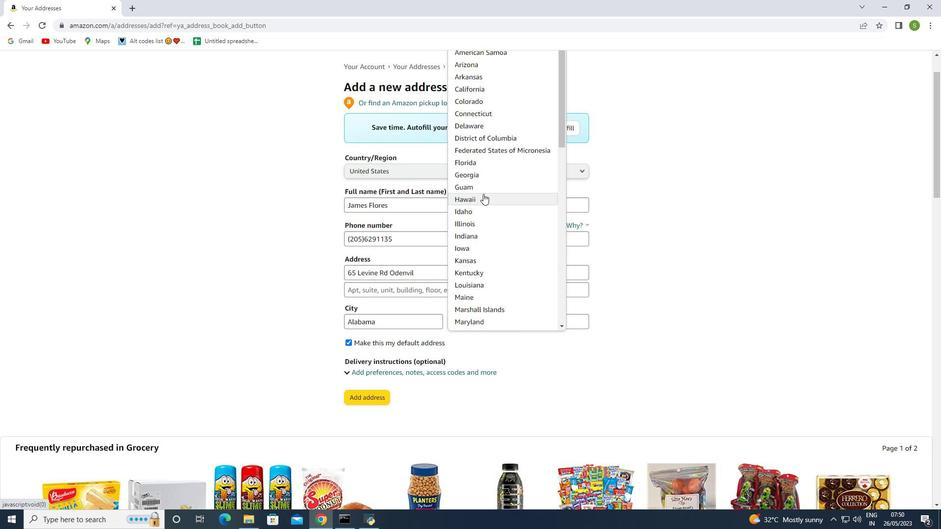 
Action: Mouse moved to (480, 198)
Screenshot: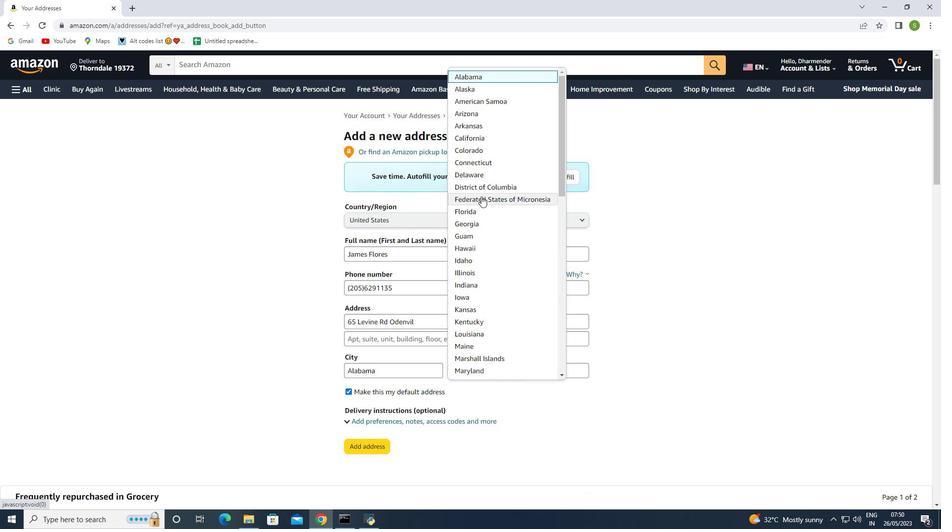 
Action: Mouse scrolled (480, 199) with delta (0, 0)
Screenshot: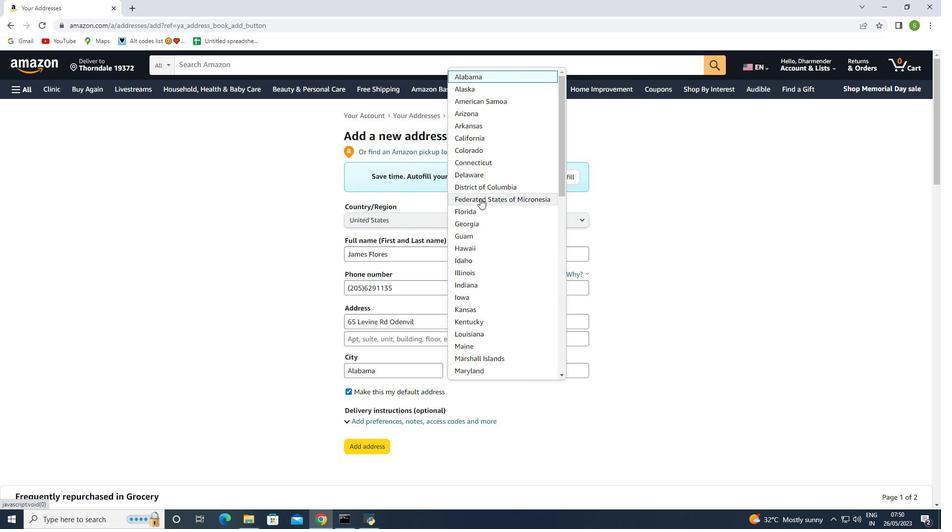 
Action: Mouse moved to (483, 359)
Screenshot: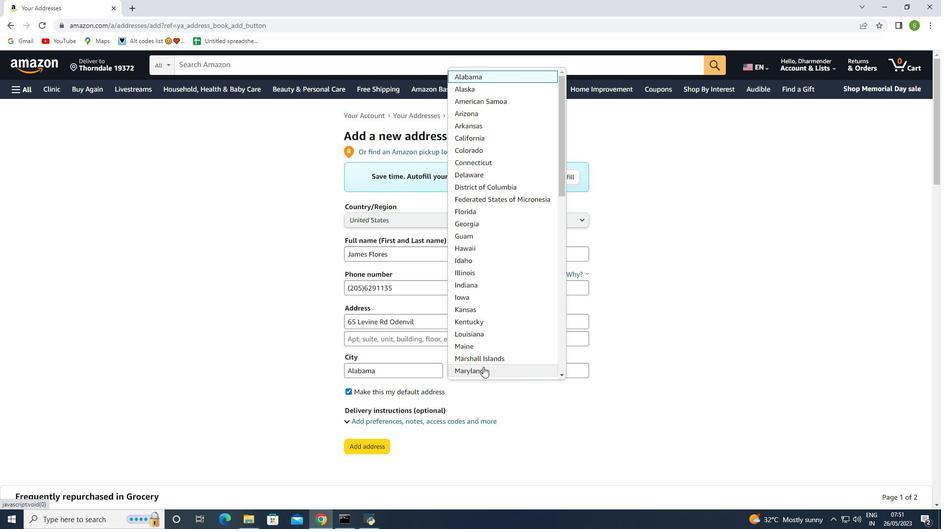 
Action: Mouse scrolled (483, 358) with delta (0, 0)
Screenshot: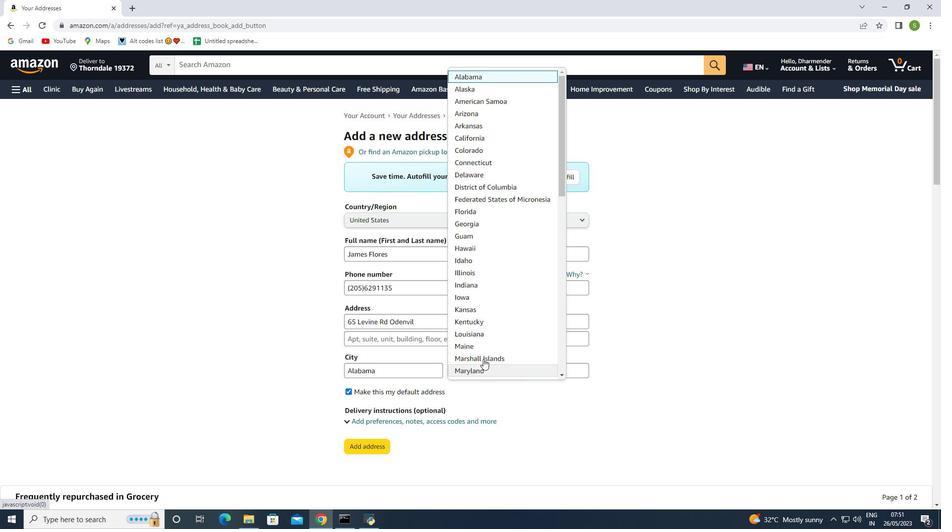 
Action: Mouse moved to (481, 321)
Screenshot: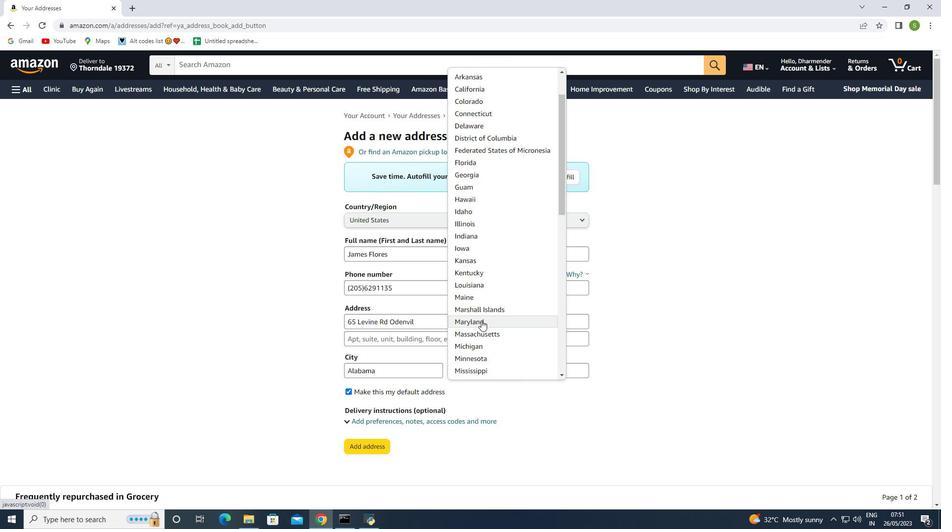 
Action: Mouse scrolled (481, 320) with delta (0, 0)
Screenshot: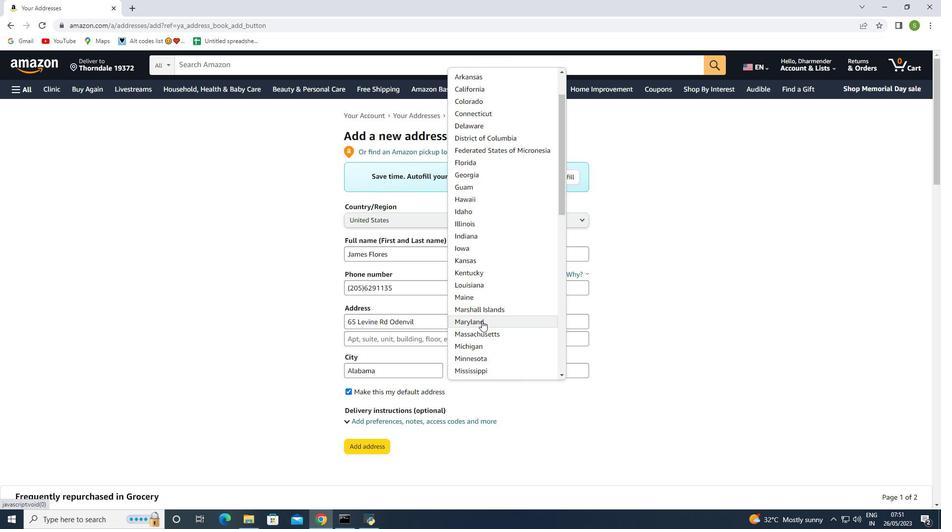 
Action: Mouse scrolled (481, 320) with delta (0, 0)
Screenshot: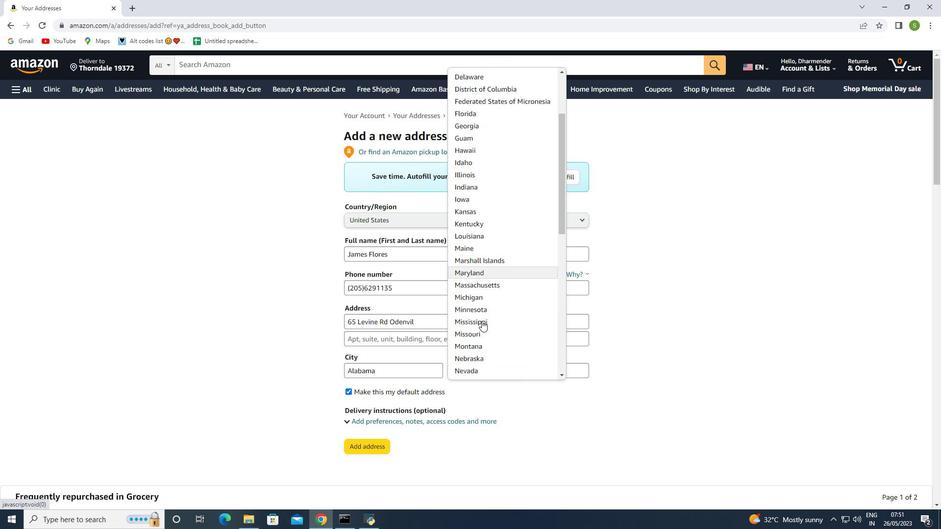 
Action: Mouse scrolled (481, 321) with delta (0, 0)
Screenshot: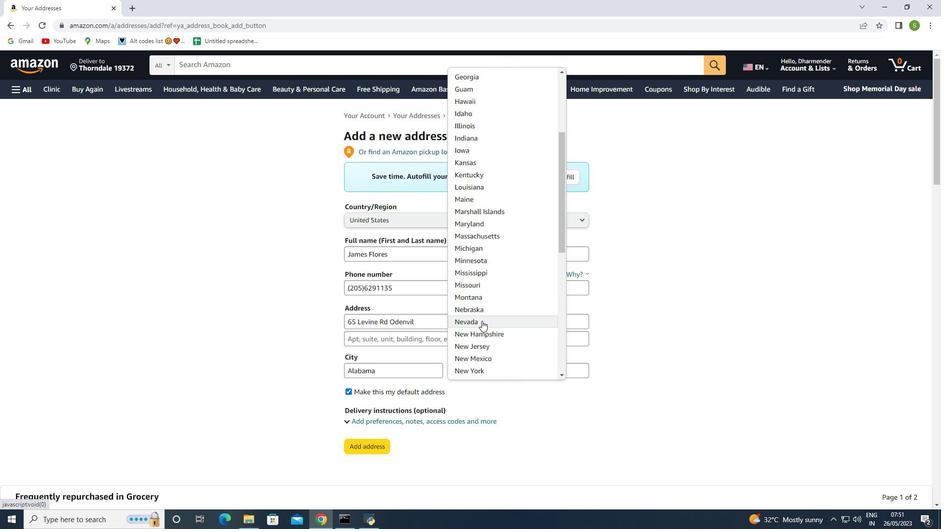
Action: Mouse scrolled (481, 321) with delta (0, 0)
Screenshot: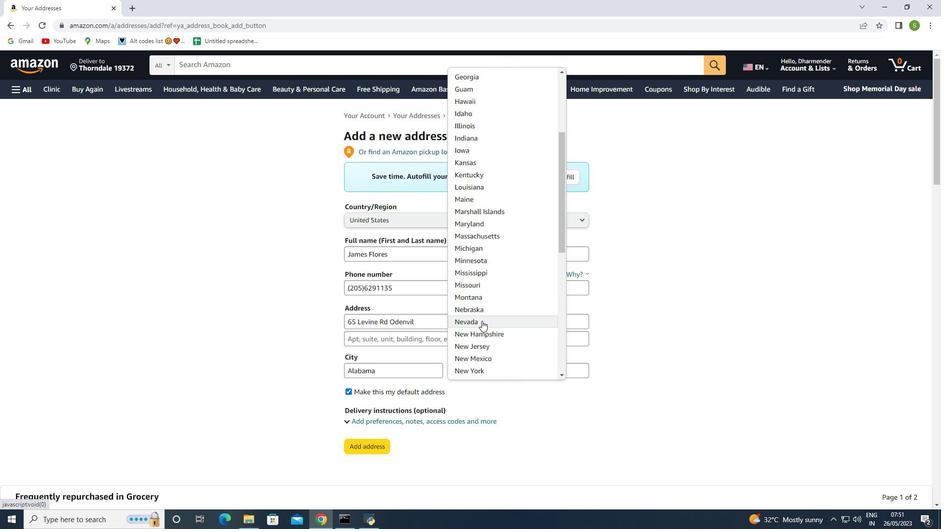 
Action: Mouse scrolled (481, 321) with delta (0, 0)
Screenshot: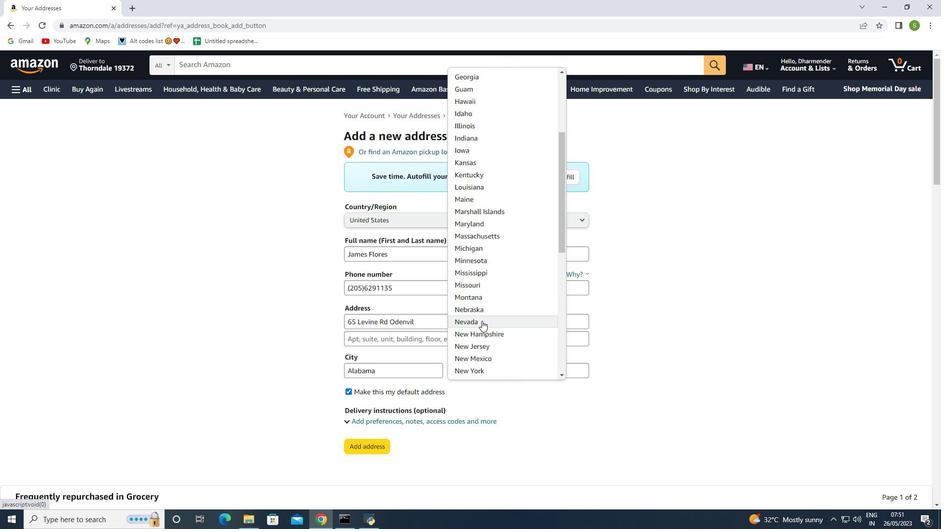 
Action: Mouse moved to (499, 293)
Screenshot: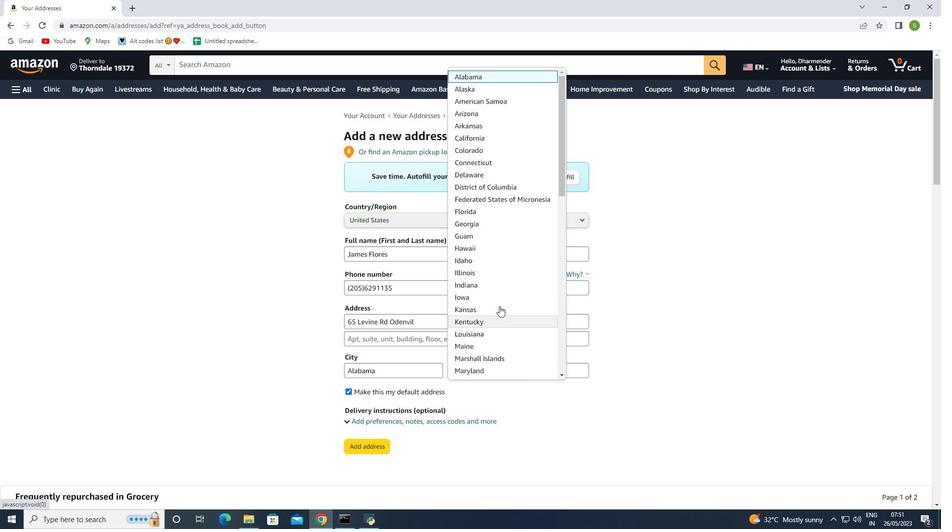 
Action: Mouse scrolled (499, 293) with delta (0, 0)
Screenshot: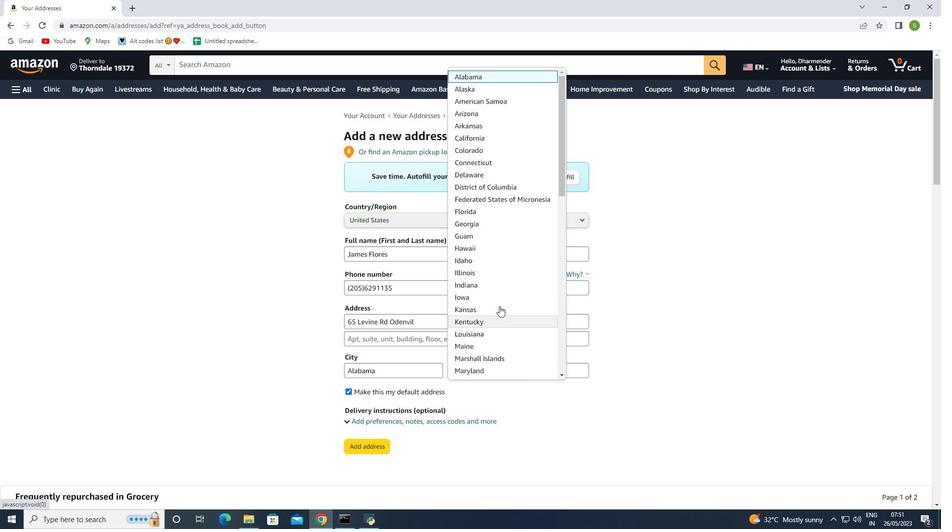 
Action: Mouse moved to (499, 292)
Screenshot: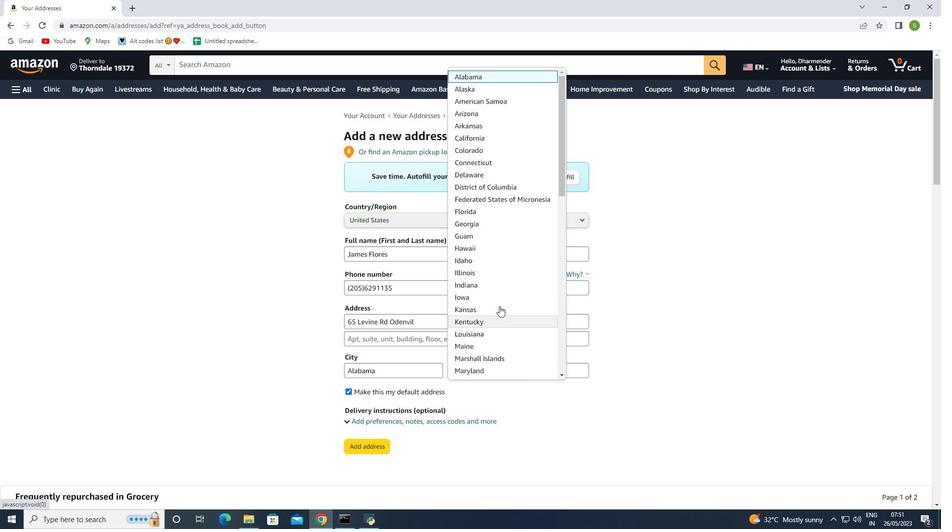 
Action: Mouse scrolled (499, 293) with delta (0, 0)
Screenshot: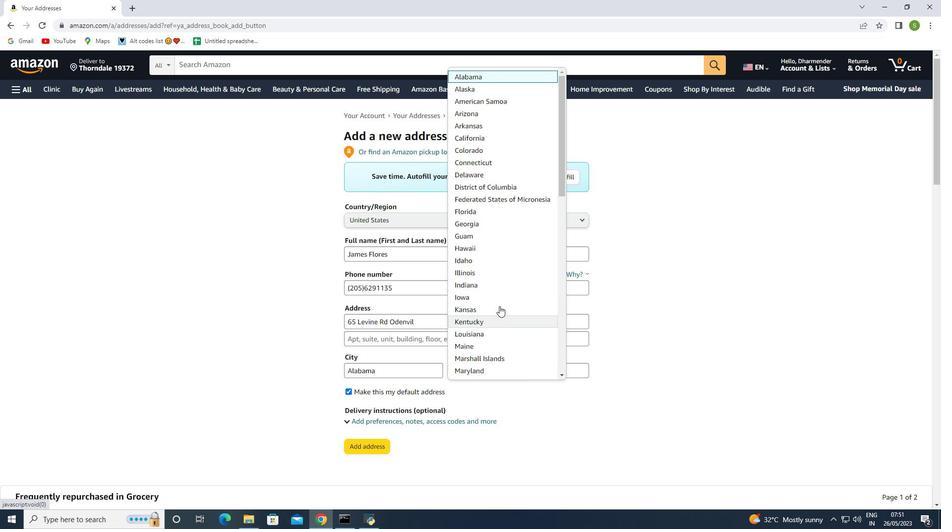 
Action: Mouse scrolled (499, 293) with delta (0, 0)
Screenshot: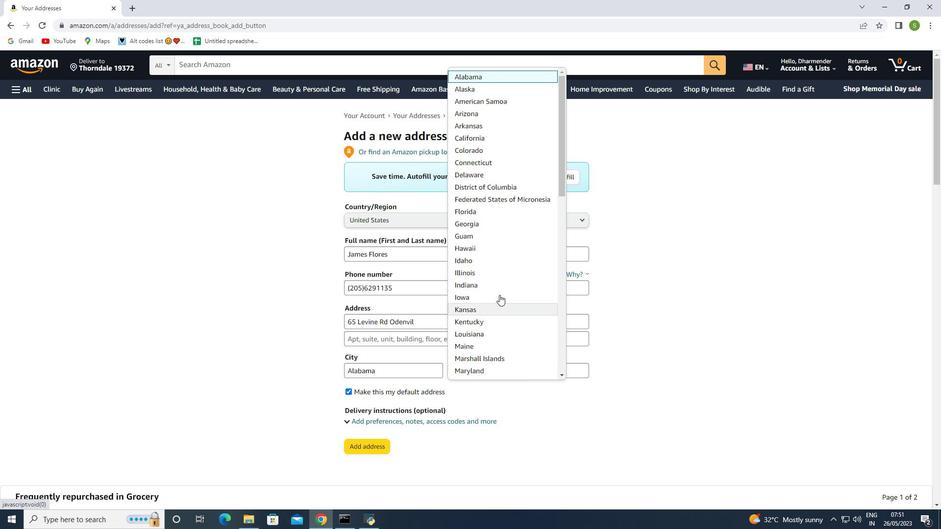 
Action: Mouse moved to (682, 233)
Screenshot: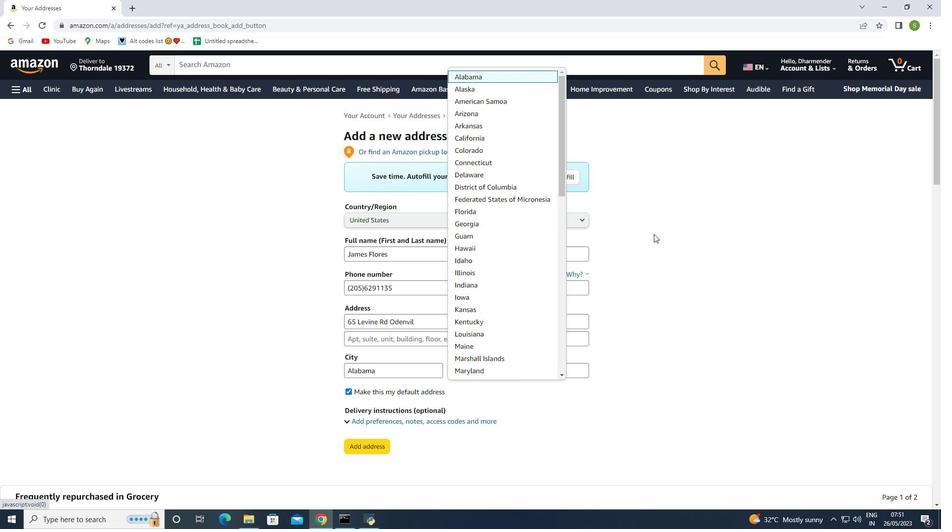 
Action: Mouse pressed left at (682, 233)
Screenshot: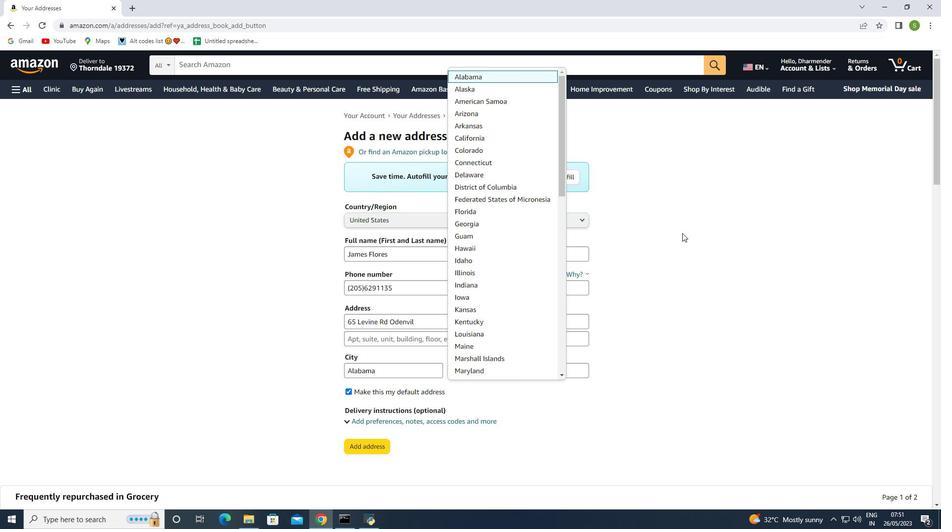 
Action: Mouse moved to (516, 257)
Screenshot: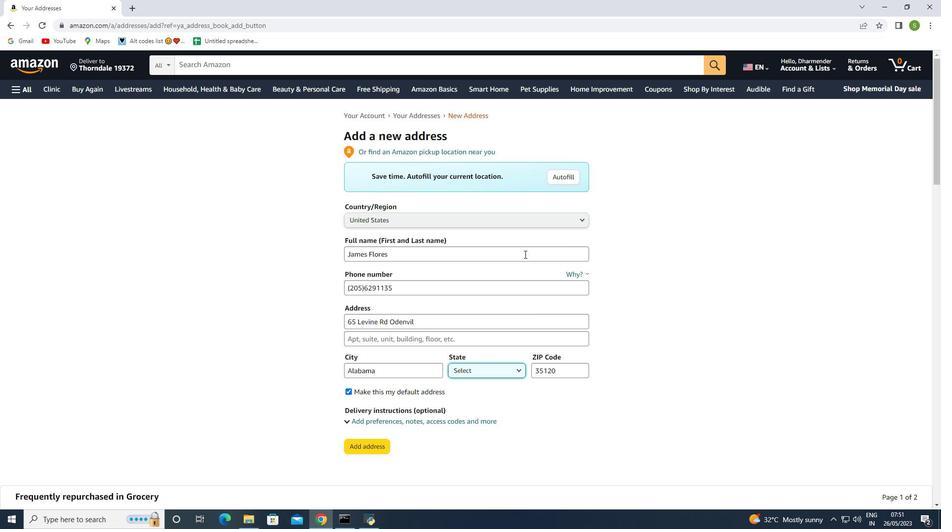 
Action: Mouse scrolled (516, 258) with delta (0, 0)
Screenshot: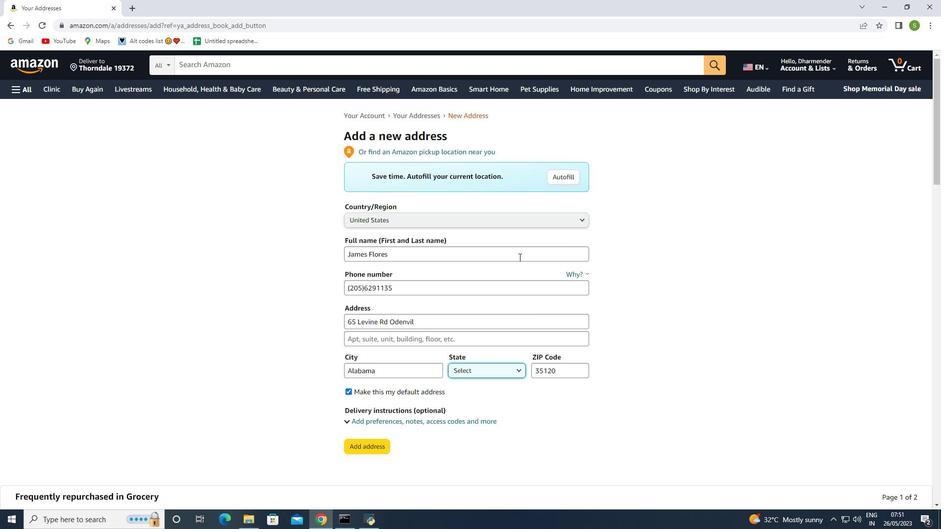 
Action: Mouse scrolled (516, 258) with delta (0, 0)
Screenshot: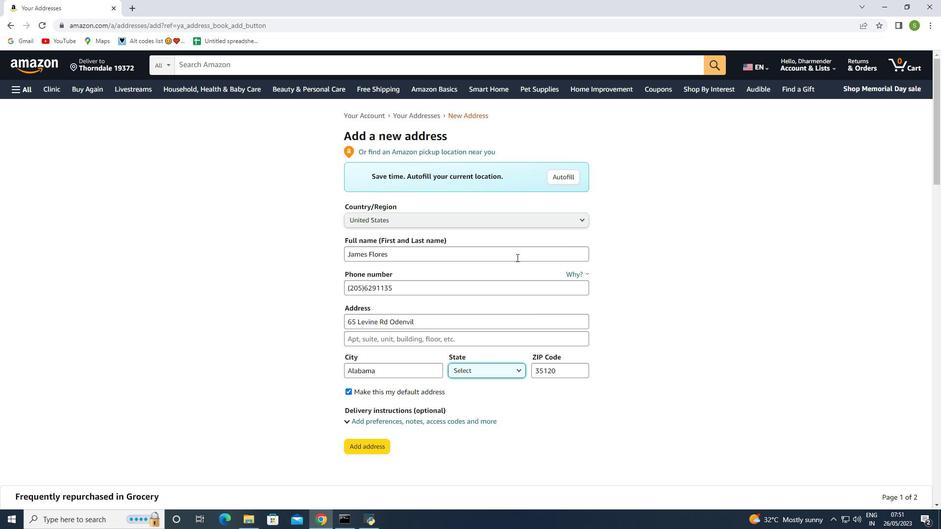 
Action: Mouse scrolled (516, 258) with delta (0, 0)
Screenshot: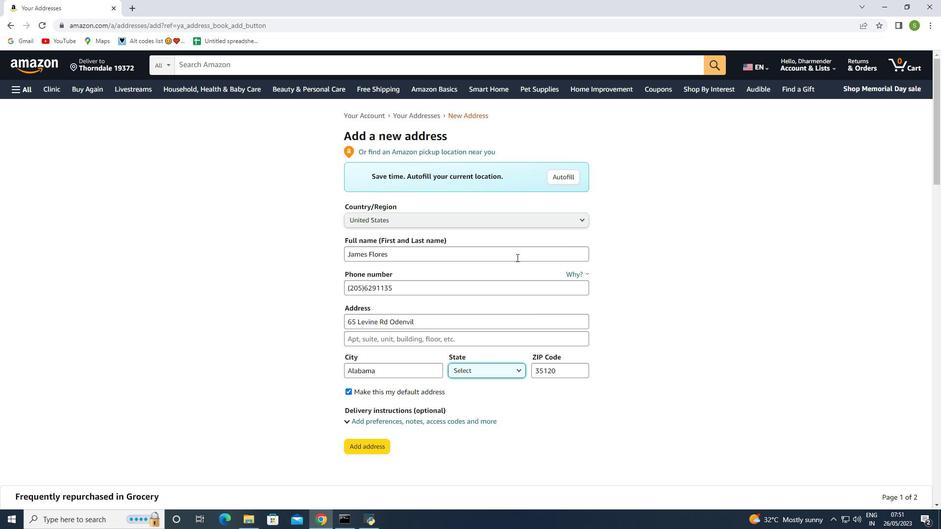 
Action: Mouse moved to (375, 450)
Screenshot: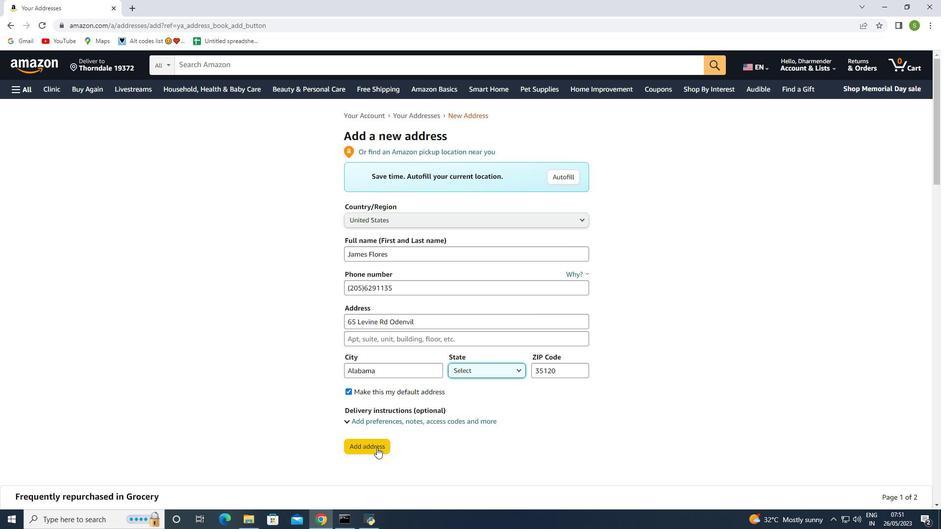 
Action: Mouse pressed left at (375, 450)
Screenshot: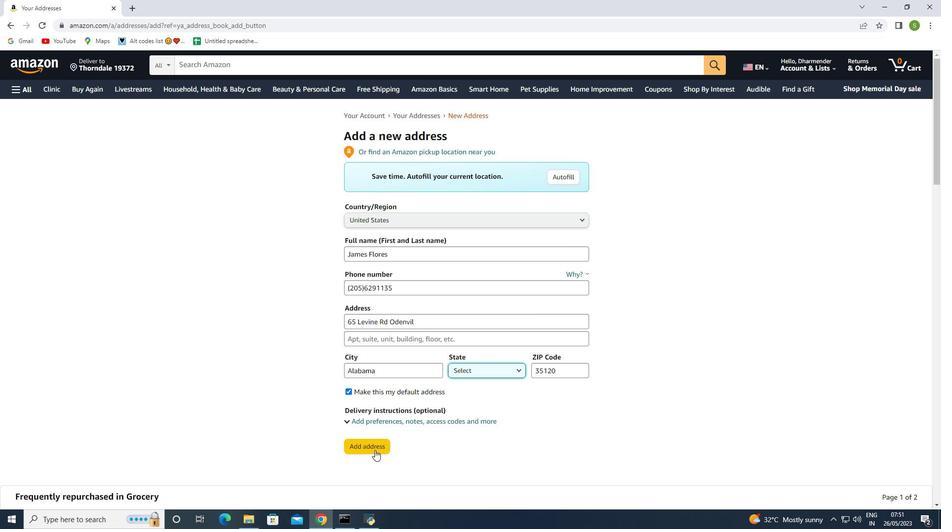 
Action: Mouse moved to (469, 353)
Screenshot: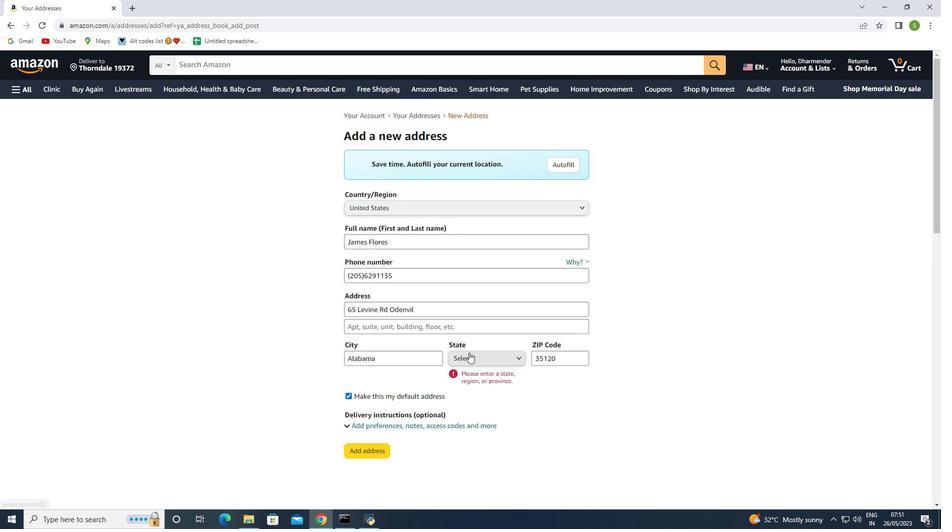 
Action: Mouse pressed left at (469, 353)
Screenshot: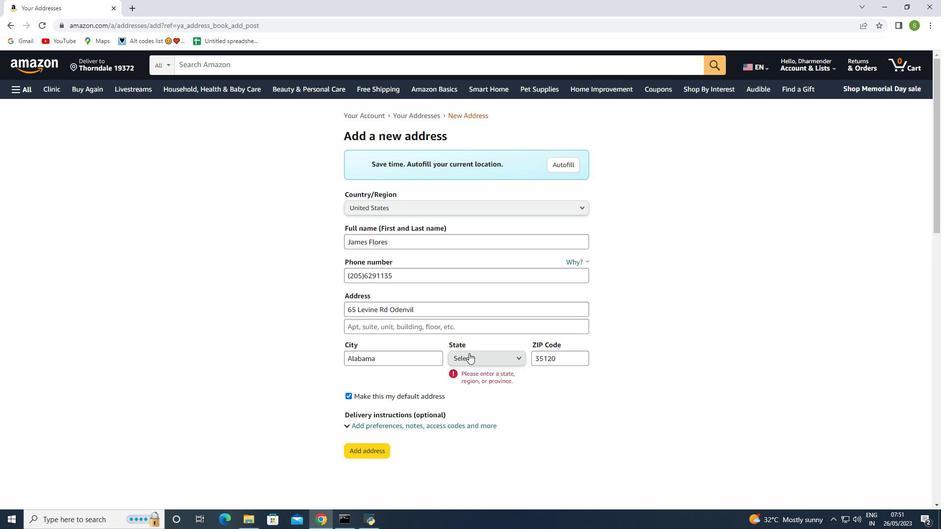
Action: Mouse moved to (473, 79)
Screenshot: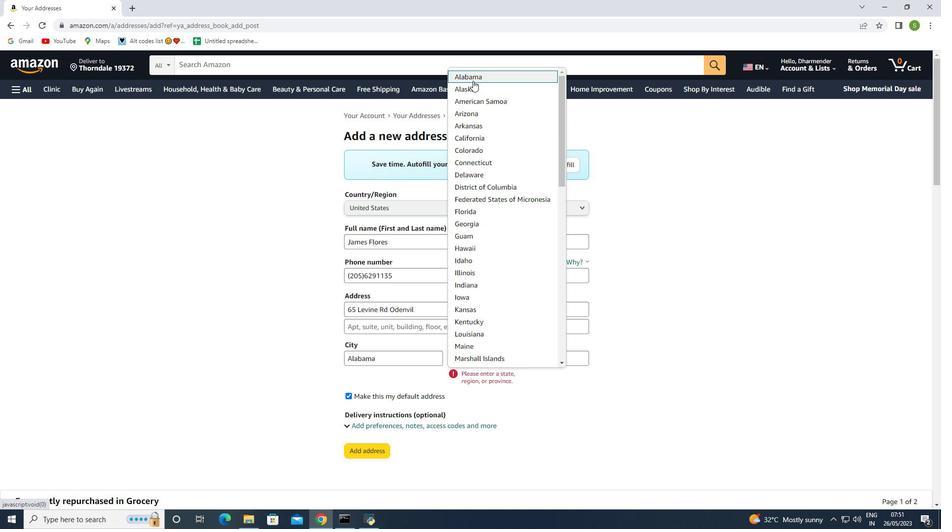
Action: Mouse pressed left at (473, 79)
Screenshot: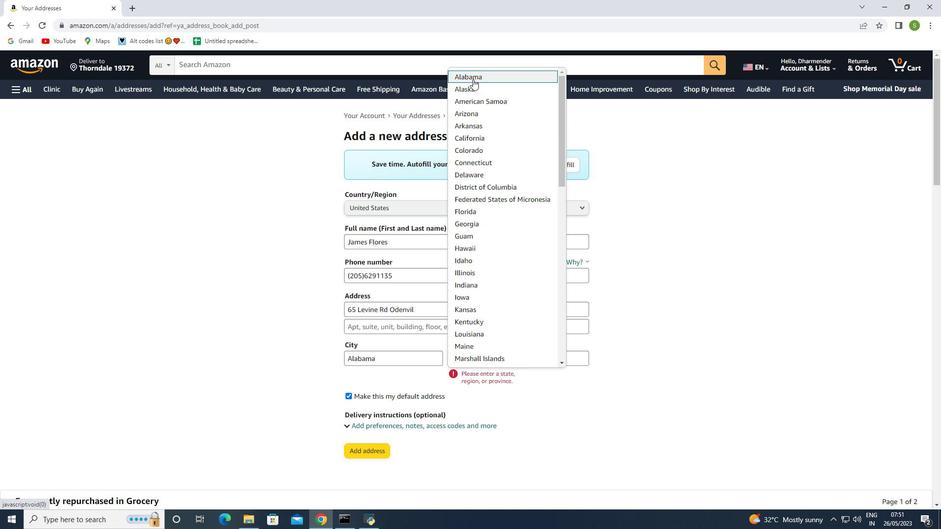 
Action: Mouse moved to (571, 405)
Screenshot: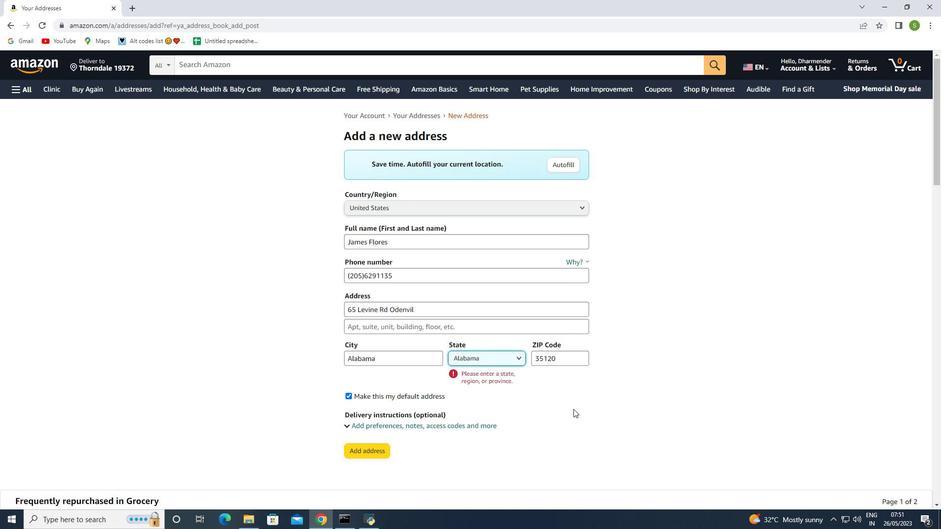 
Action: Mouse pressed left at (571, 405)
Screenshot: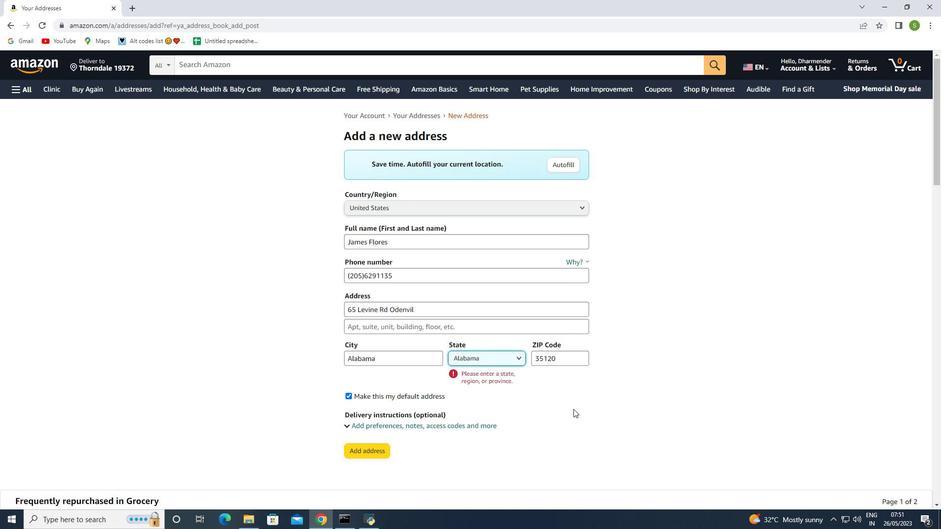 
Action: Mouse moved to (513, 385)
Screenshot: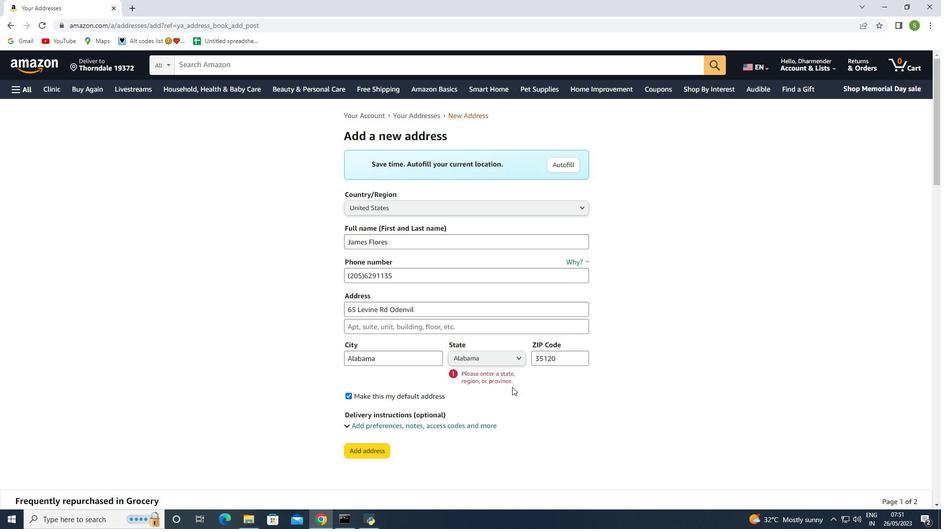 
Action: Mouse pressed left at (513, 385)
Screenshot: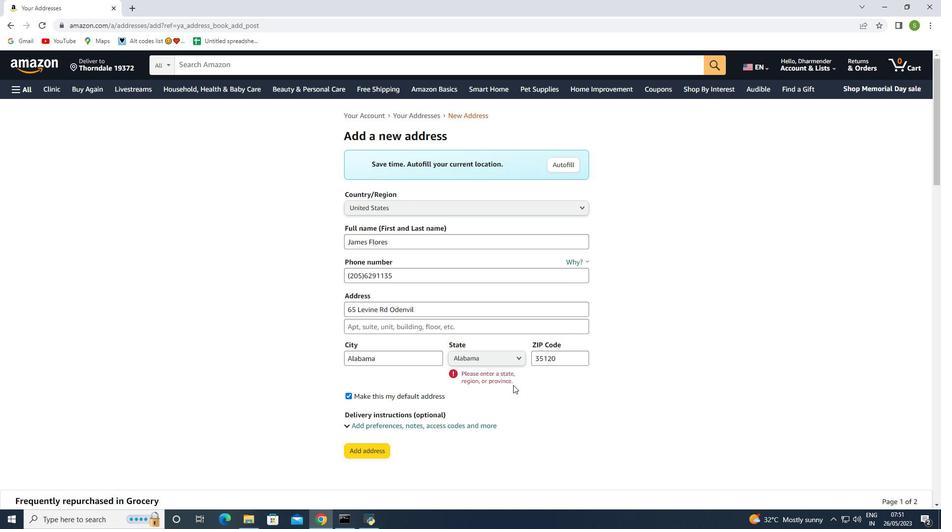 
Action: Mouse moved to (543, 403)
Screenshot: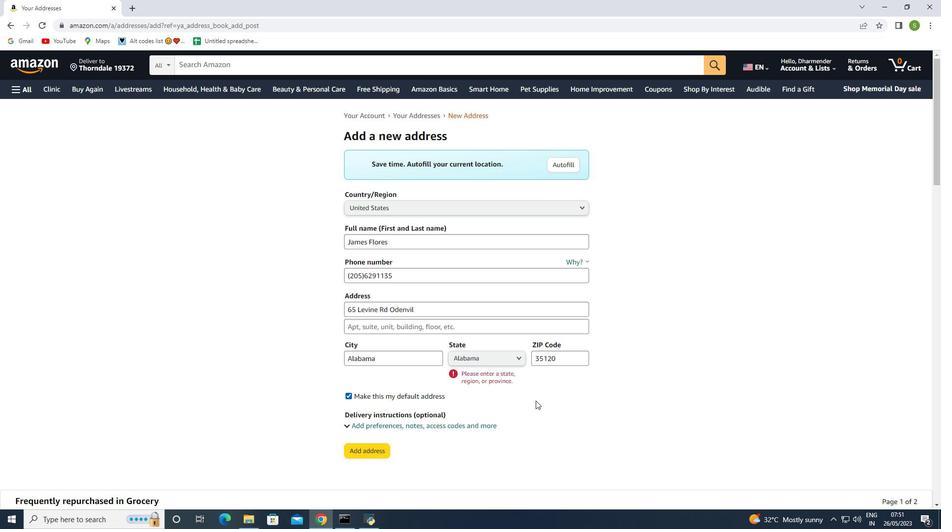 
Action: Mouse pressed left at (543, 403)
Screenshot: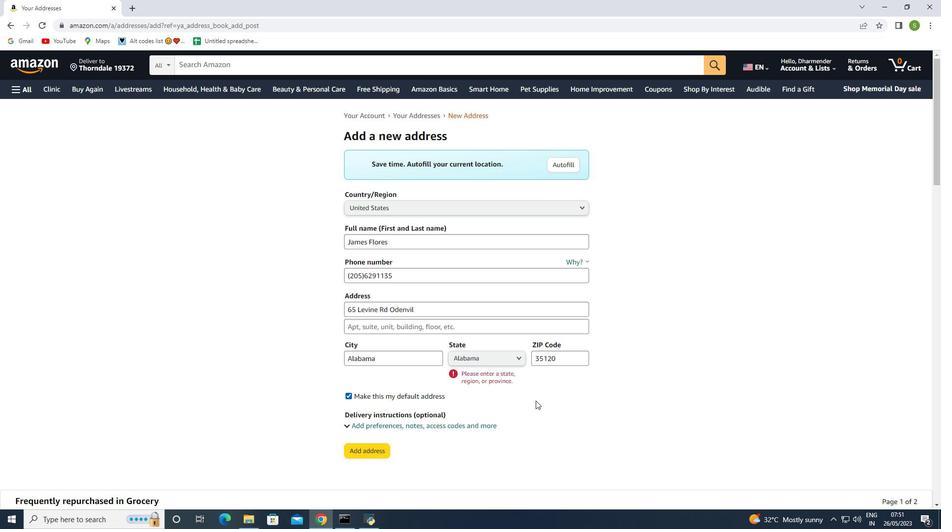 
Action: Mouse pressed left at (543, 403)
Screenshot: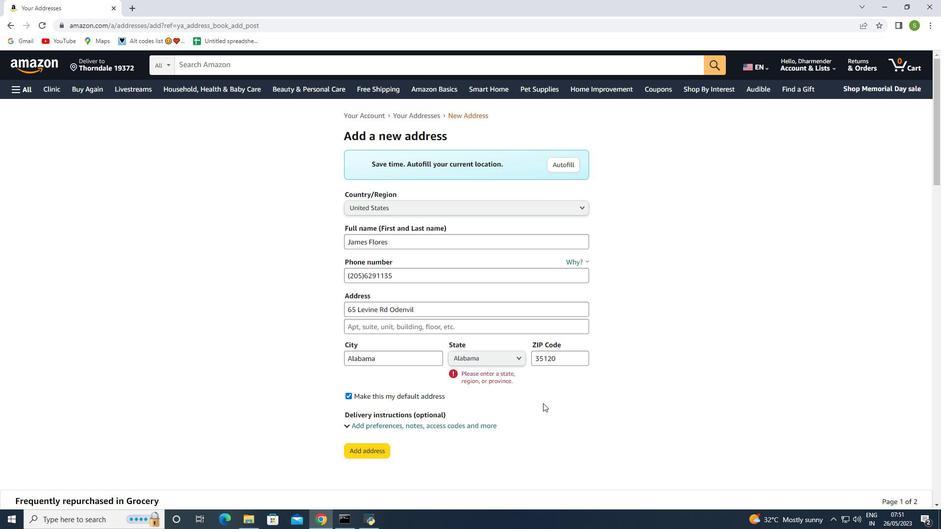 
Action: Mouse moved to (516, 396)
Screenshot: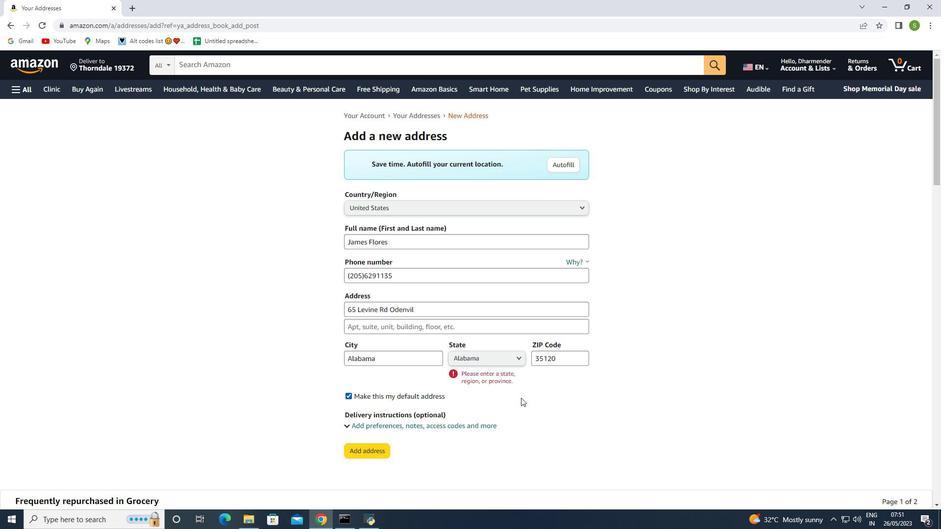 
Action: Mouse pressed left at (516, 396)
Screenshot: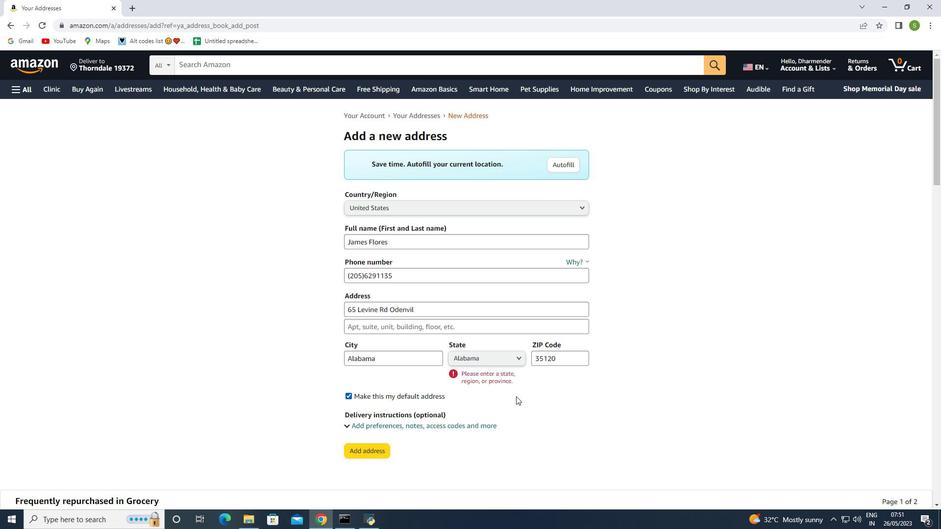 
Action: Mouse moved to (370, 451)
Screenshot: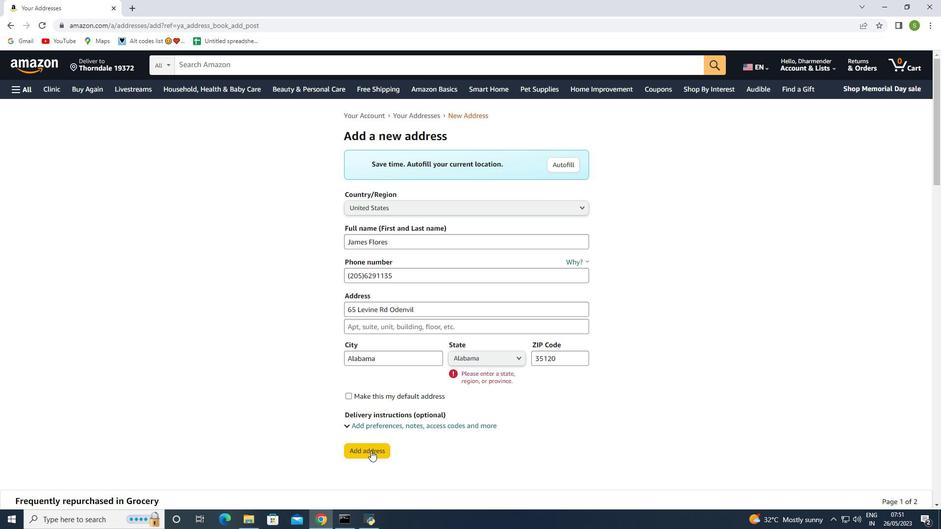 
Action: Mouse pressed left at (370, 451)
Screenshot: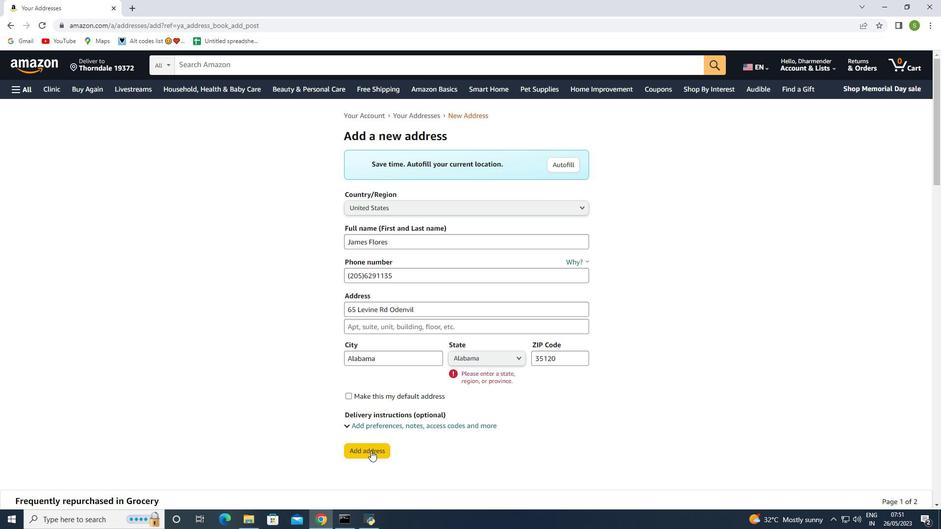 
Action: Mouse moved to (9, 93)
Screenshot: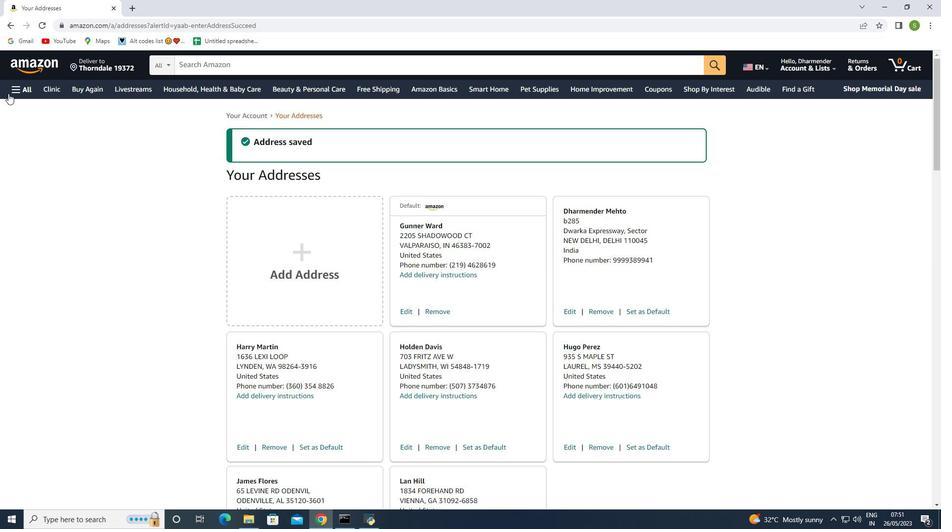 
Action: Mouse pressed left at (9, 93)
Screenshot: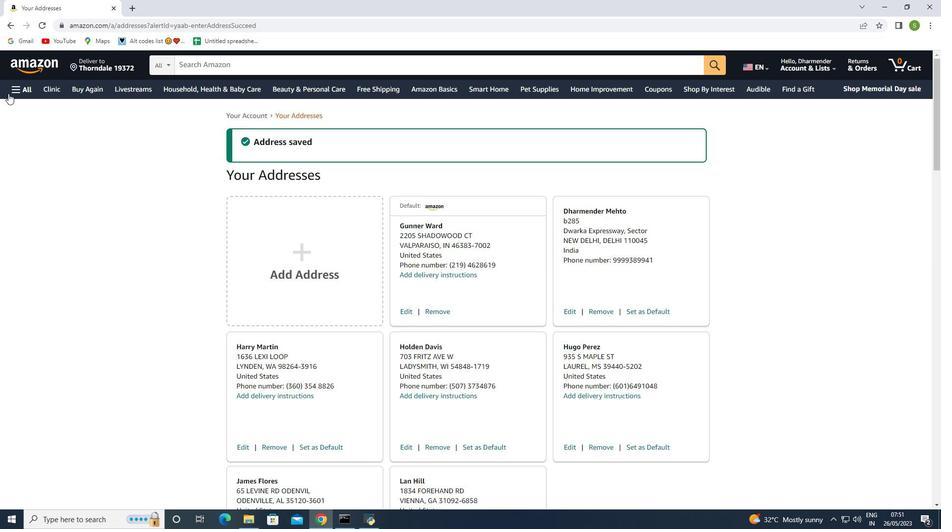 
Action: Mouse moved to (111, 350)
Screenshot: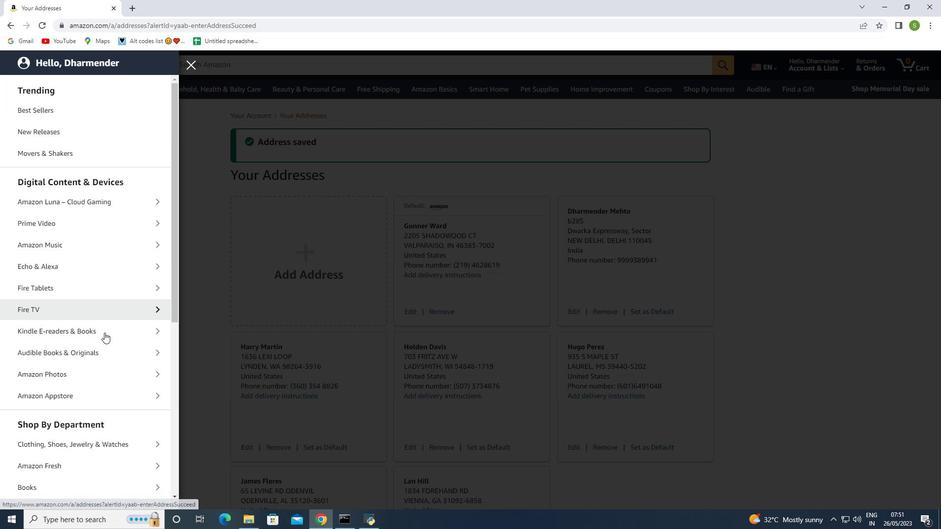 
Action: Mouse scrolled (111, 349) with delta (0, 0)
Screenshot: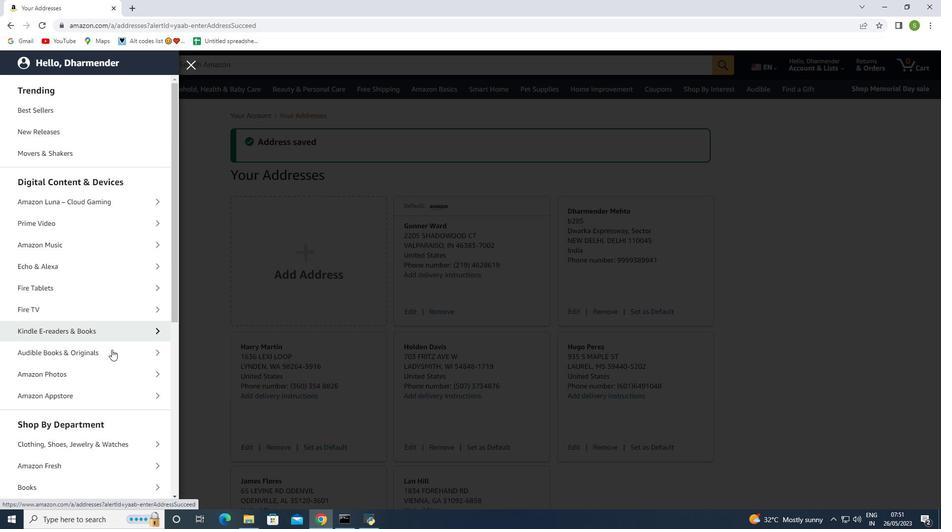 
Action: Mouse scrolled (111, 349) with delta (0, 0)
Screenshot: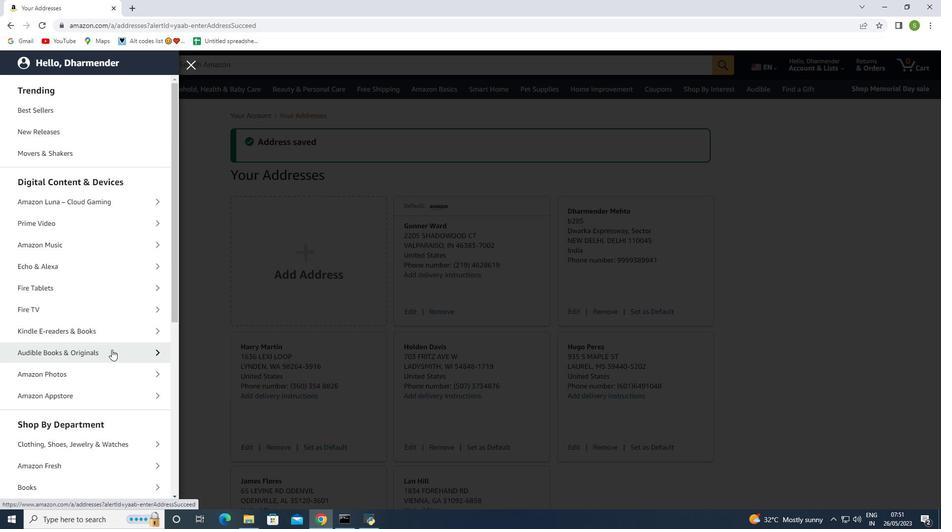 
Action: Mouse scrolled (111, 349) with delta (0, 0)
Screenshot: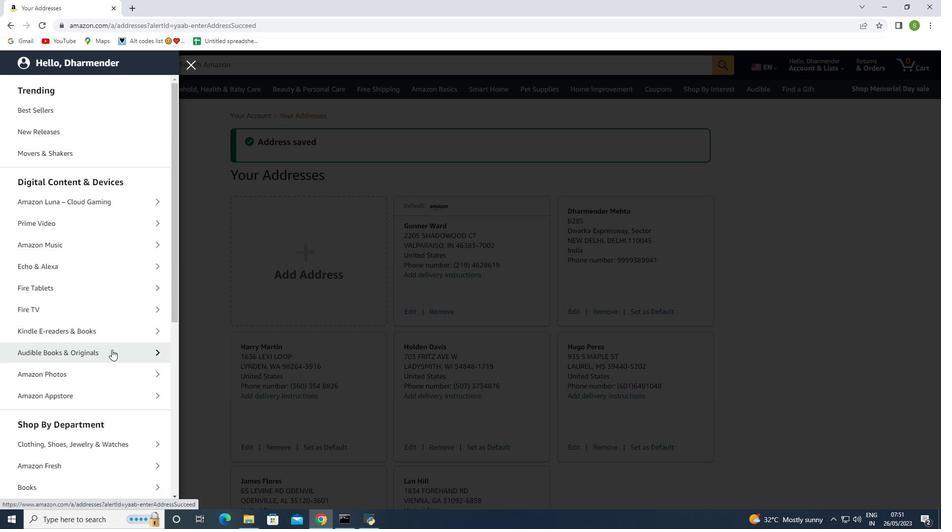 
Action: Mouse moved to (109, 351)
Screenshot: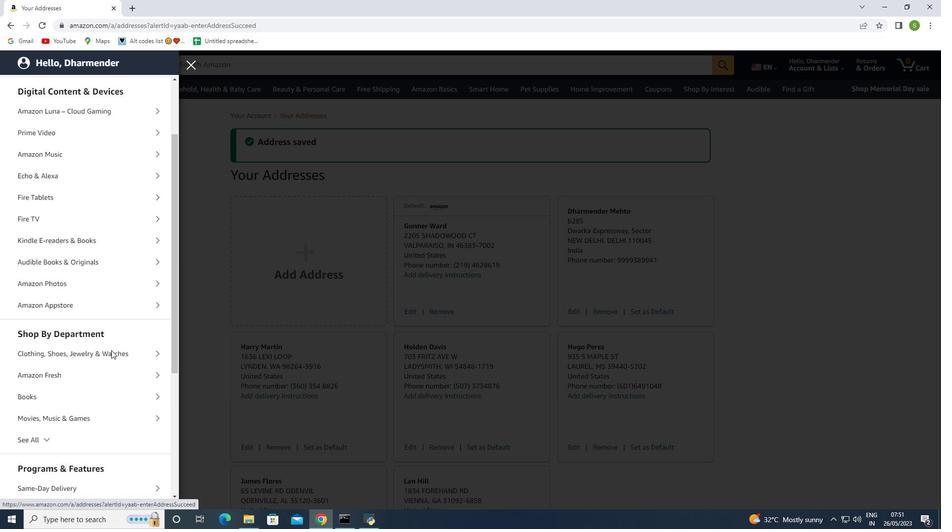 
Action: Mouse scrolled (109, 350) with delta (0, 0)
Screenshot: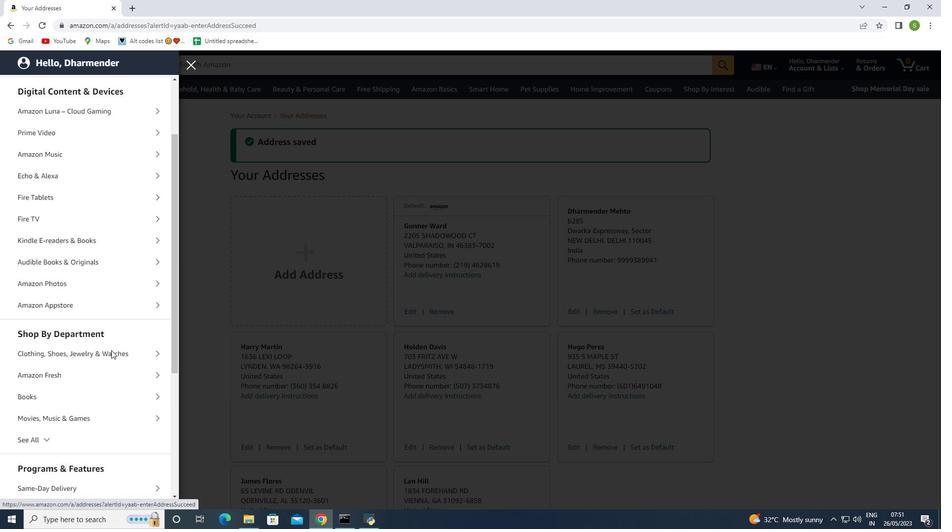 
Action: Mouse moved to (108, 353)
Screenshot: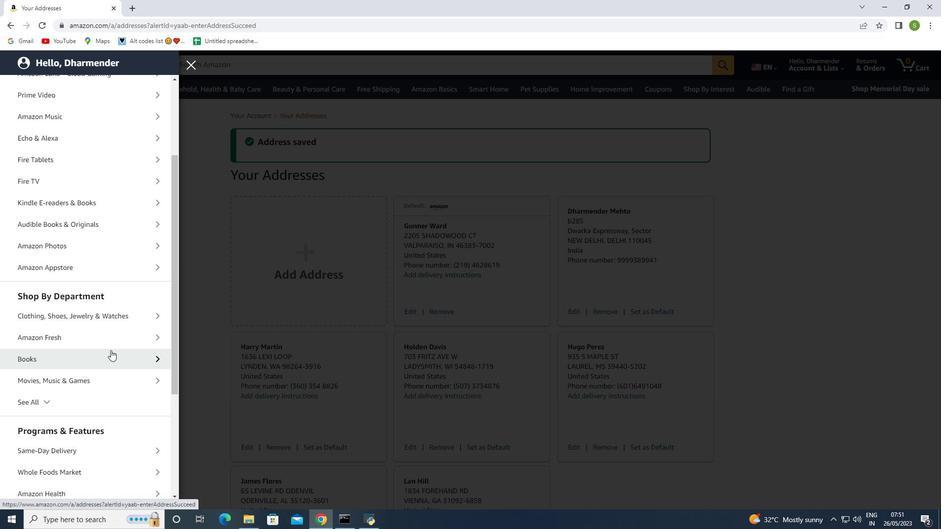
Action: Mouse scrolled (108, 353) with delta (0, 0)
Screenshot: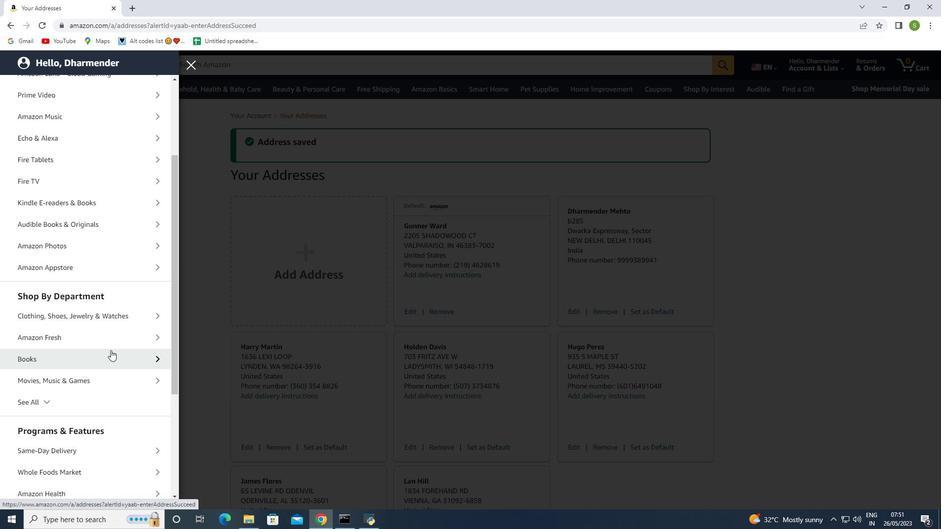 
Action: Mouse moved to (65, 355)
Screenshot: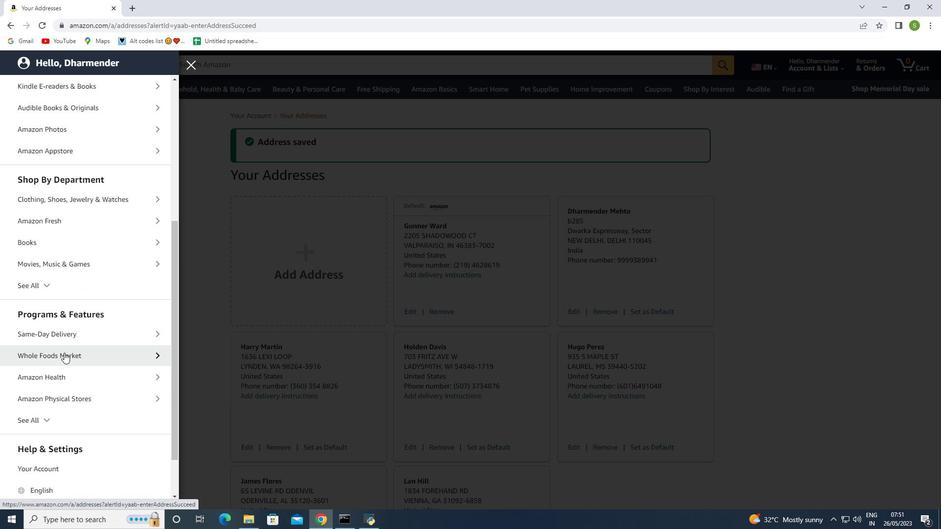 
Action: Mouse pressed left at (65, 355)
Screenshot: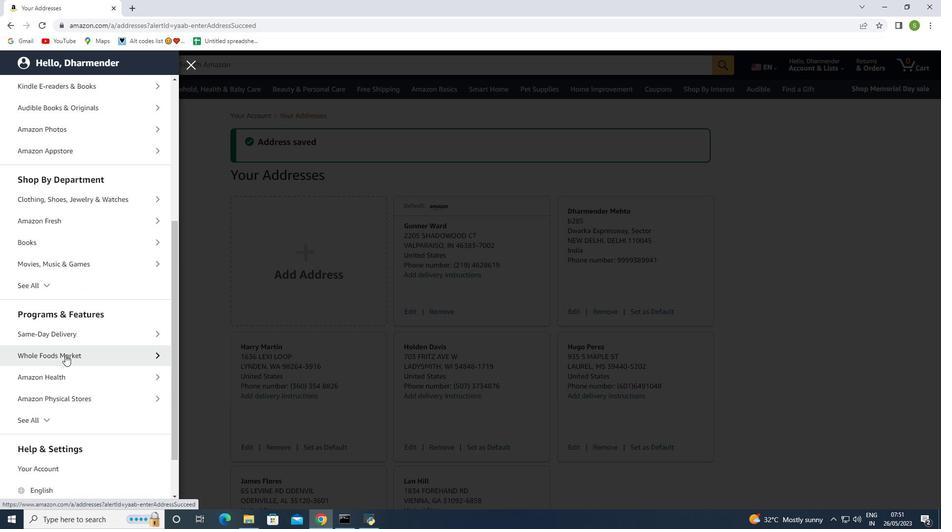 
Action: Mouse moved to (94, 136)
Screenshot: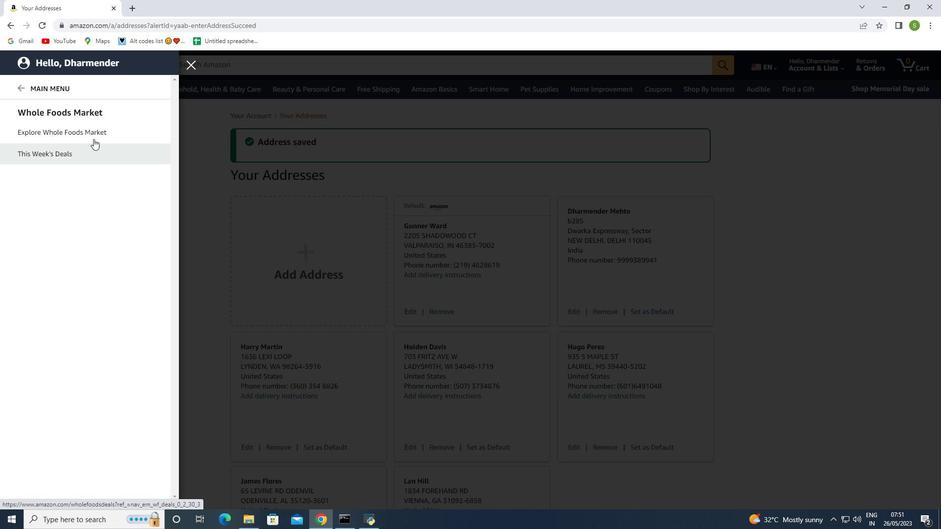 
Action: Mouse pressed left at (94, 136)
Screenshot: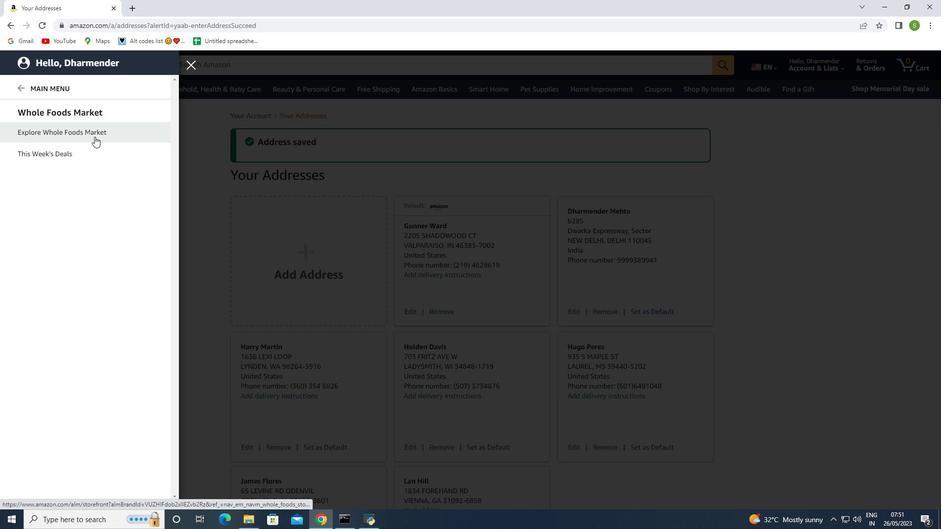 
Action: Mouse moved to (365, 63)
Screenshot: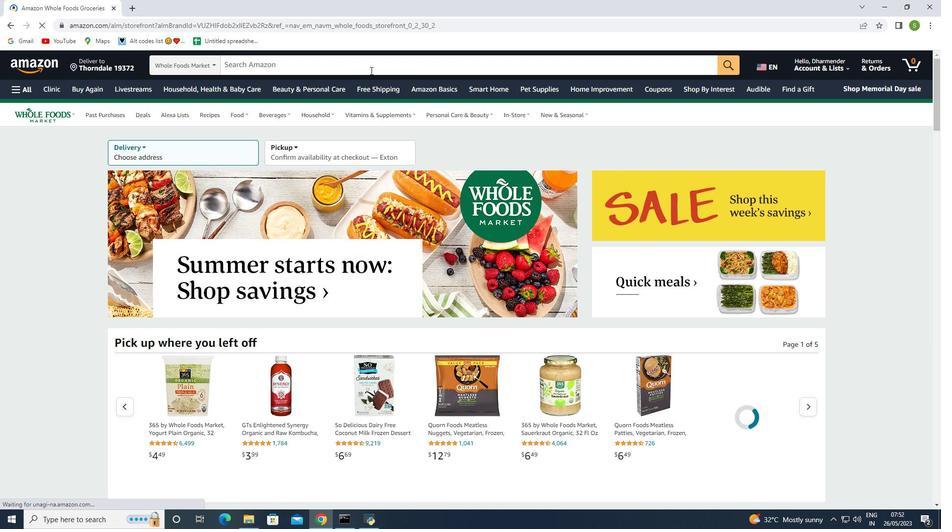 
Action: Mouse pressed left at (365, 63)
Screenshot: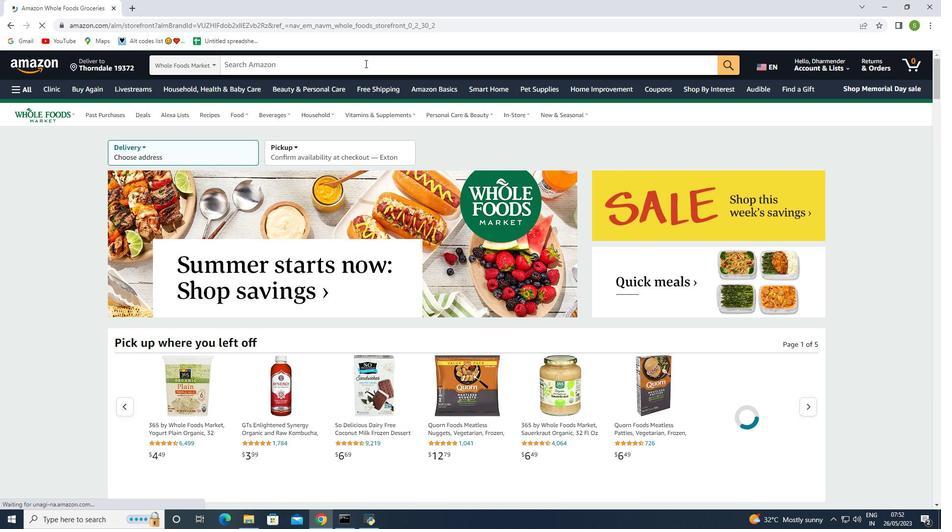 
Action: Key pressed <Key.shift><Key.shift><Key.shift><Key.shift><Key.shift>Organic<Key.space>raw<Key.space>honey
Screenshot: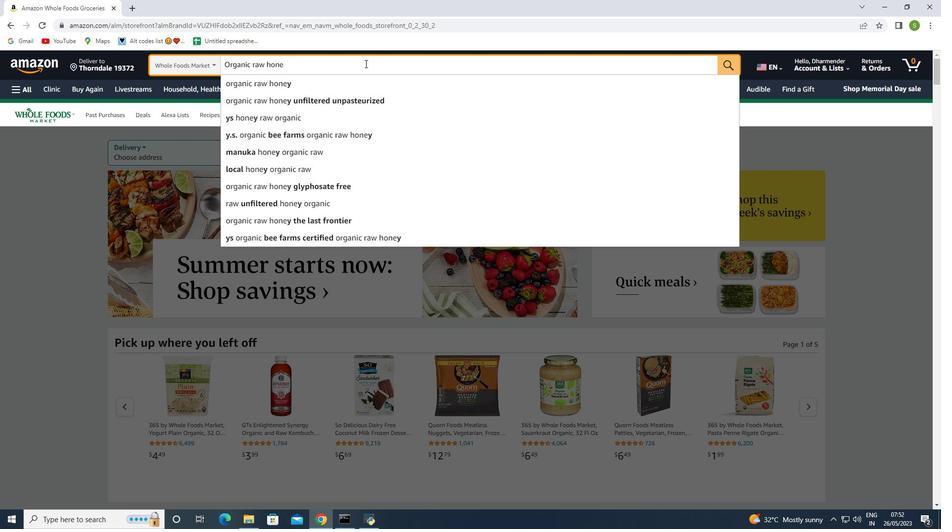 
Action: Mouse moved to (275, 84)
Screenshot: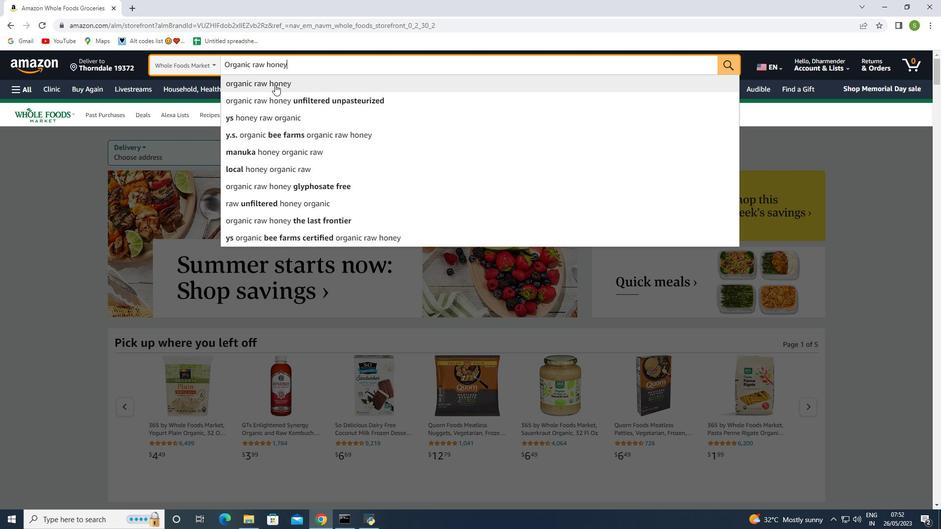 
Action: Mouse pressed left at (275, 84)
Screenshot: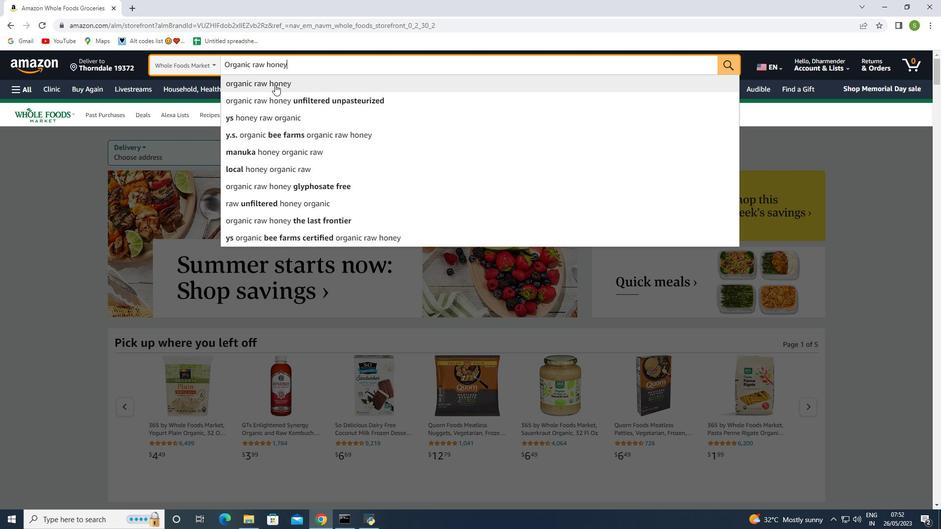 
Action: Mouse moved to (315, 371)
Screenshot: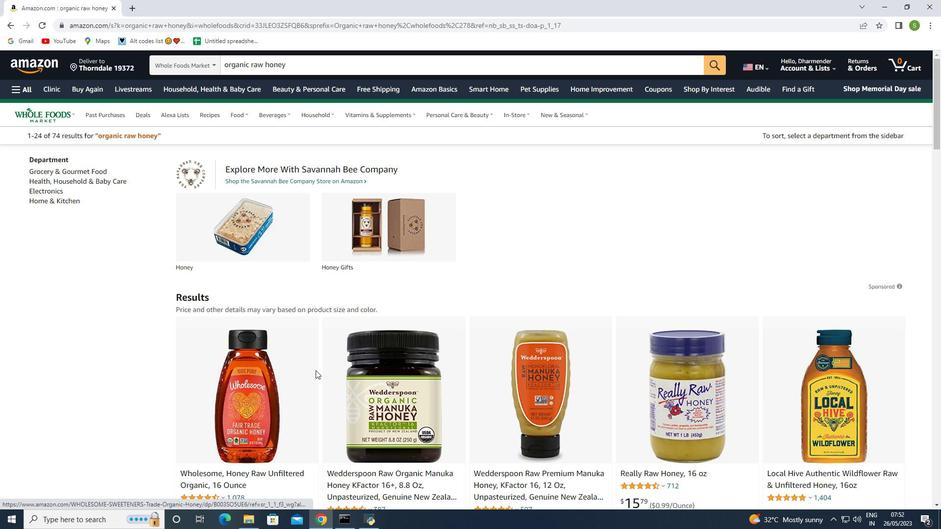 
Action: Mouse scrolled (315, 370) with delta (0, 0)
Screenshot: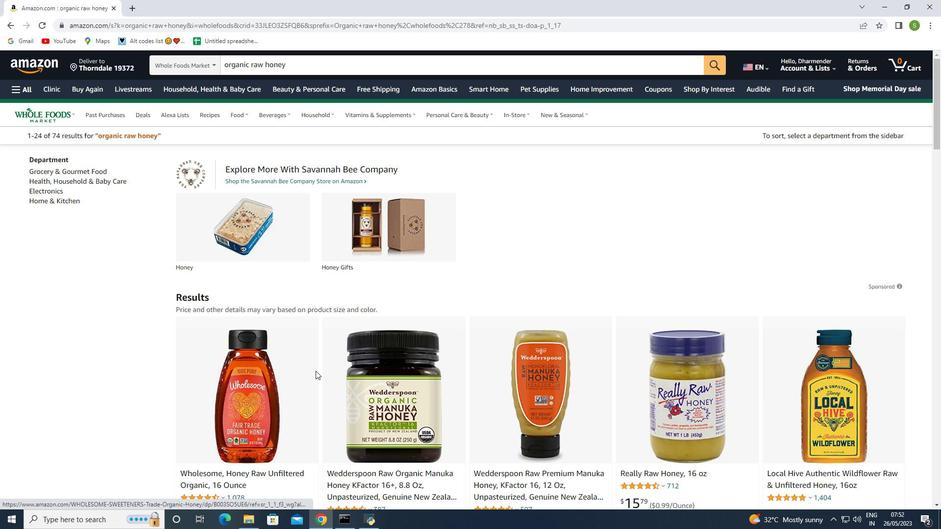 
Action: Mouse moved to (315, 371)
Screenshot: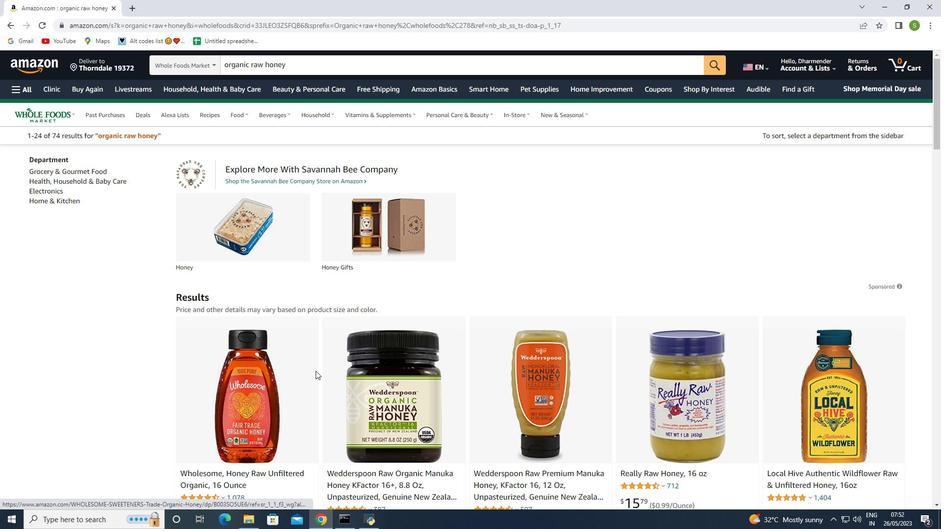 
Action: Mouse scrolled (315, 370) with delta (0, 0)
Screenshot: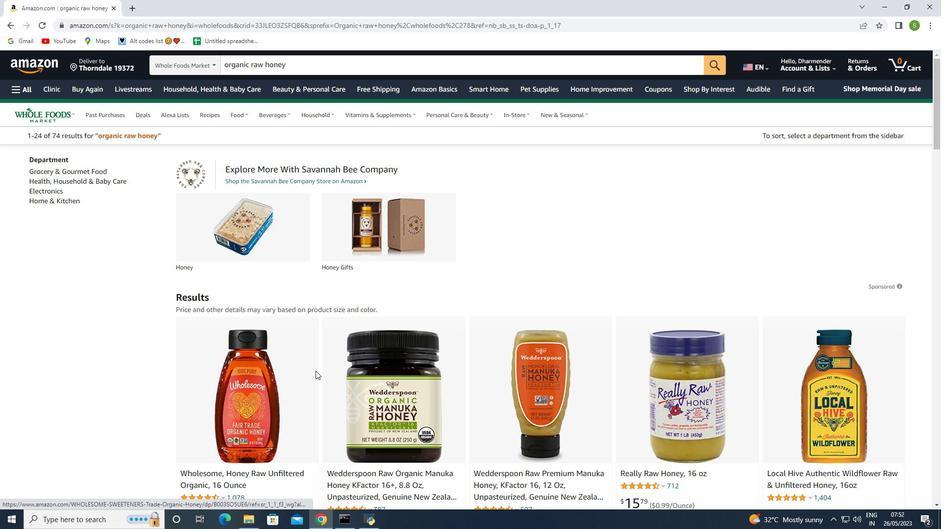 
Action: Mouse moved to (382, 264)
Screenshot: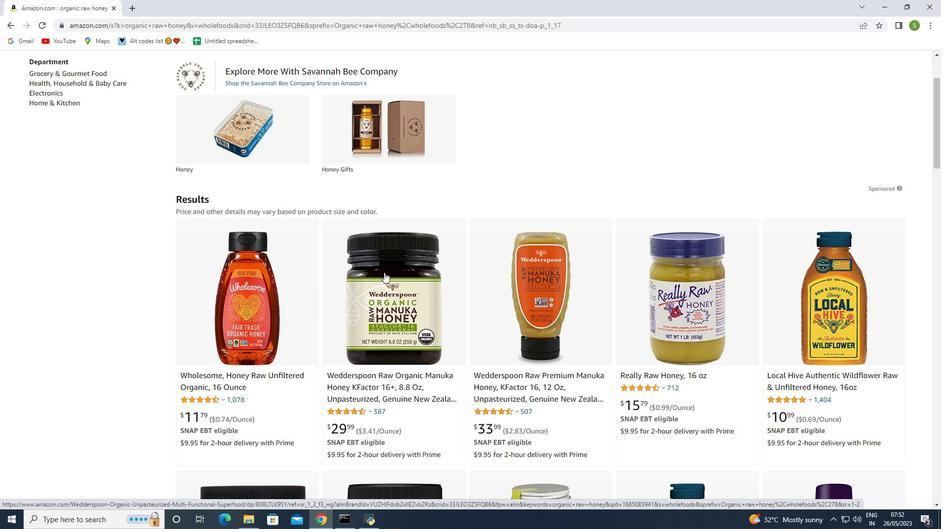 
Action: Mouse scrolled (382, 265) with delta (0, 0)
Screenshot: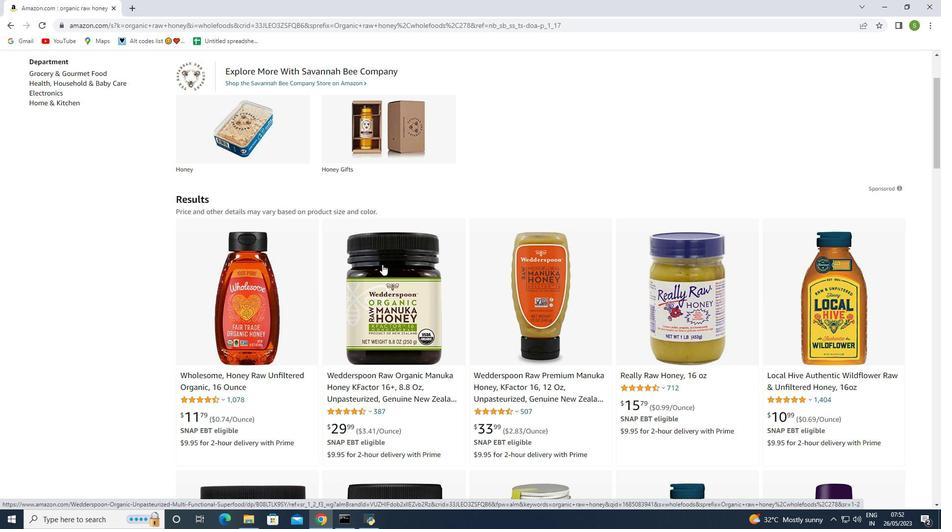 
Action: Mouse scrolled (382, 265) with delta (0, 0)
Screenshot: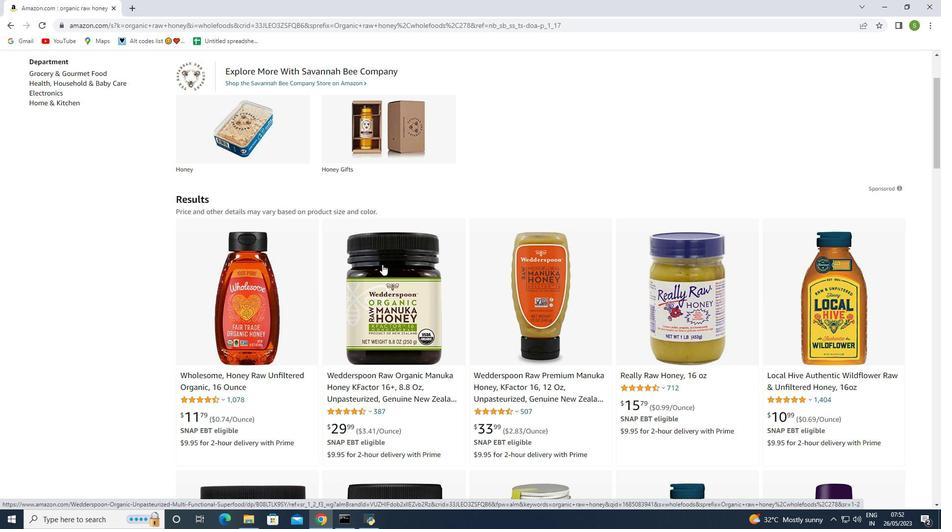 
Action: Mouse moved to (387, 256)
Screenshot: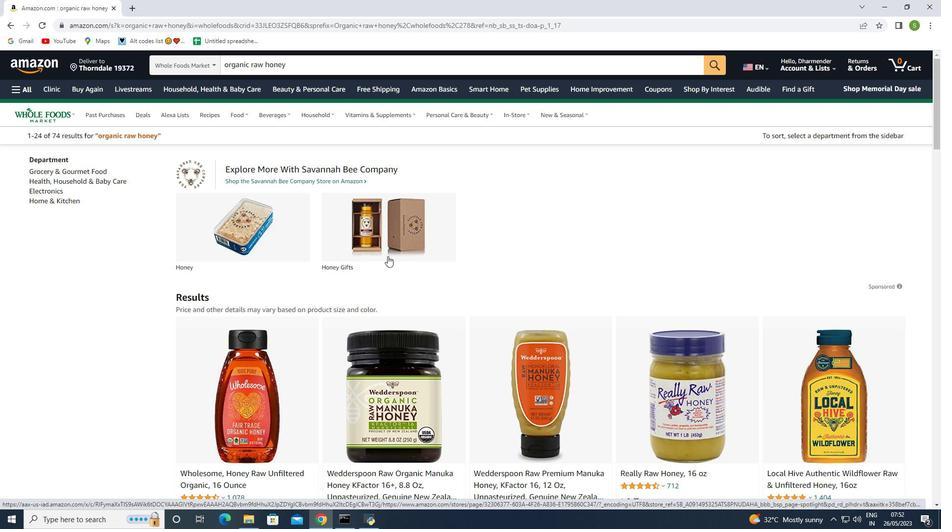 
Action: Mouse scrolled (387, 255) with delta (0, 0)
Screenshot: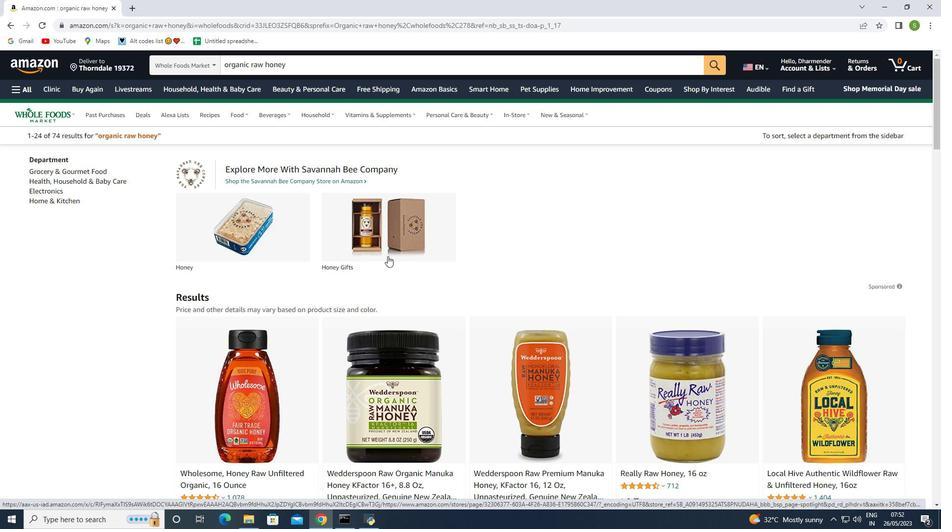 
Action: Mouse moved to (385, 259)
Screenshot: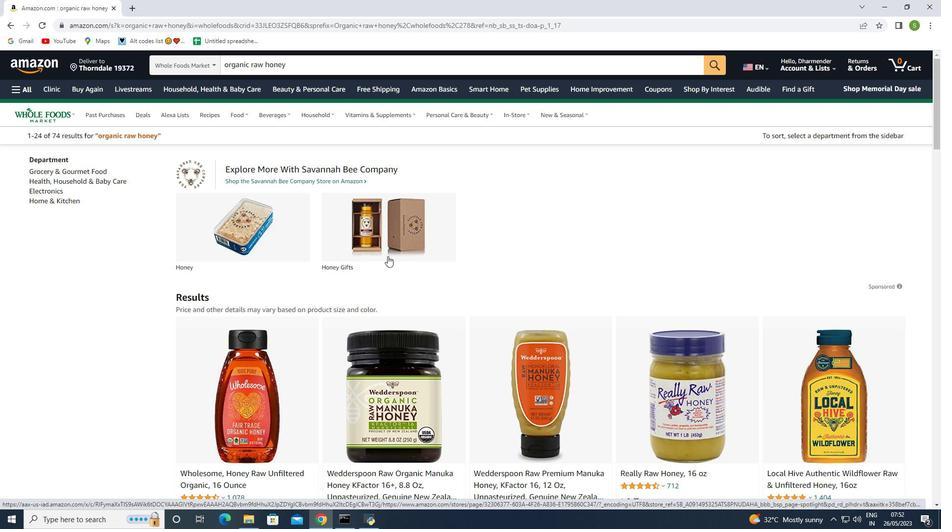 
Action: Mouse scrolled (385, 258) with delta (0, 0)
Screenshot: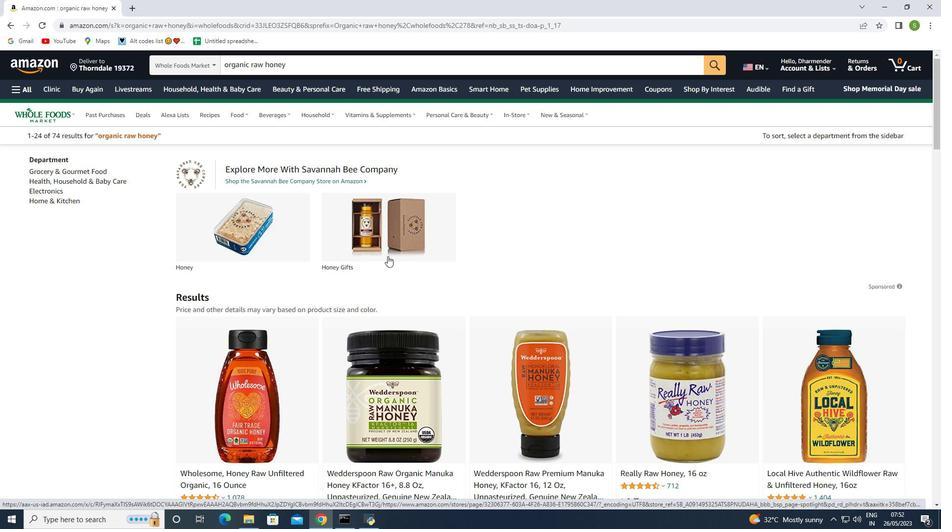 
Action: Mouse moved to (267, 303)
Screenshot: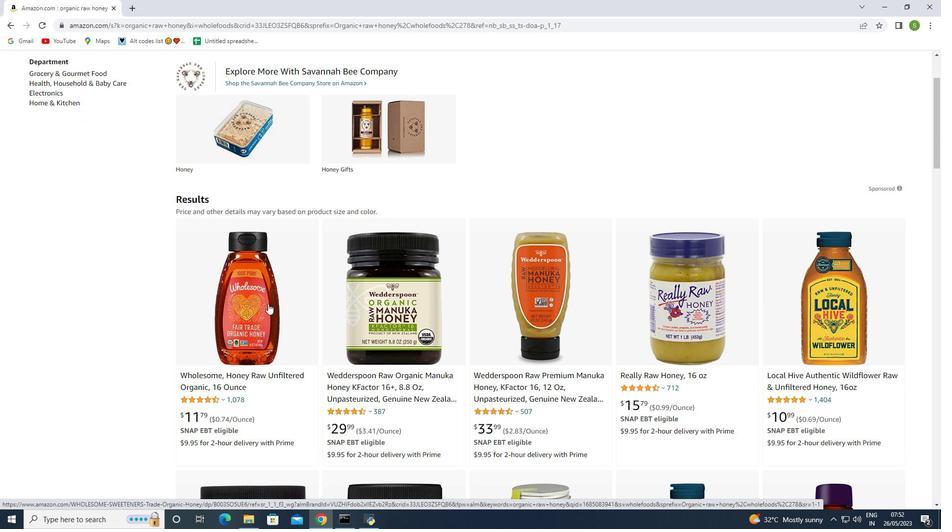 
Action: Mouse pressed left at (267, 303)
Screenshot: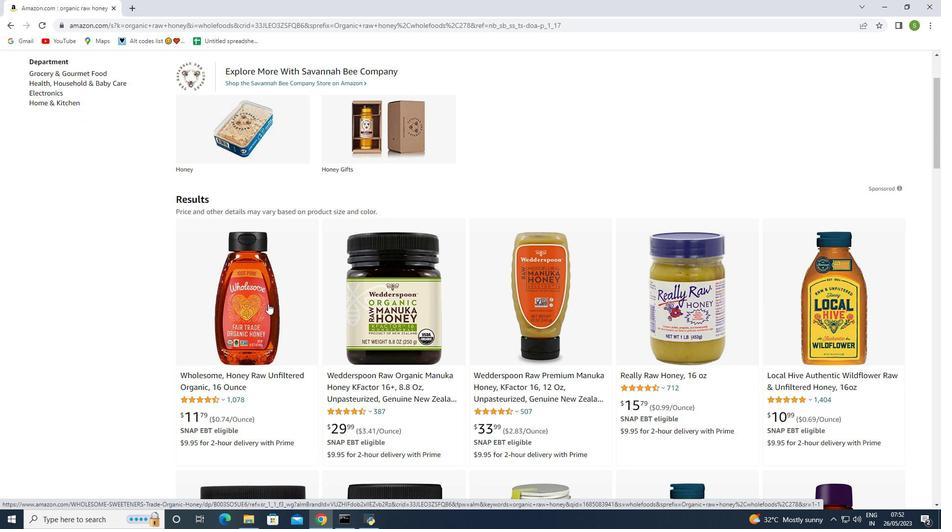 
Action: Mouse moved to (519, 289)
Screenshot: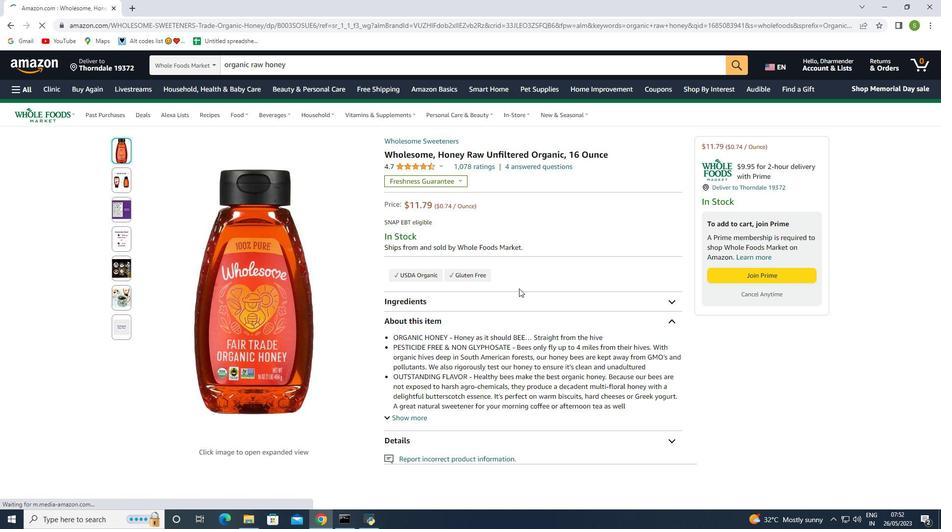 
Action: Mouse scrolled (519, 289) with delta (0, 0)
Screenshot: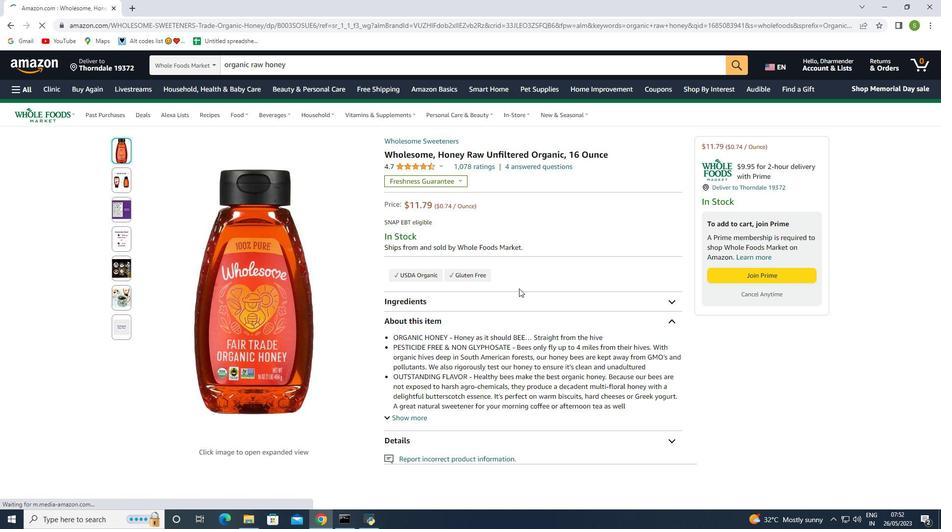 
Action: Mouse scrolled (519, 289) with delta (0, 0)
Screenshot: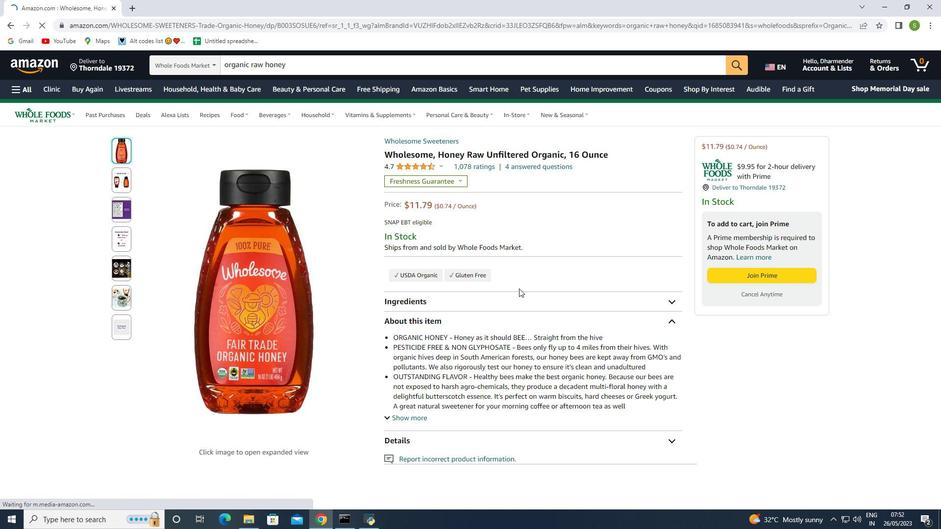 
Action: Mouse scrolled (519, 289) with delta (0, 0)
Screenshot: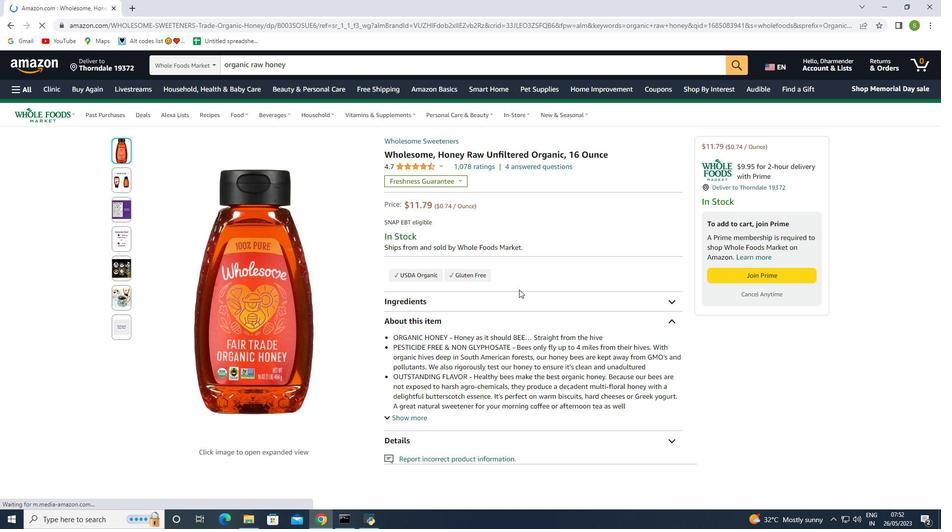 
Action: Mouse scrolled (519, 289) with delta (0, 0)
Screenshot: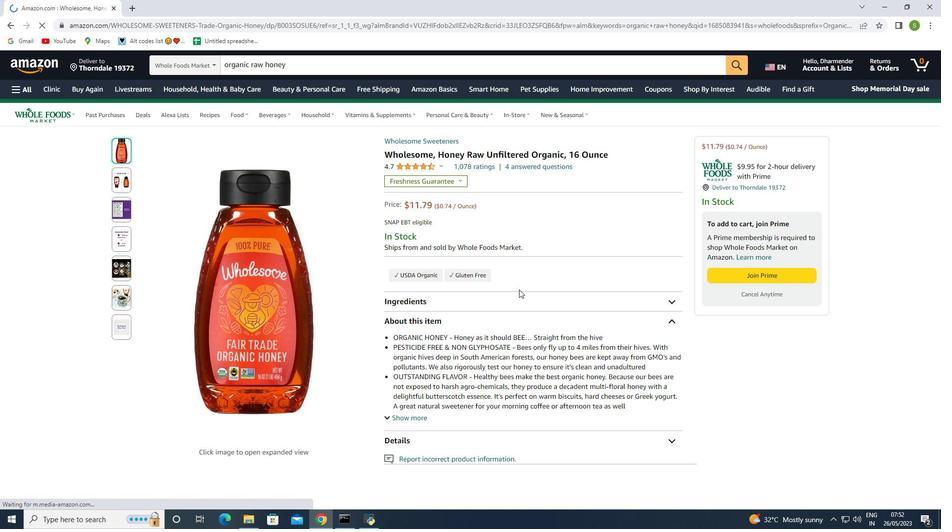 
Action: Mouse scrolled (519, 289) with delta (0, 0)
Screenshot: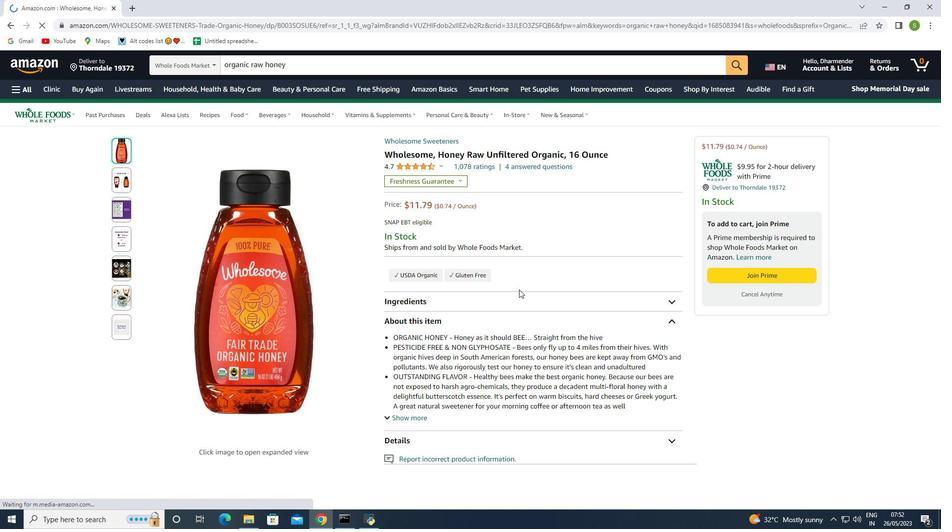 
Action: Mouse moved to (458, 321)
Screenshot: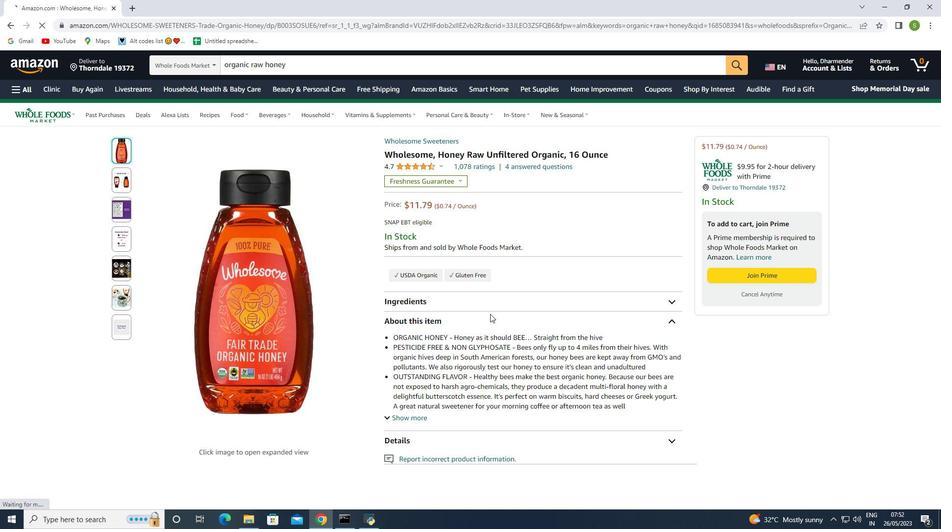 
Action: Mouse scrolled (458, 321) with delta (0, 0)
Screenshot: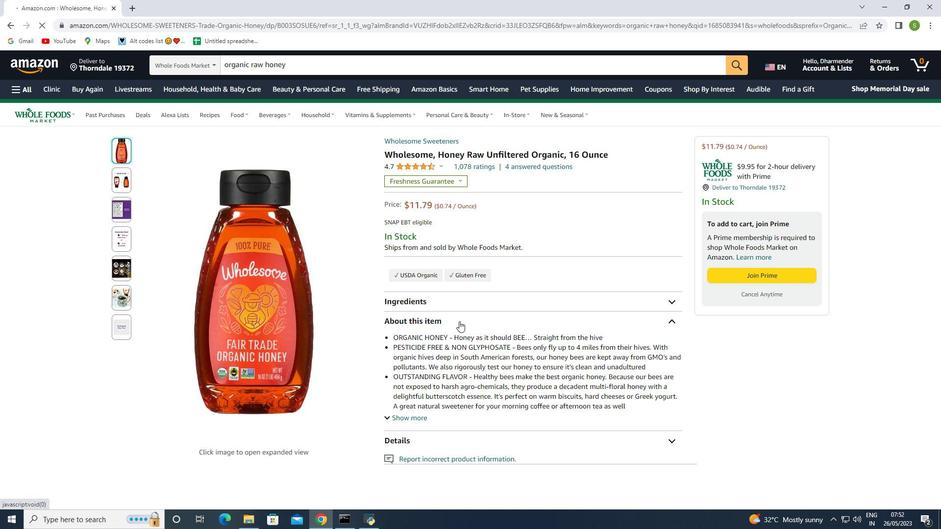 
Action: Mouse scrolled (458, 321) with delta (0, 0)
Screenshot: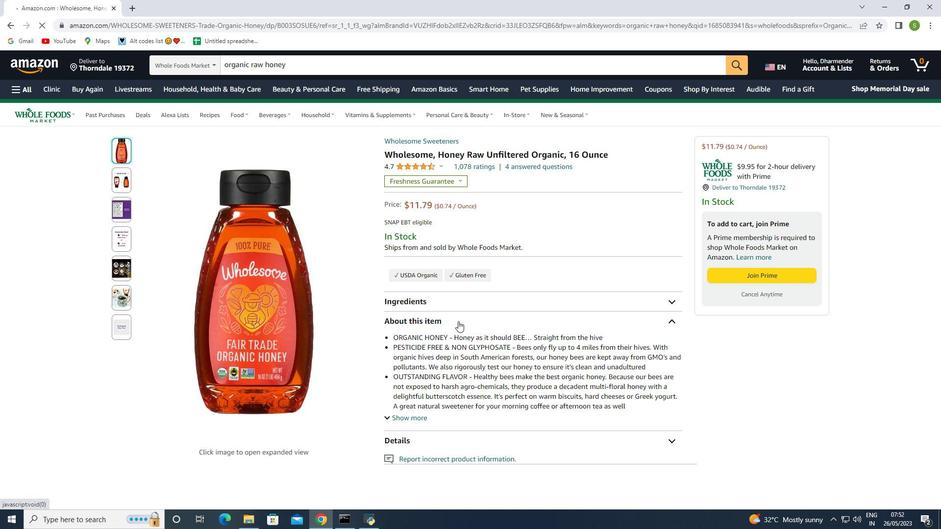 
Action: Mouse scrolled (458, 321) with delta (0, 0)
Screenshot: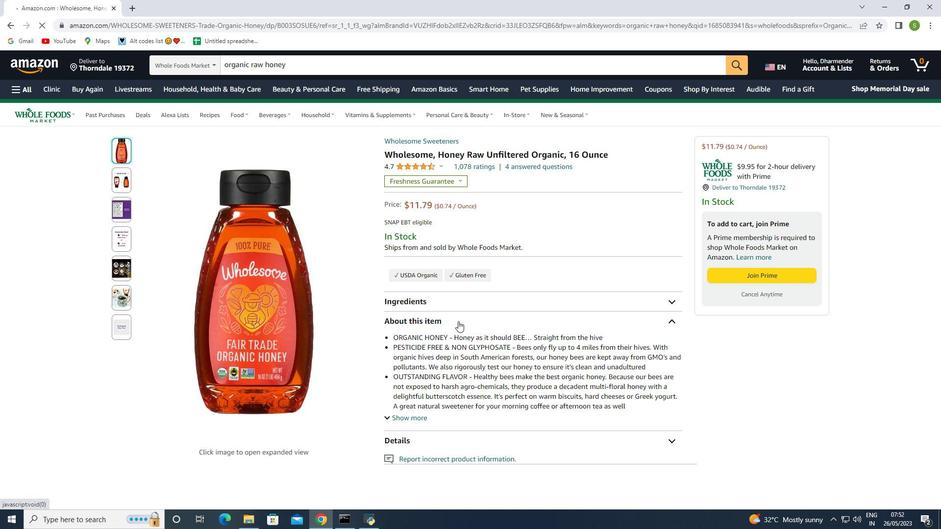 
Action: Mouse scrolled (458, 321) with delta (0, 0)
Screenshot: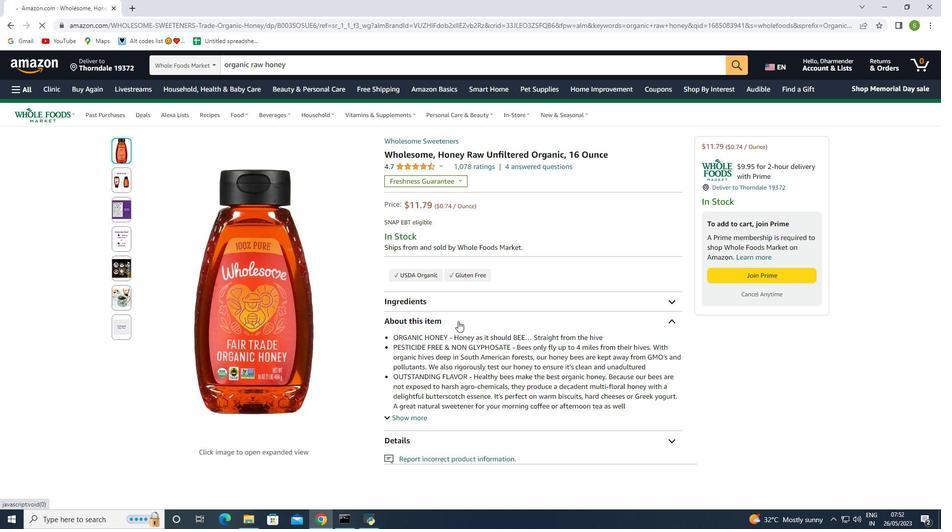 
Action: Mouse moved to (584, 306)
Screenshot: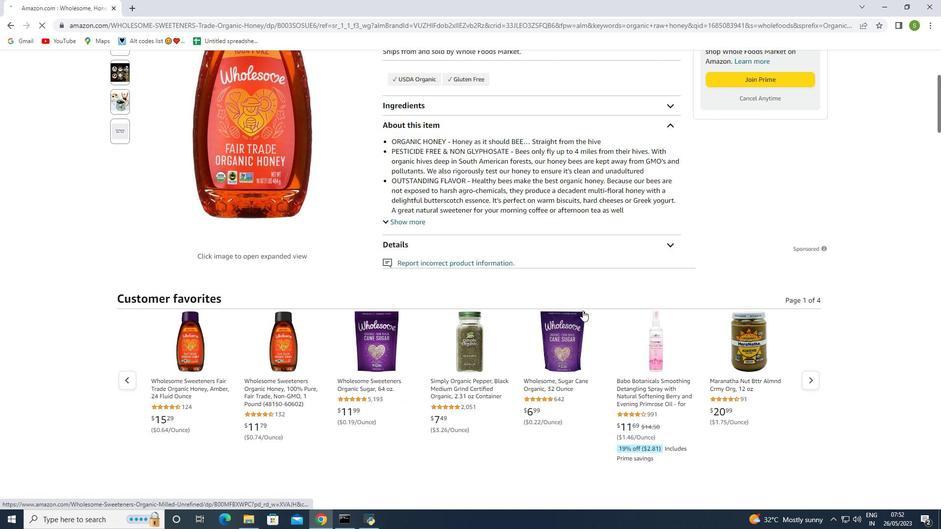 
Action: Mouse scrolled (584, 307) with delta (0, 0)
Screenshot: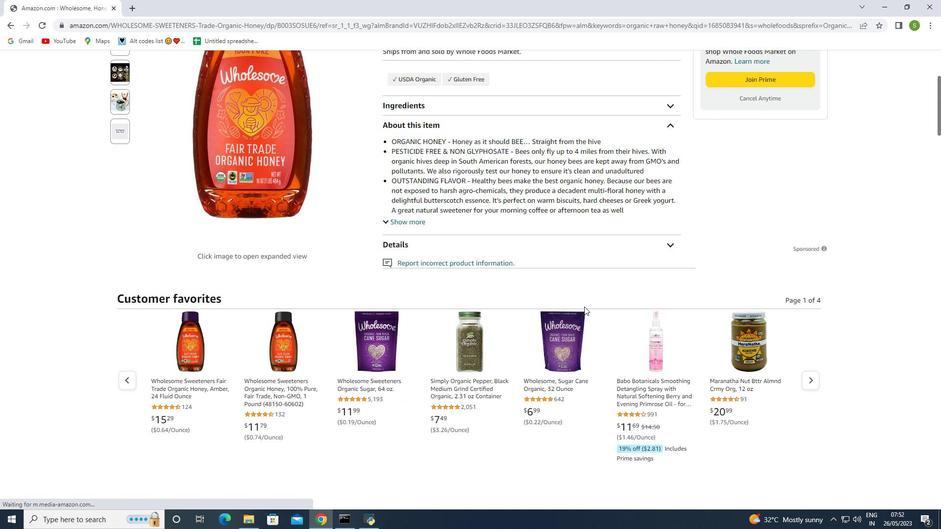 
Action: Mouse scrolled (584, 307) with delta (0, 0)
Screenshot: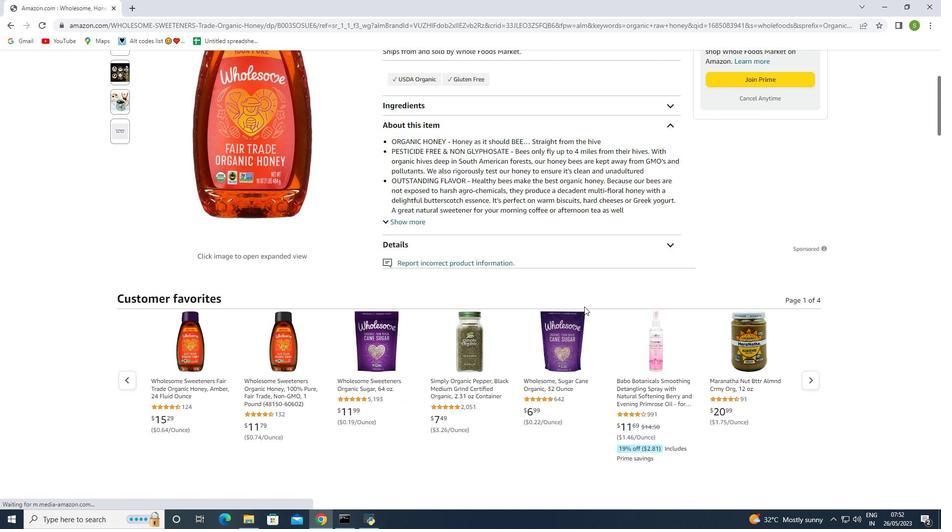
Action: Mouse scrolled (584, 307) with delta (0, 0)
Screenshot: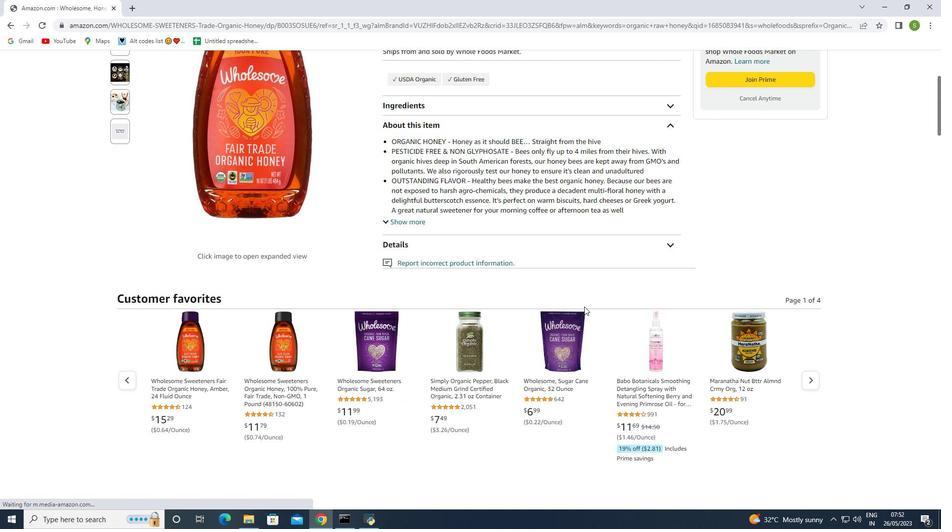 
Action: Mouse moved to (626, 293)
Screenshot: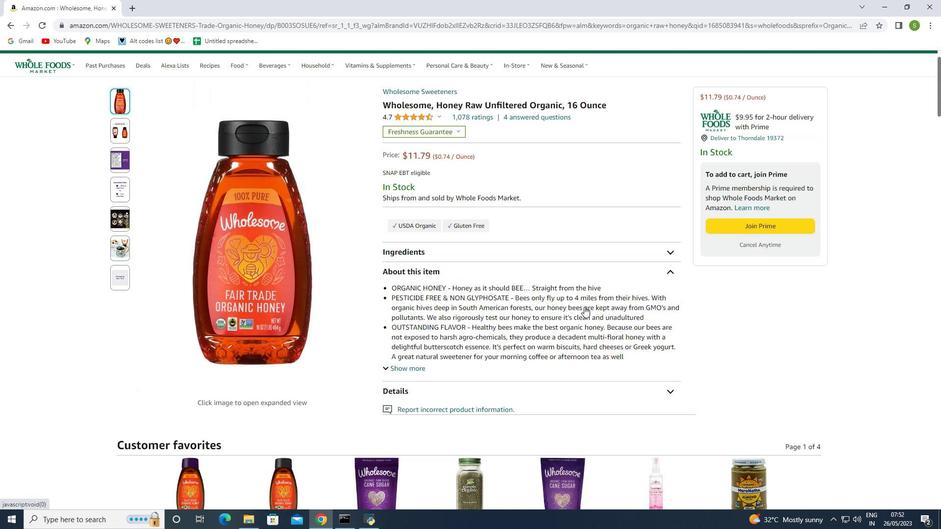 
Action: Mouse scrolled (626, 293) with delta (0, 0)
Screenshot: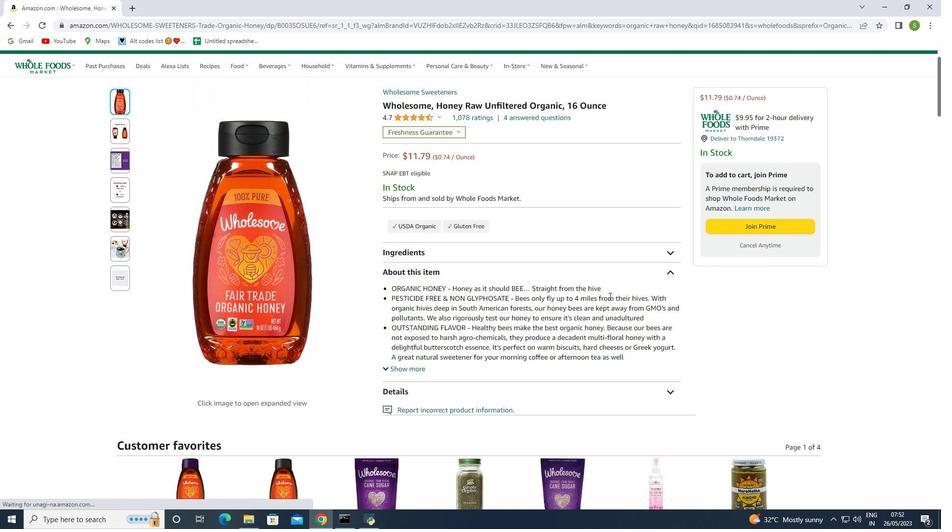 
Action: Mouse scrolled (626, 293) with delta (0, 0)
Screenshot: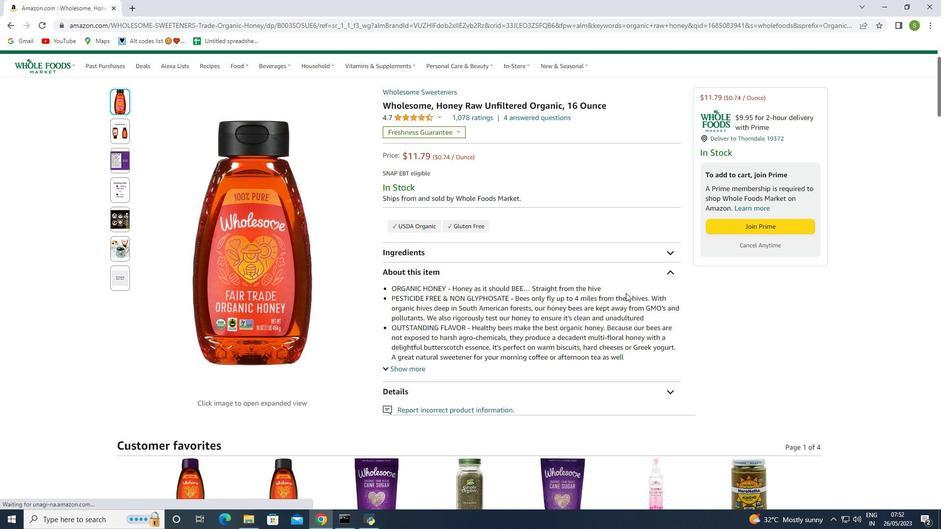 
Action: Mouse scrolled (626, 293) with delta (0, 0)
Screenshot: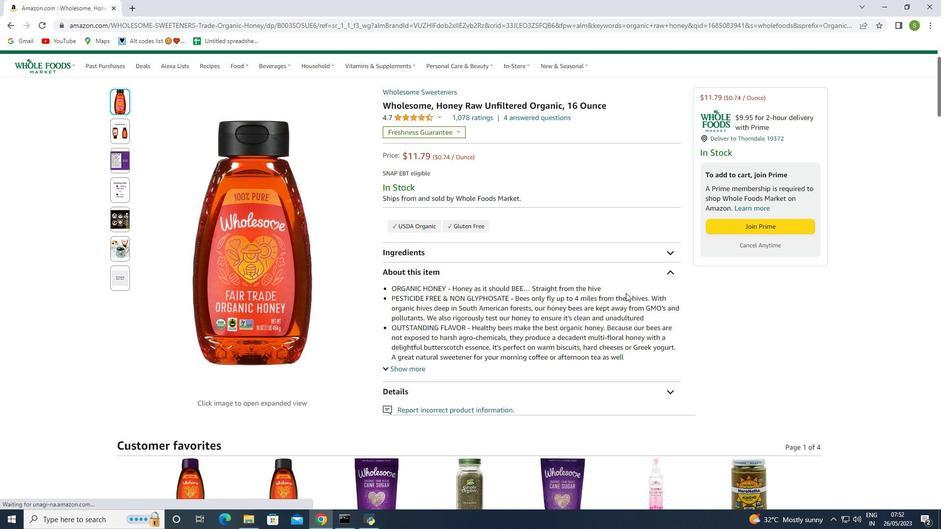 
Action: Mouse moved to (770, 277)
Screenshot: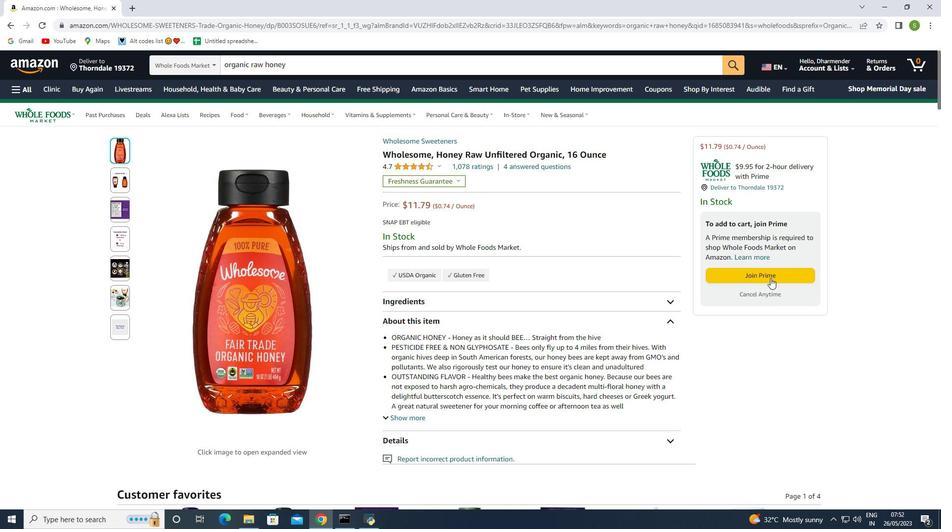 
Action: Mouse pressed left at (770, 277)
Screenshot: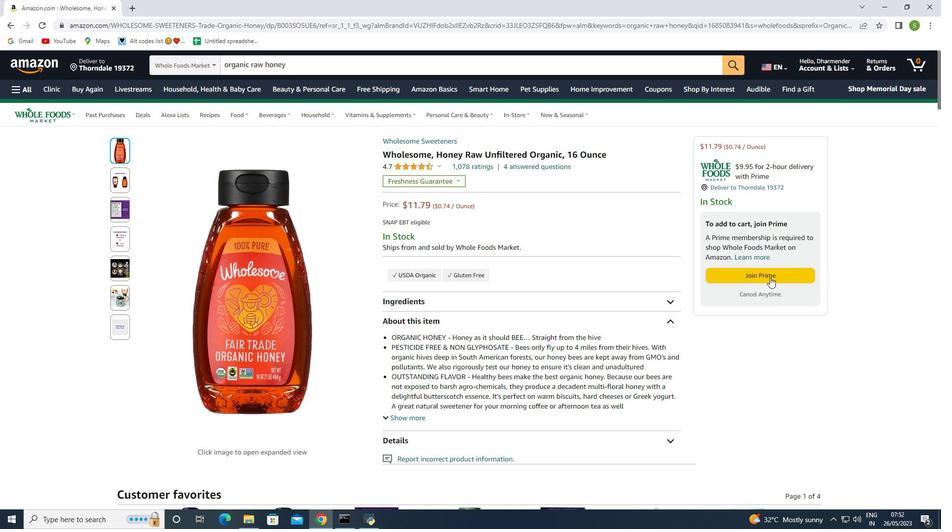 
Action: Mouse moved to (301, 345)
Screenshot: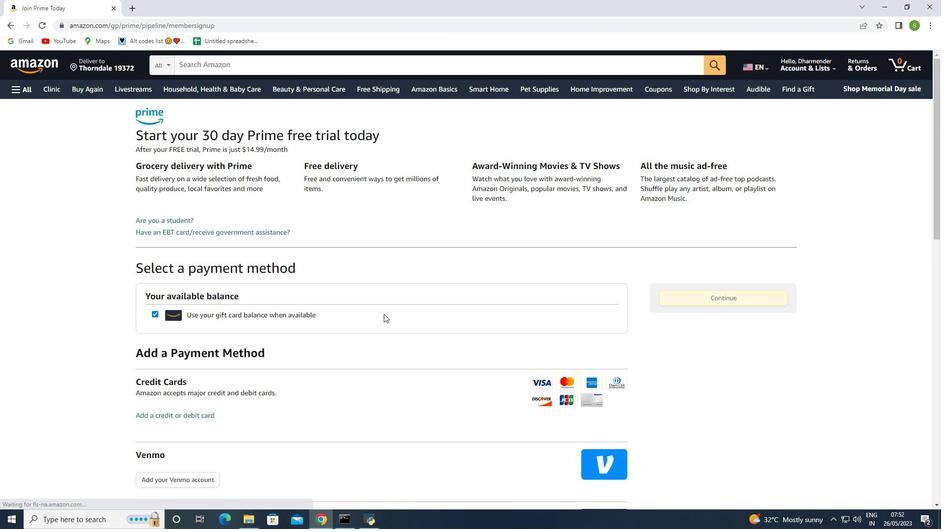 
Action: Mouse scrolled (301, 344) with delta (0, 0)
Screenshot: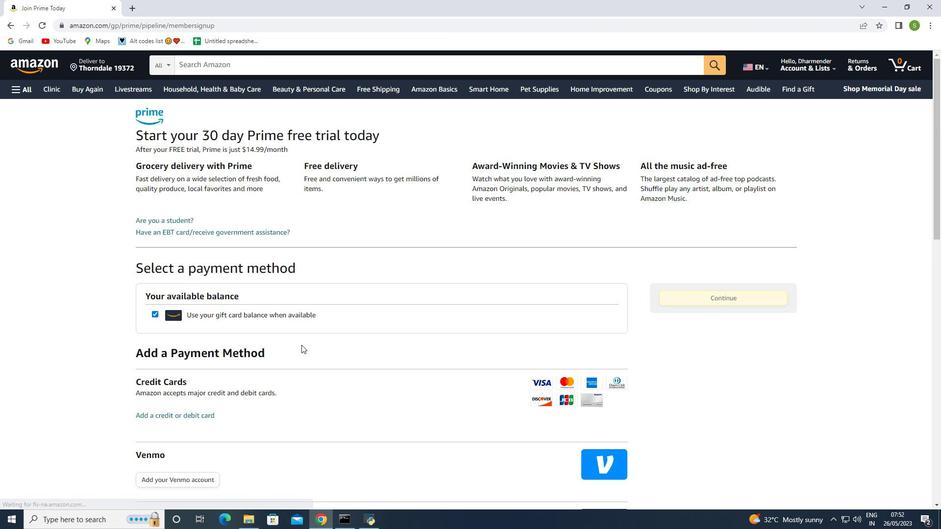 
Action: Mouse scrolled (301, 344) with delta (0, 0)
Screenshot: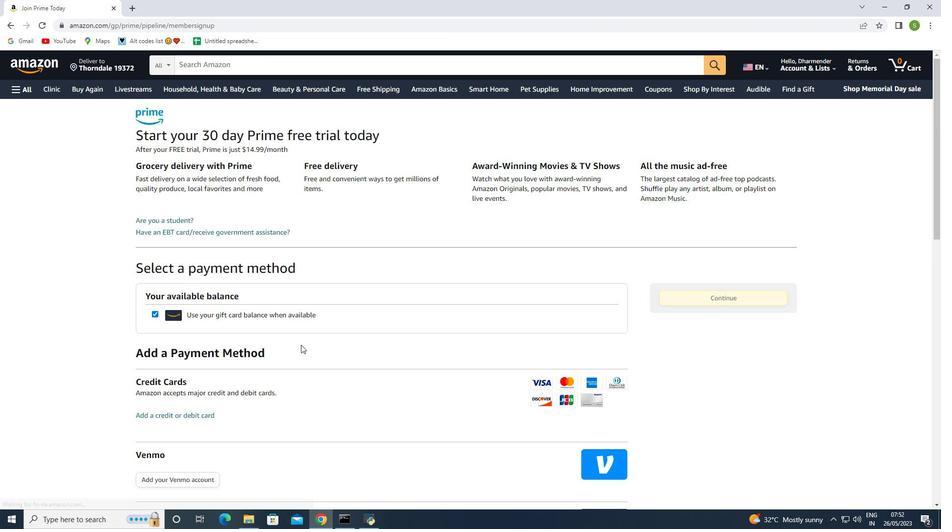 
Action: Mouse scrolled (301, 344) with delta (0, 0)
Screenshot: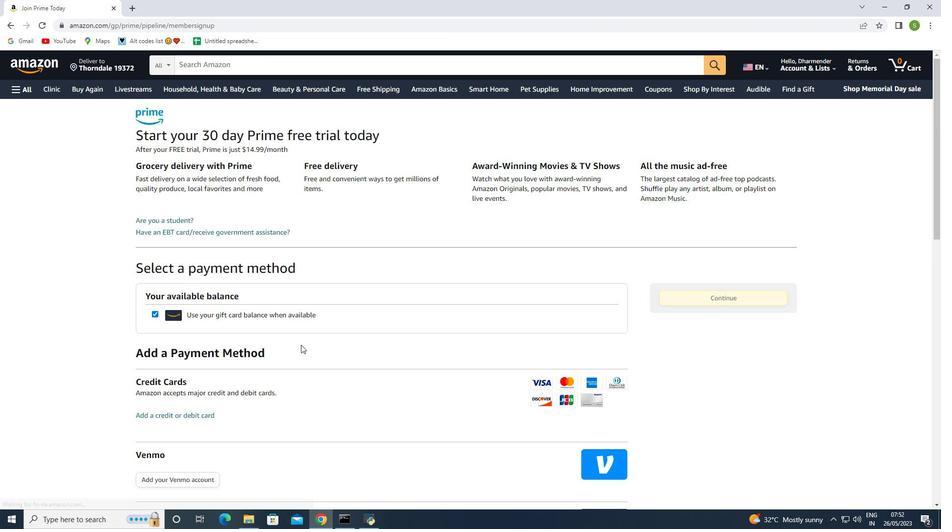 
Action: Mouse scrolled (301, 344) with delta (0, 0)
Screenshot: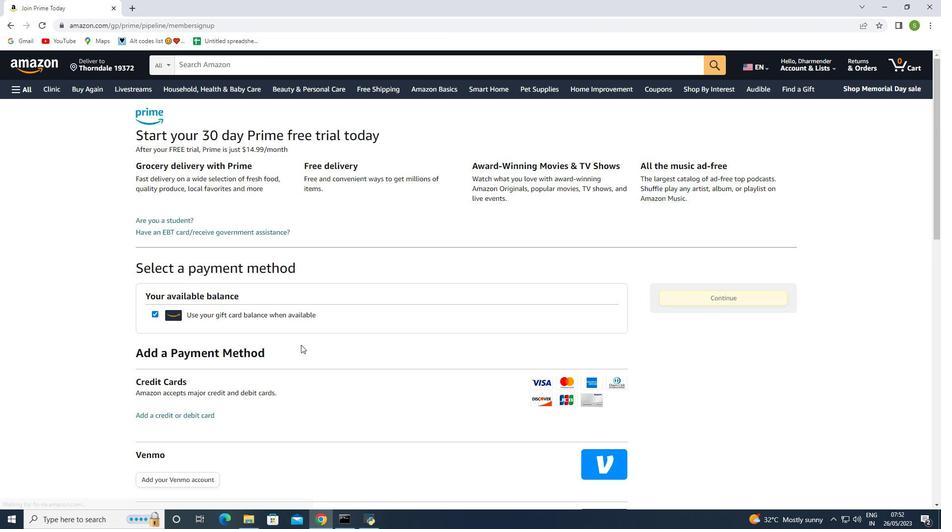 
Action: Mouse moved to (175, 221)
Screenshot: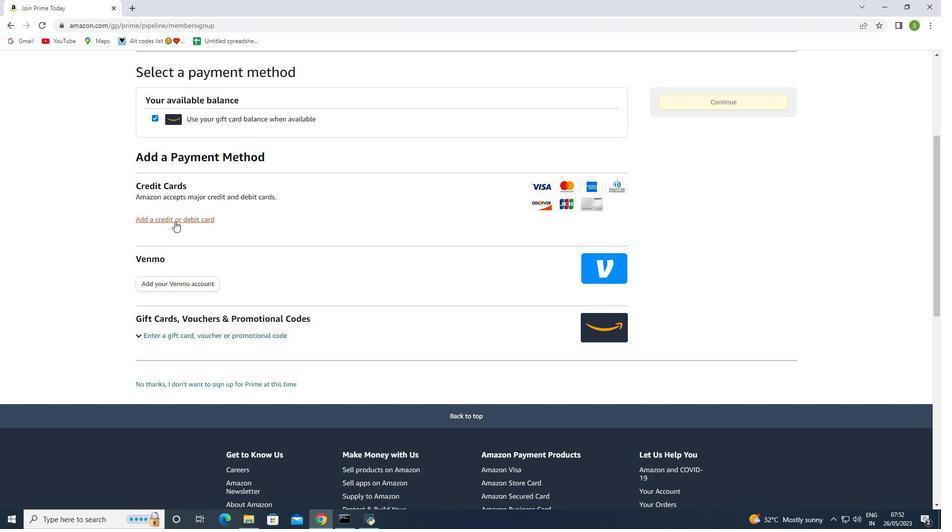 
Action: Mouse pressed left at (175, 221)
Screenshot: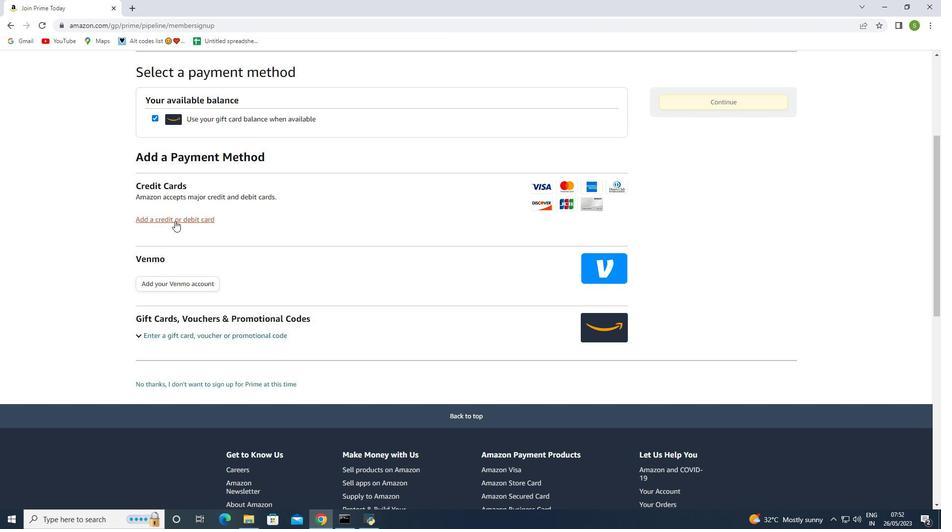 
Action: Mouse moved to (177, 271)
Screenshot: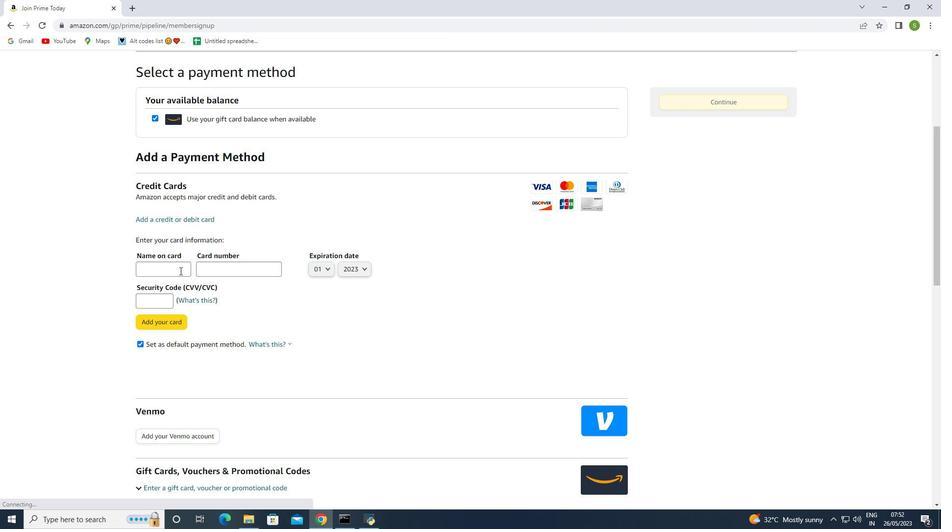 
Action: Mouse pressed left at (177, 271)
Screenshot: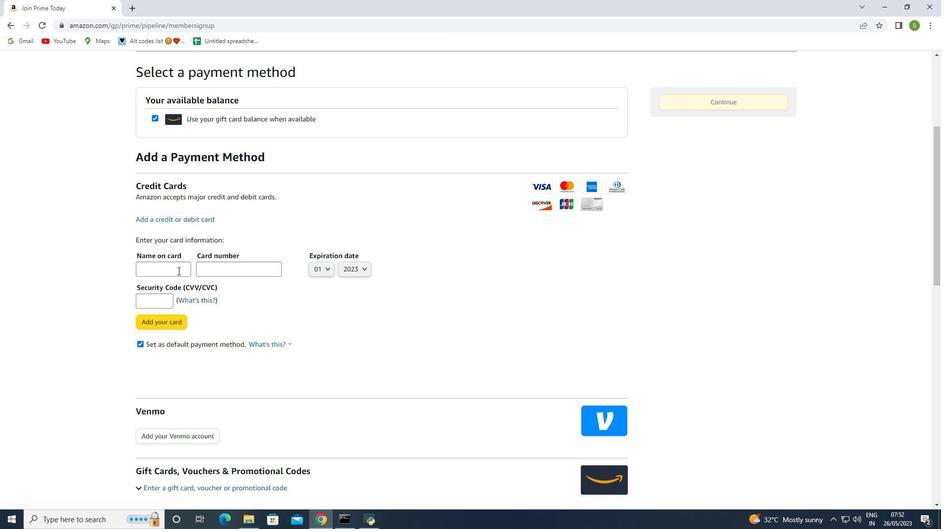 
Action: Key pressed <Key.shift><Key.shift><Key.shift><Key.shift><Key.shift><Key.shift><Key.shift><Key.shift><Key.shift><Key.shift><Key.shift><Key.shift><Key.shift><Key.shift><Key.shift><Key.shift><Key.shift><Key.shift><Key.shift><Key.shift><Key.shift><Key.shift><Key.shift><Key.shift><Key.shift><Key.shift><Key.shift>James<Key.space><Key.shift><Key.shift>Flores
Screenshot: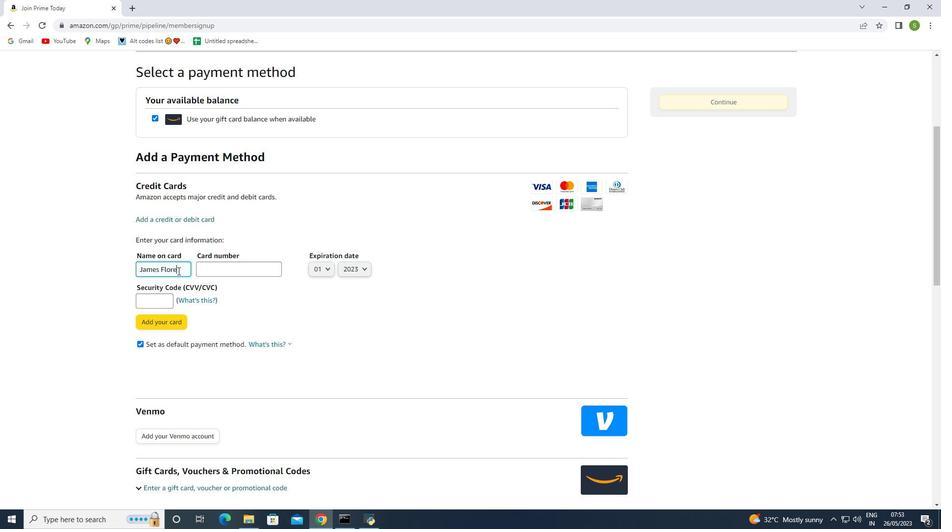 
Action: Mouse moved to (234, 271)
Screenshot: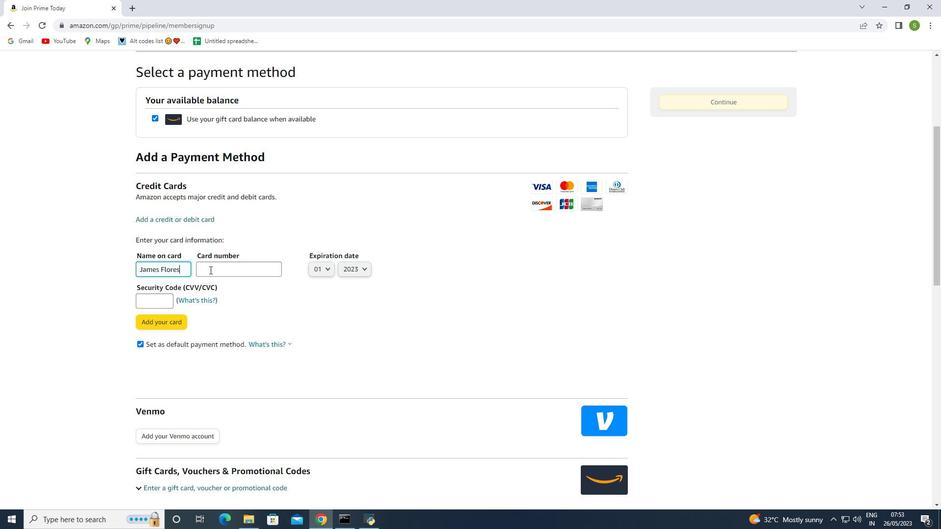 
Action: Mouse pressed left at (234, 271)
Screenshot: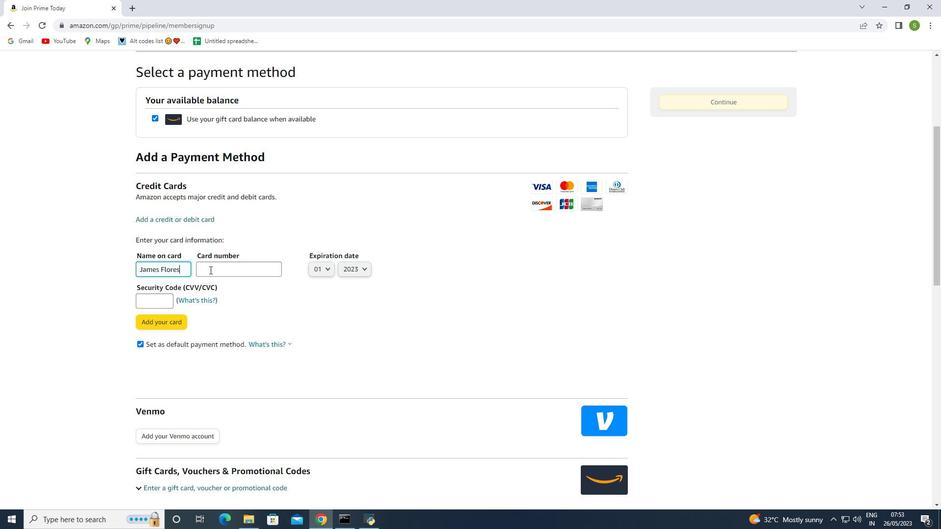 
Action: Key pressed 245667452478
Screenshot: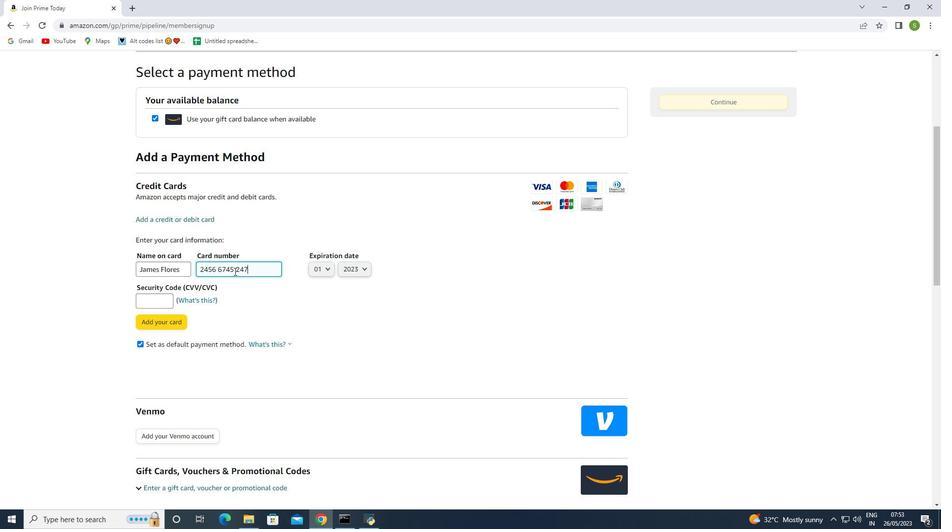 
Action: Mouse moved to (369, 279)
Screenshot: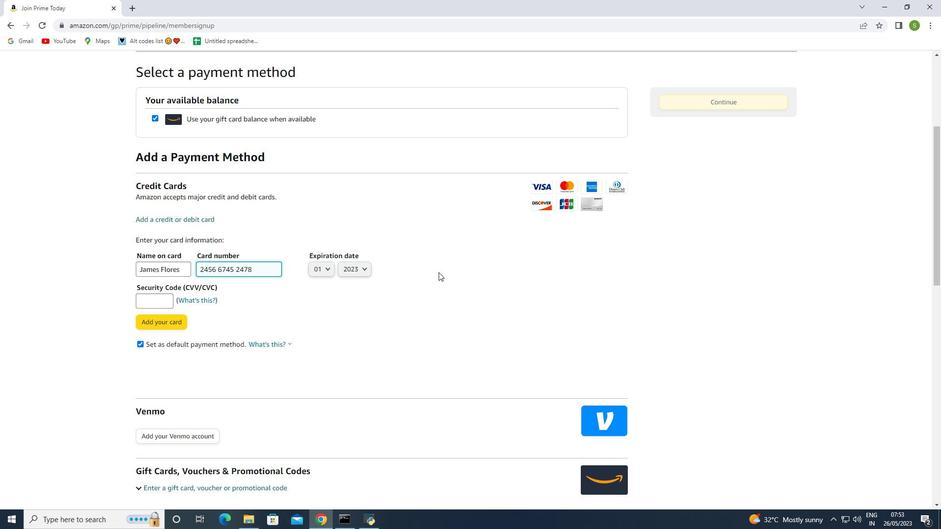 
Action: Key pressed 9101
Screenshot: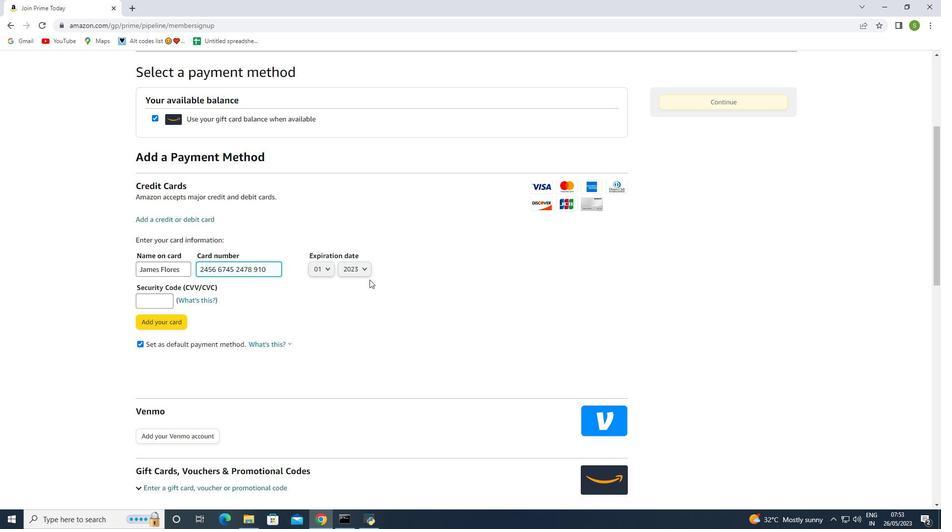 
Action: Mouse moved to (321, 275)
Screenshot: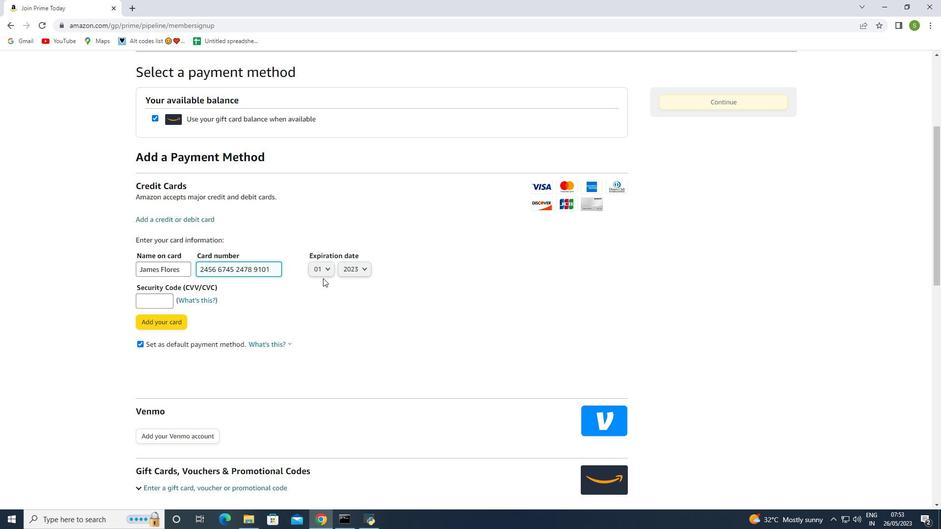 
Action: Mouse pressed left at (321, 275)
Screenshot: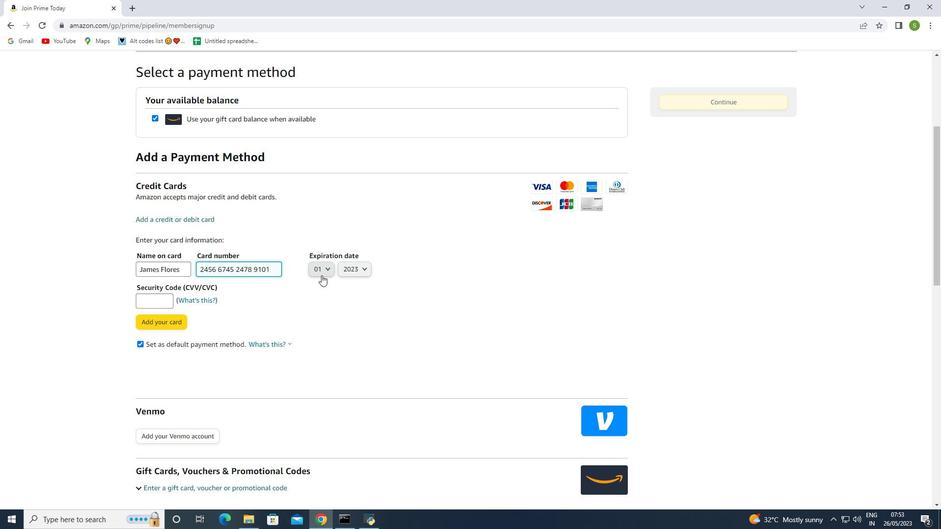 
Action: Mouse moved to (318, 352)
Screenshot: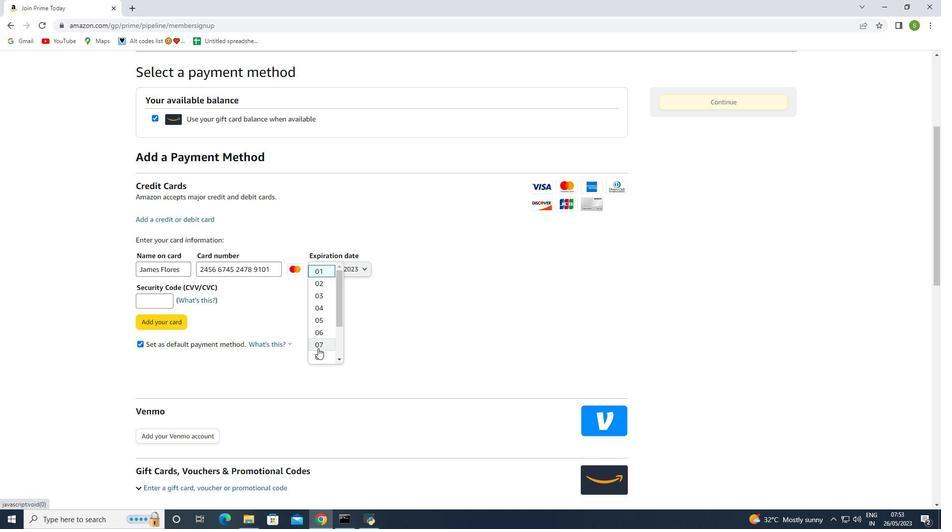 
Action: Mouse pressed left at (318, 352)
